 Task: Find connections with filter location Devanhalli with filter topic #covid19with filter profile language French with filter current company Ipca Laboratories Limited with filter school Patrician College Of Arts And Science with filter industry Oil and Gas with filter service category Market Research with filter keywords title Quality Engineer
Action: Mouse moved to (669, 93)
Screenshot: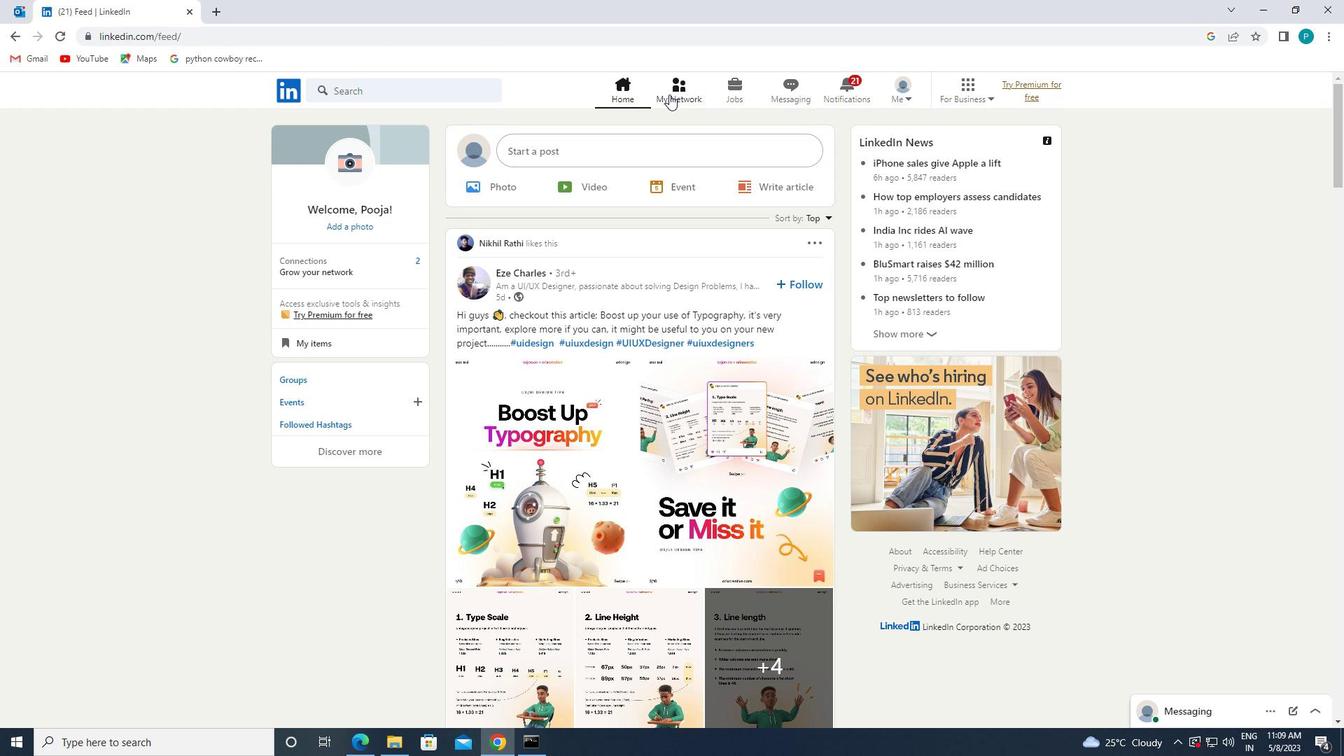 
Action: Mouse pressed left at (669, 93)
Screenshot: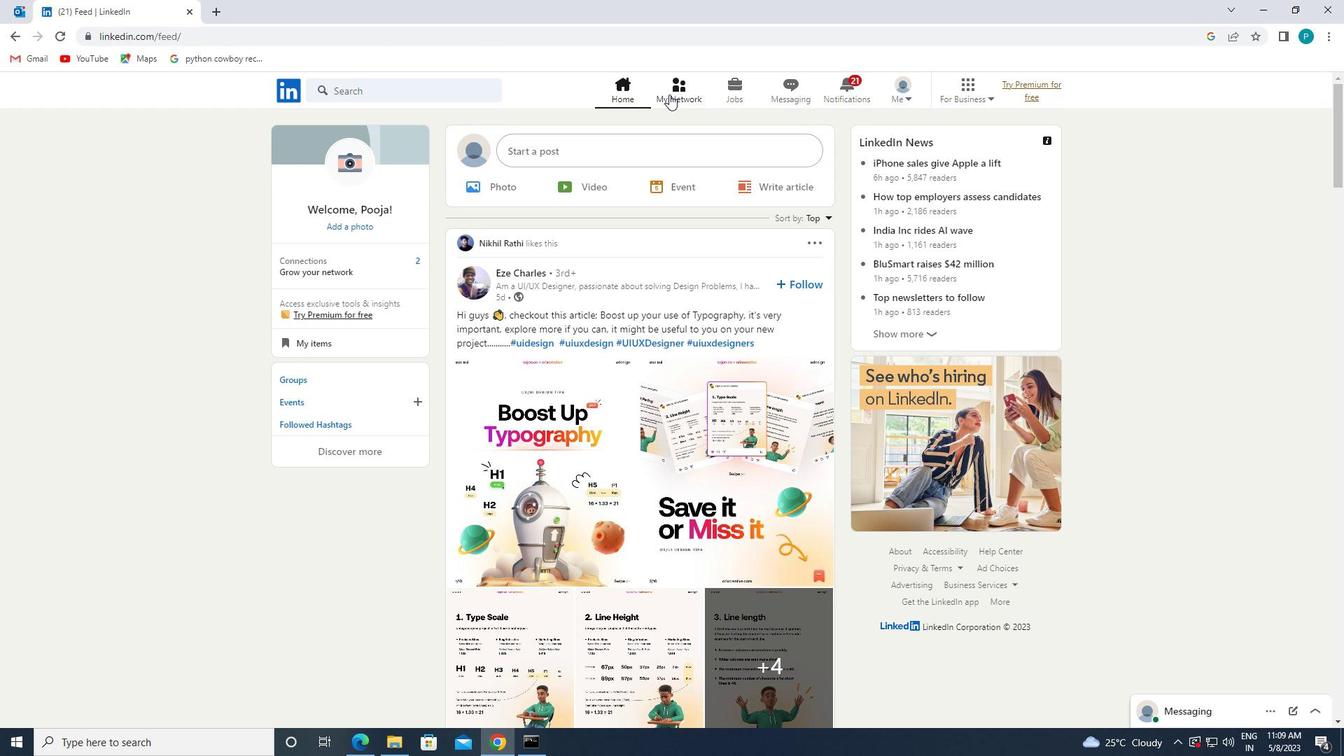 
Action: Mouse moved to (383, 165)
Screenshot: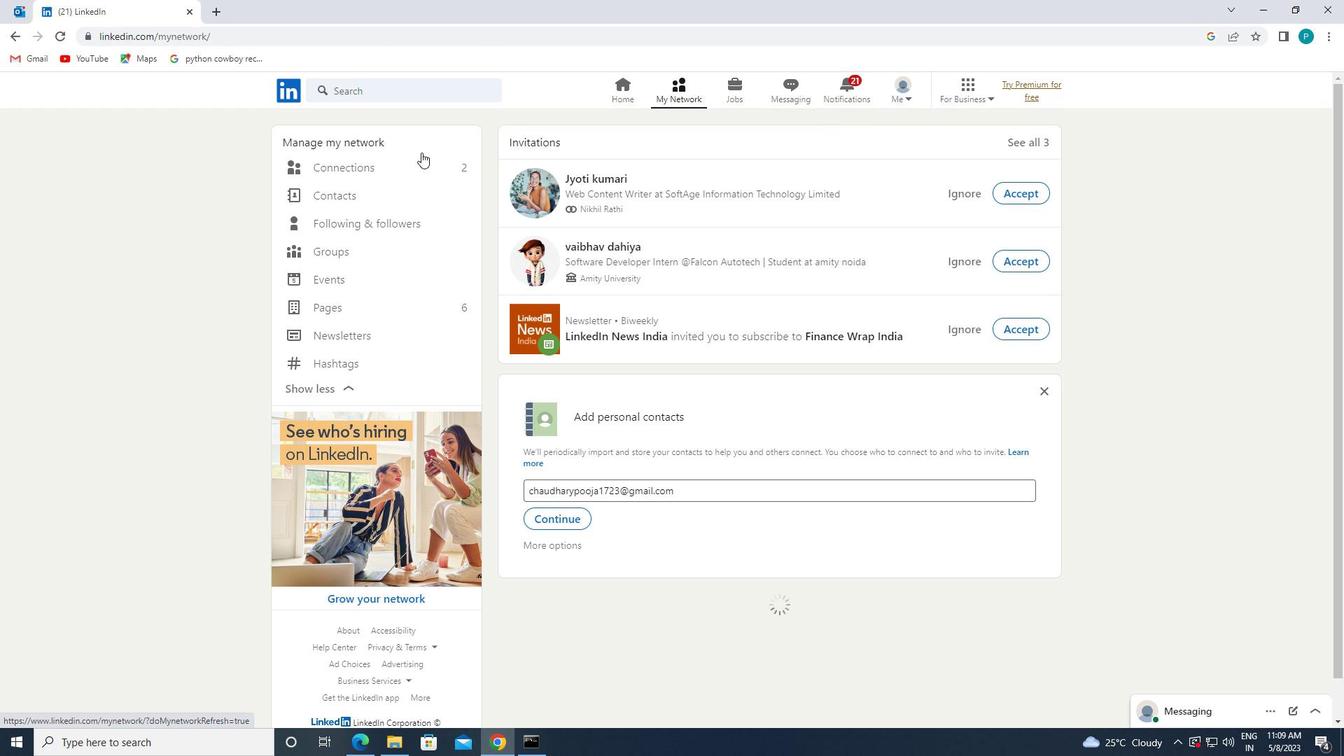 
Action: Mouse pressed left at (383, 165)
Screenshot: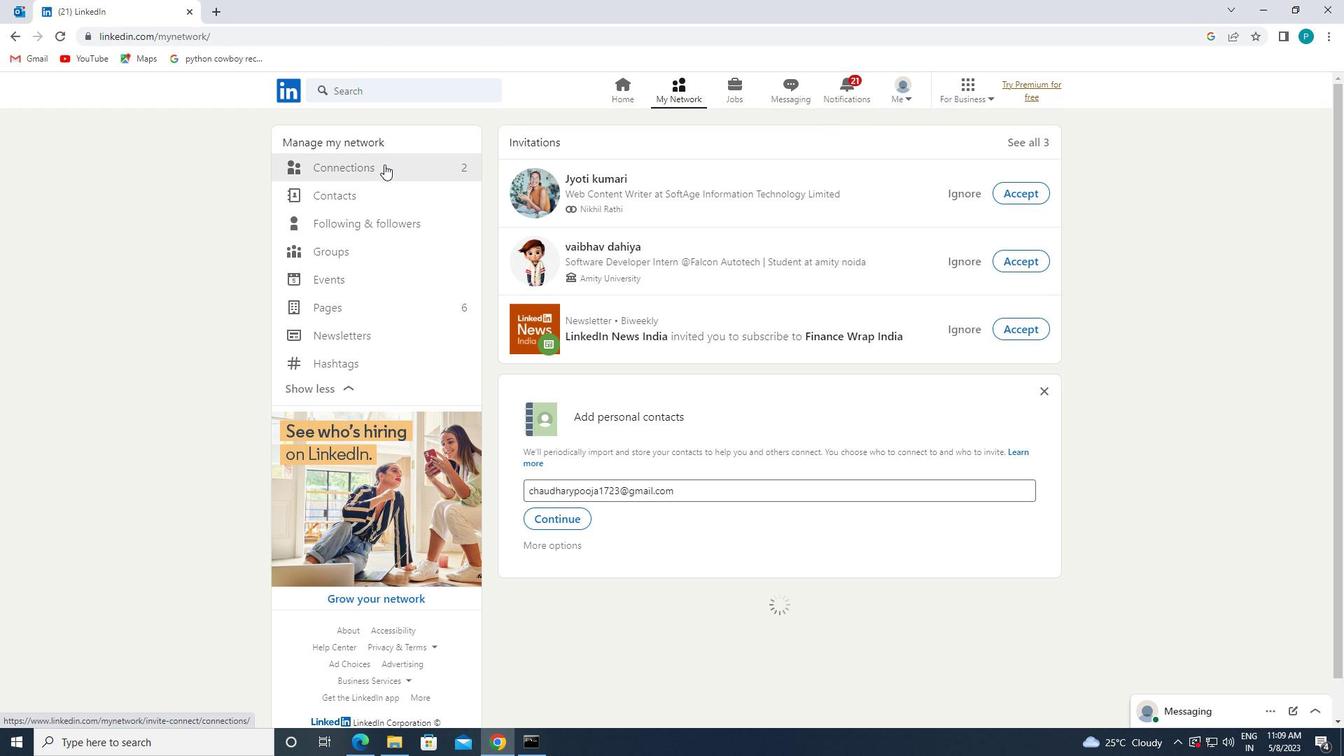 
Action: Mouse moved to (806, 170)
Screenshot: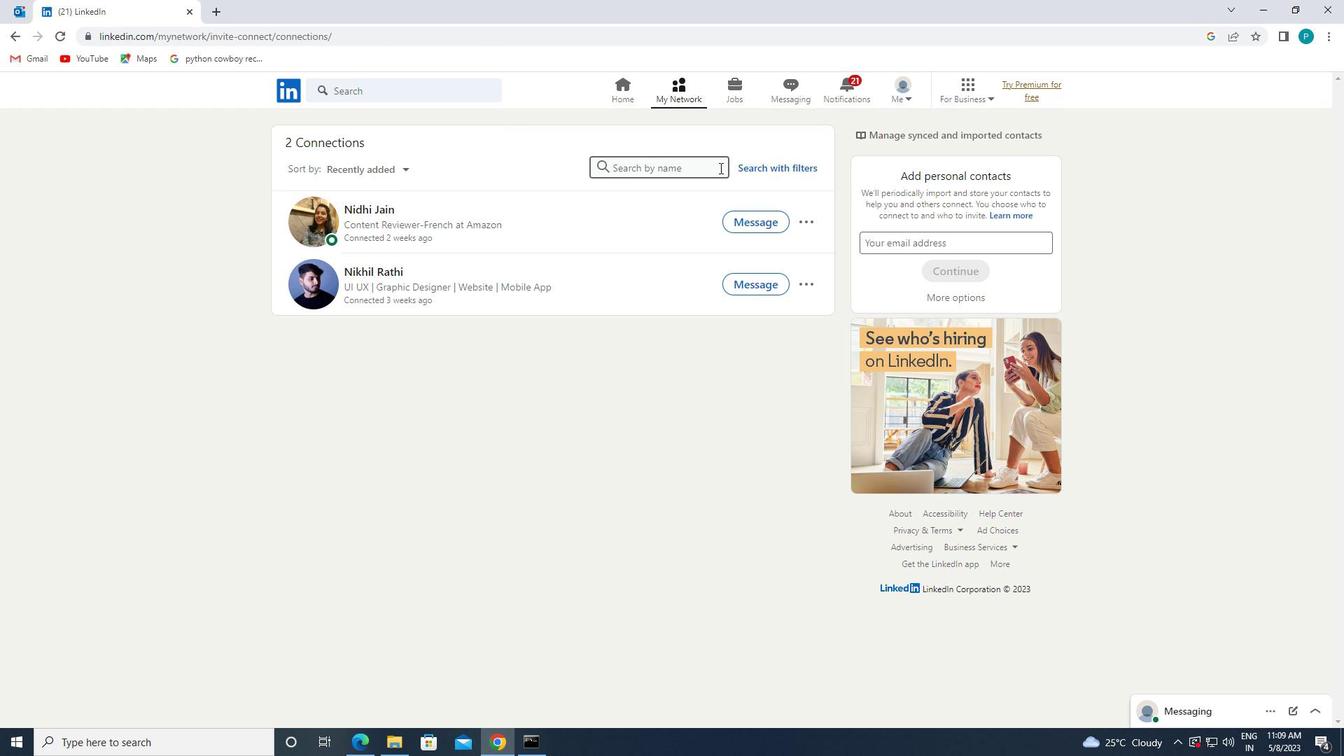 
Action: Mouse pressed left at (806, 170)
Screenshot: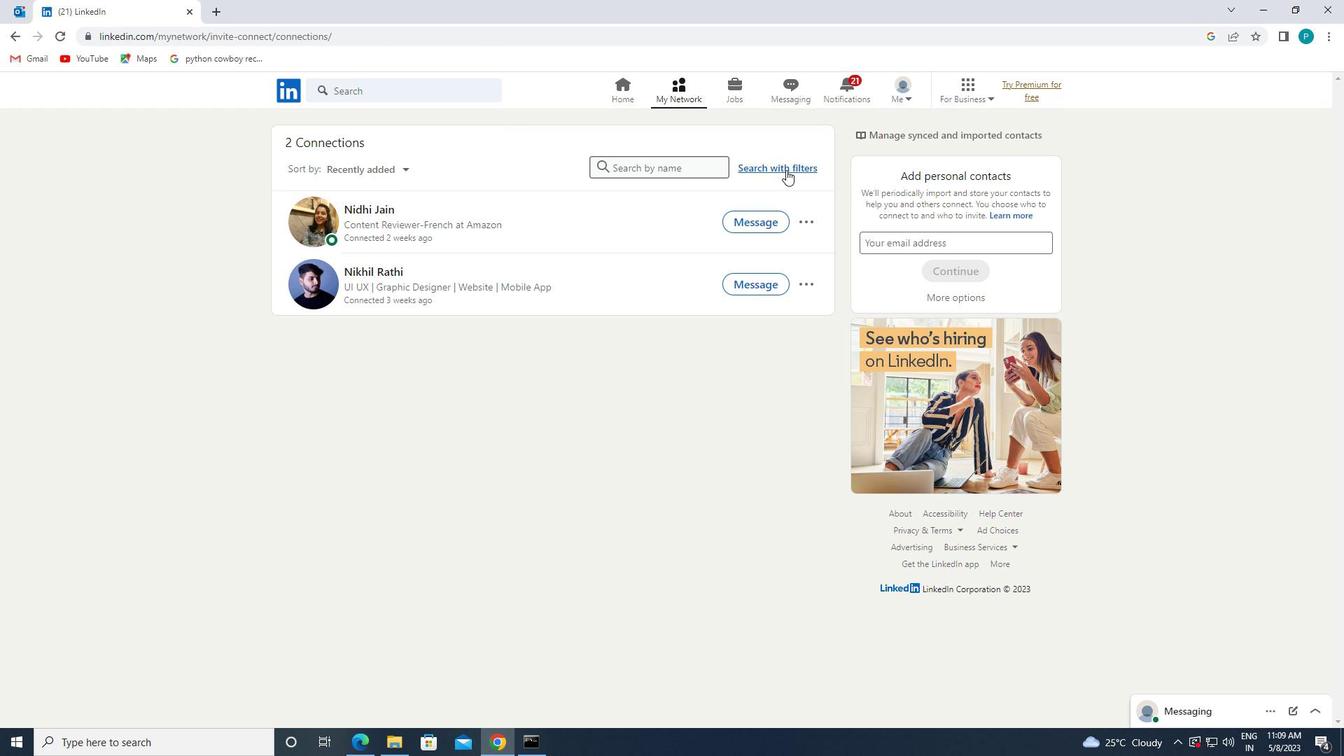 
Action: Mouse moved to (708, 126)
Screenshot: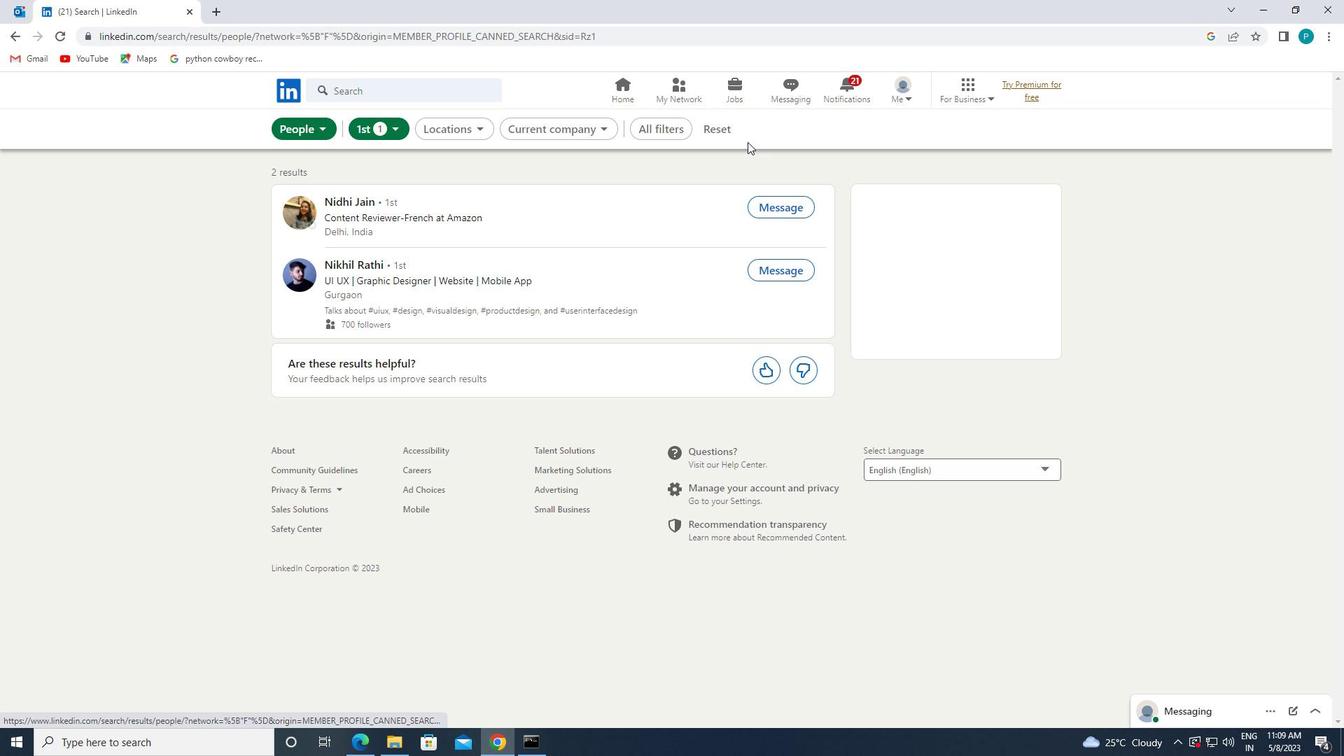 
Action: Mouse pressed left at (708, 126)
Screenshot: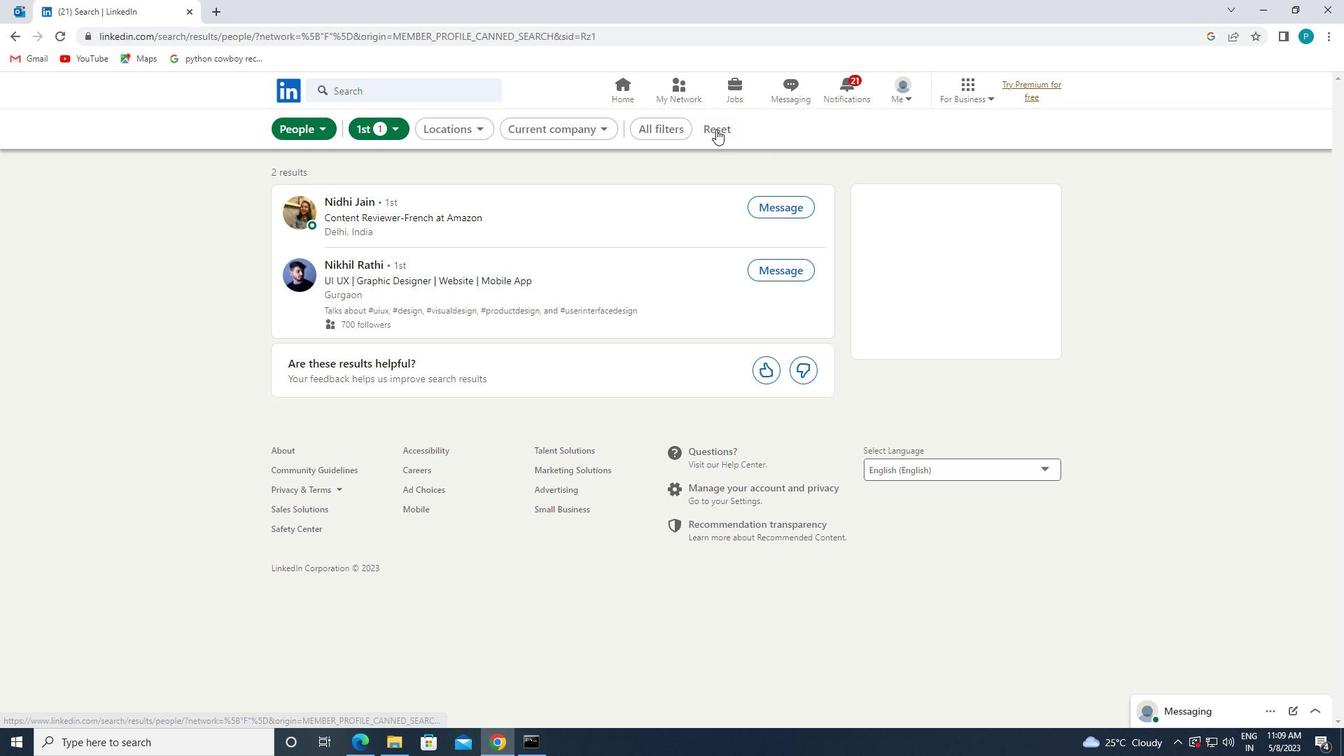 
Action: Mouse moved to (705, 125)
Screenshot: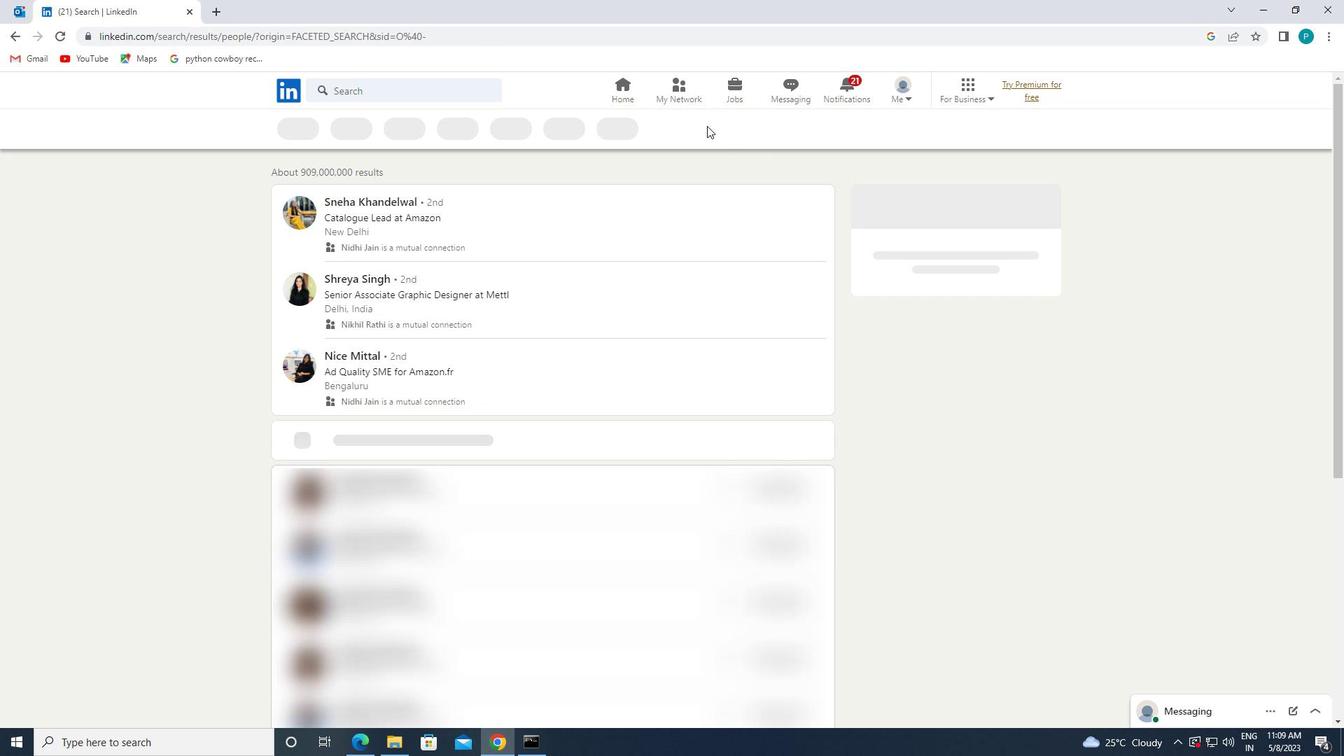 
Action: Mouse pressed left at (705, 125)
Screenshot: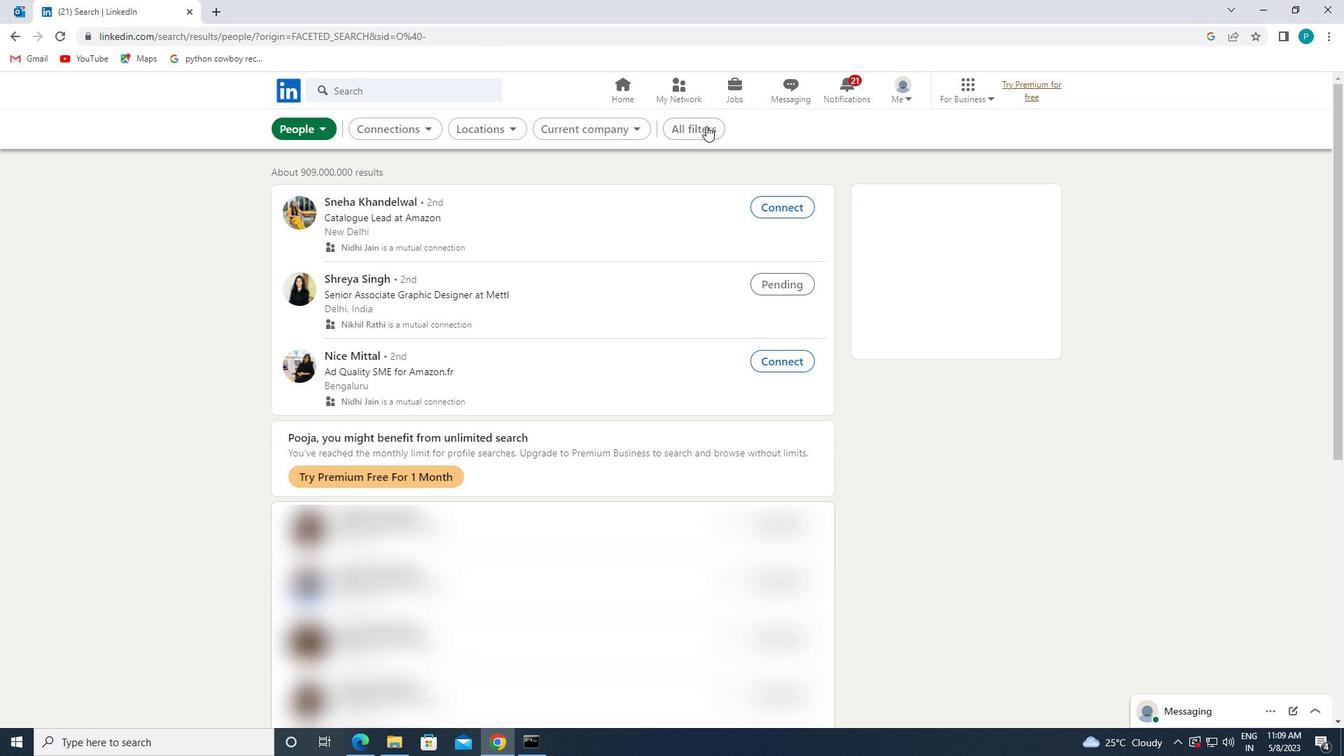 
Action: Mouse moved to (1159, 383)
Screenshot: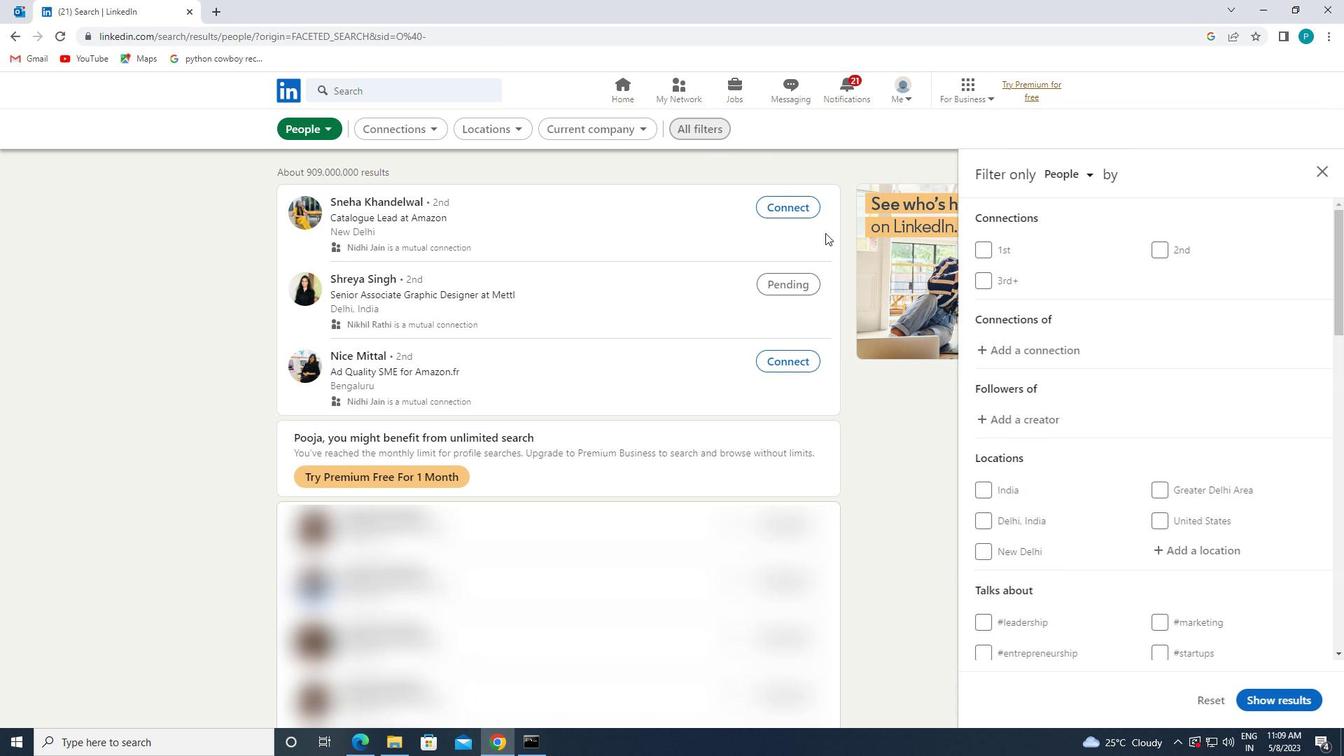 
Action: Mouse scrolled (1159, 383) with delta (0, 0)
Screenshot: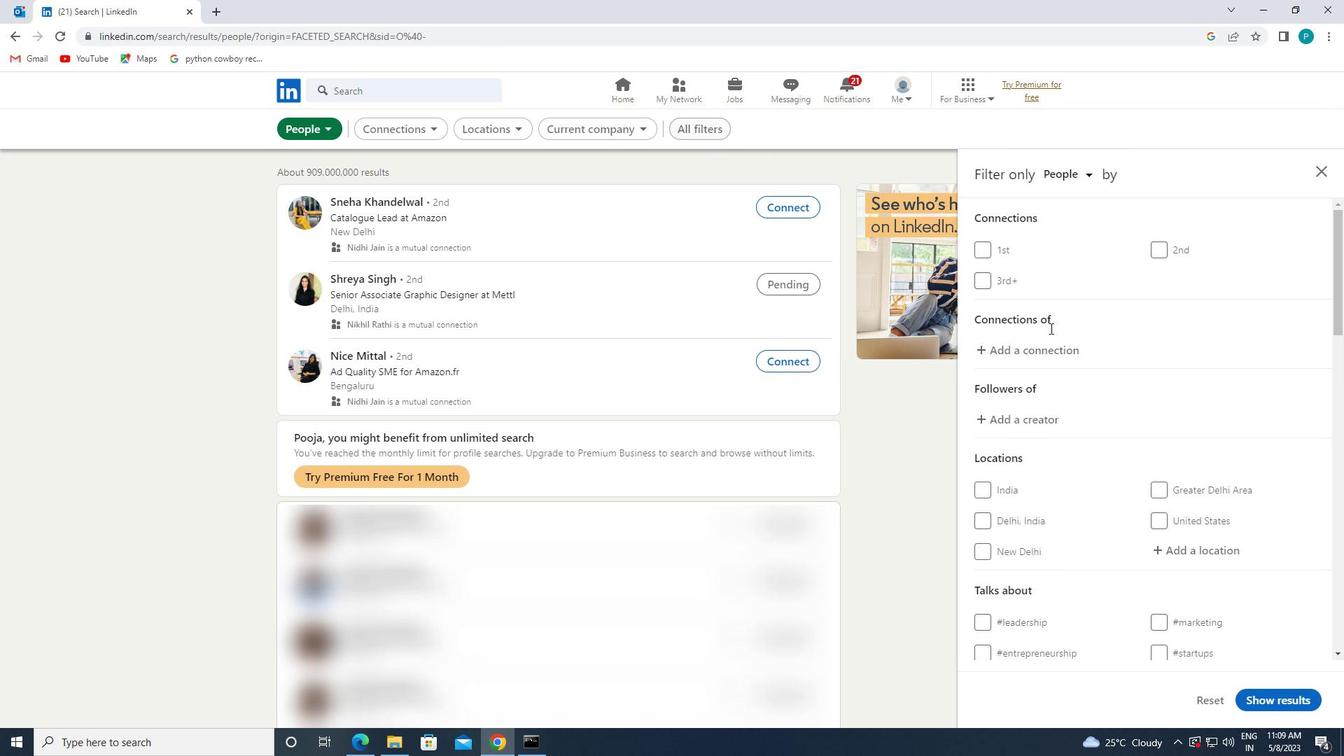 
Action: Mouse scrolled (1159, 383) with delta (0, 0)
Screenshot: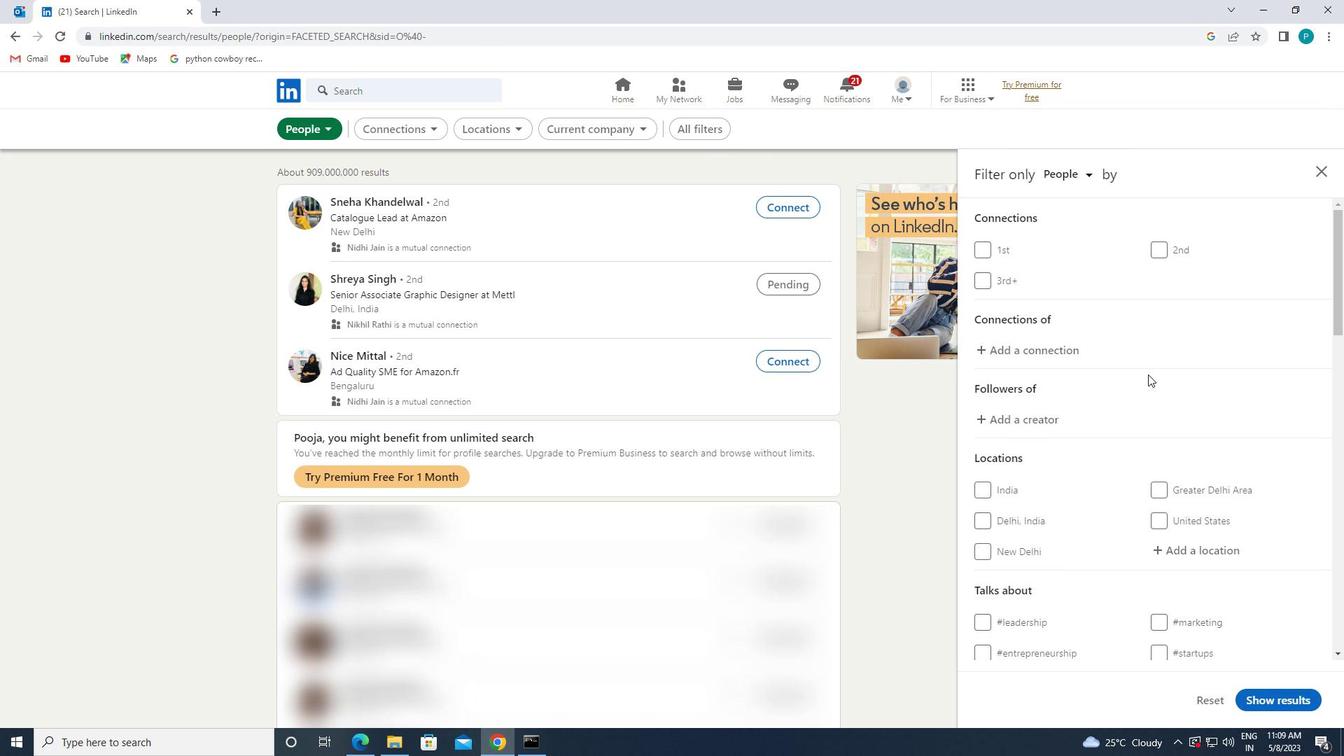 
Action: Mouse moved to (1192, 411)
Screenshot: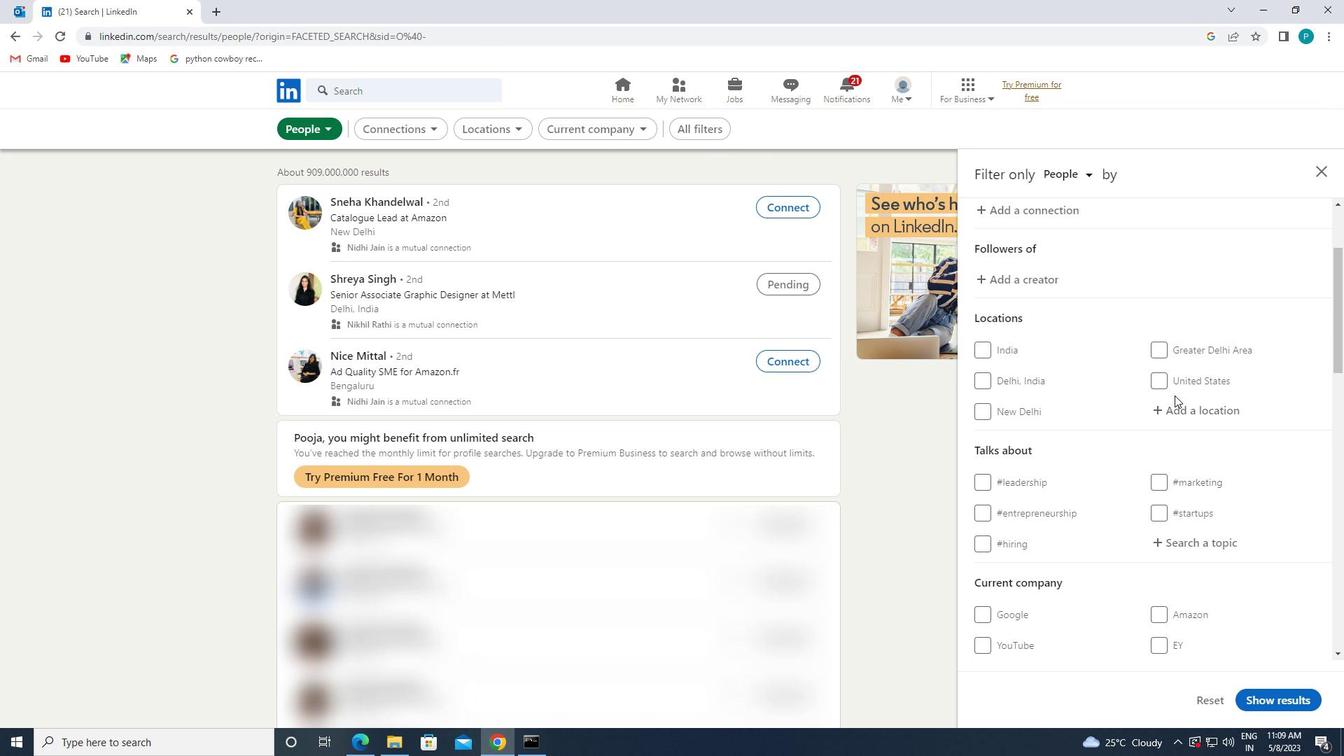 
Action: Mouse pressed left at (1192, 411)
Screenshot: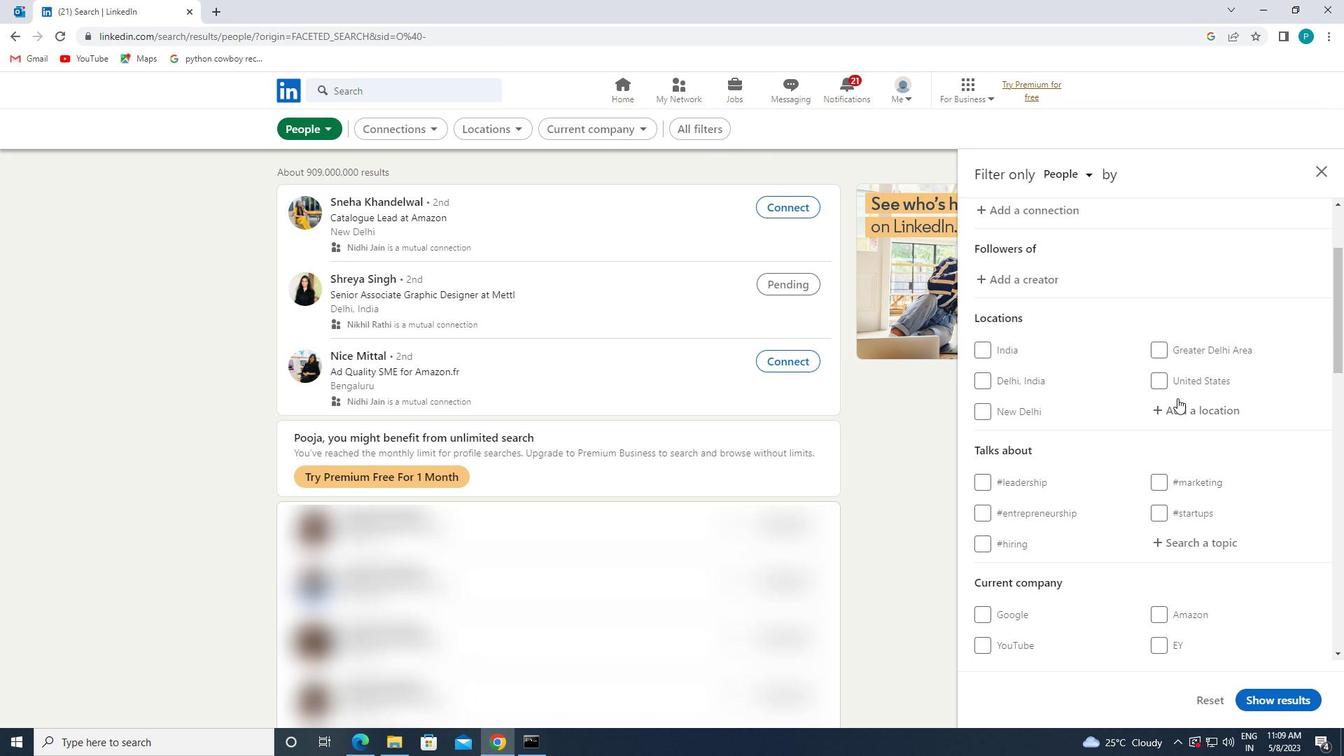
Action: Key pressed <Key.caps_lock>d<Key.caps_lock>evanhali
Screenshot: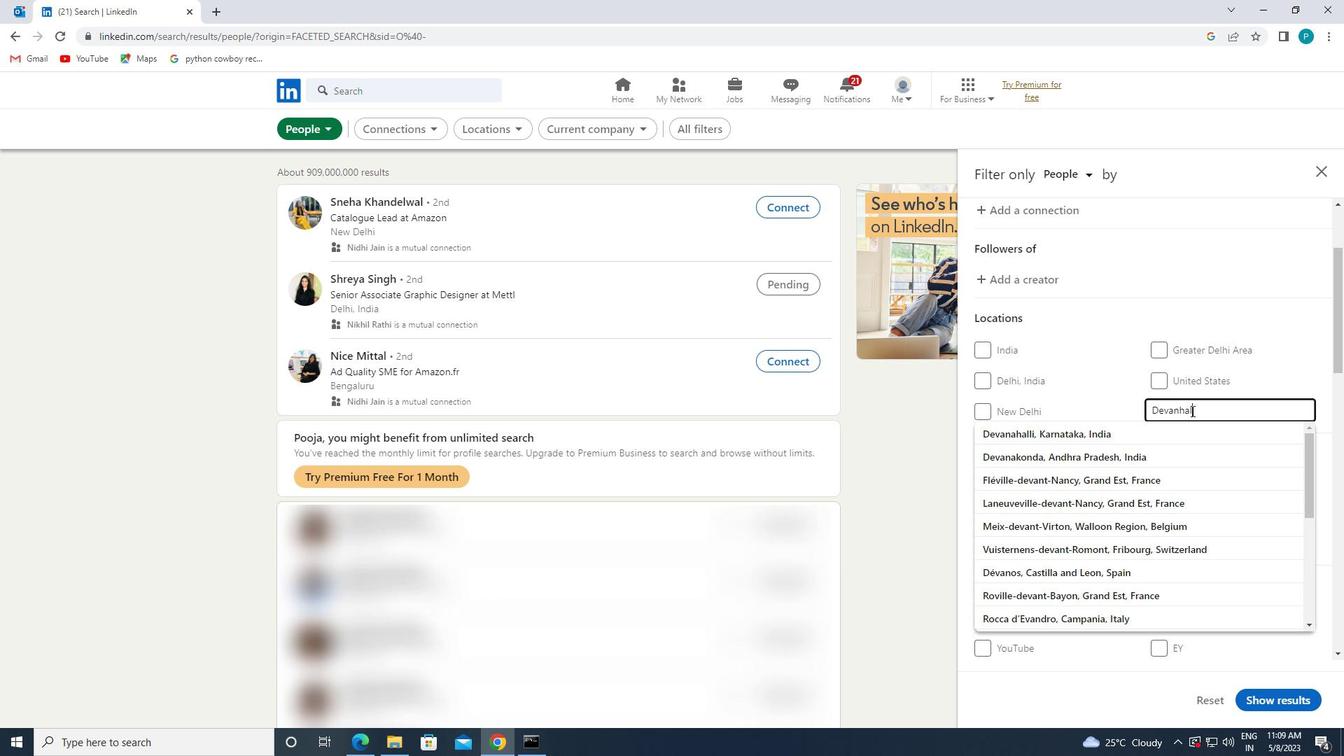 
Action: Mouse moved to (1211, 542)
Screenshot: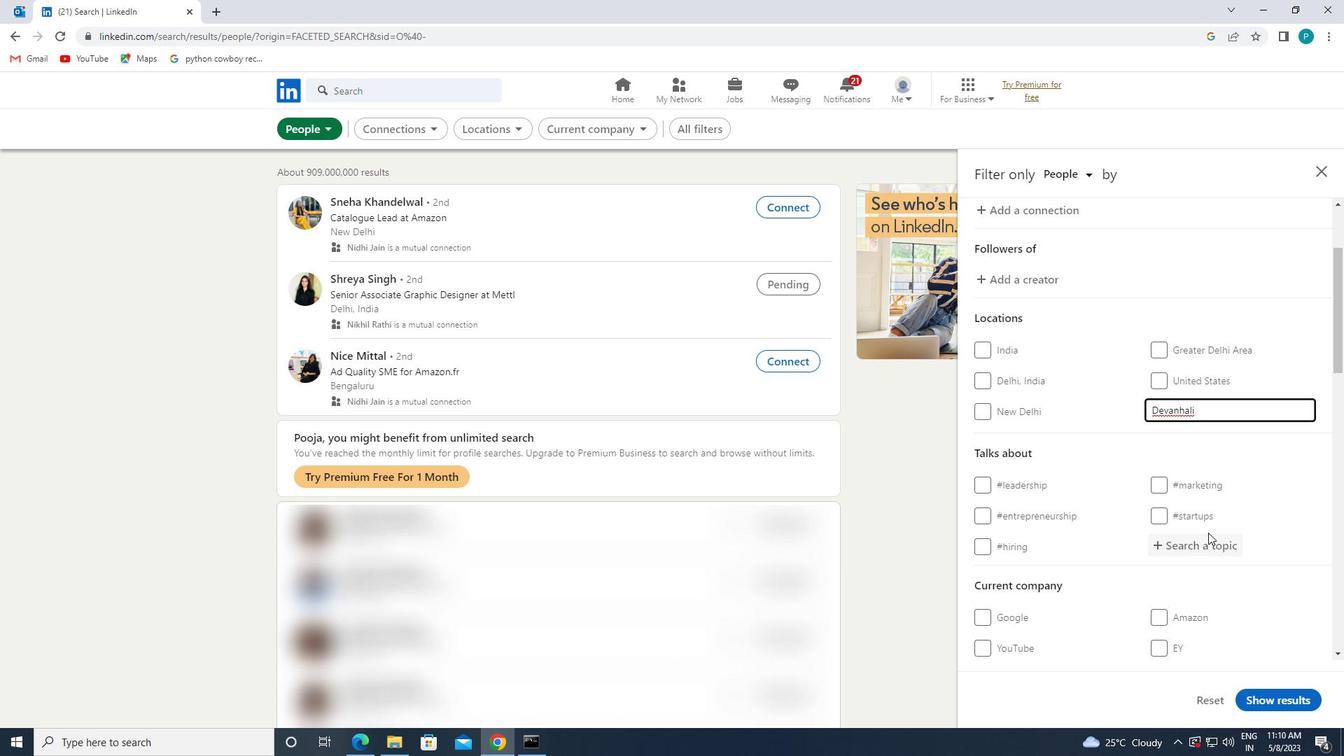 
Action: Mouse pressed left at (1211, 542)
Screenshot: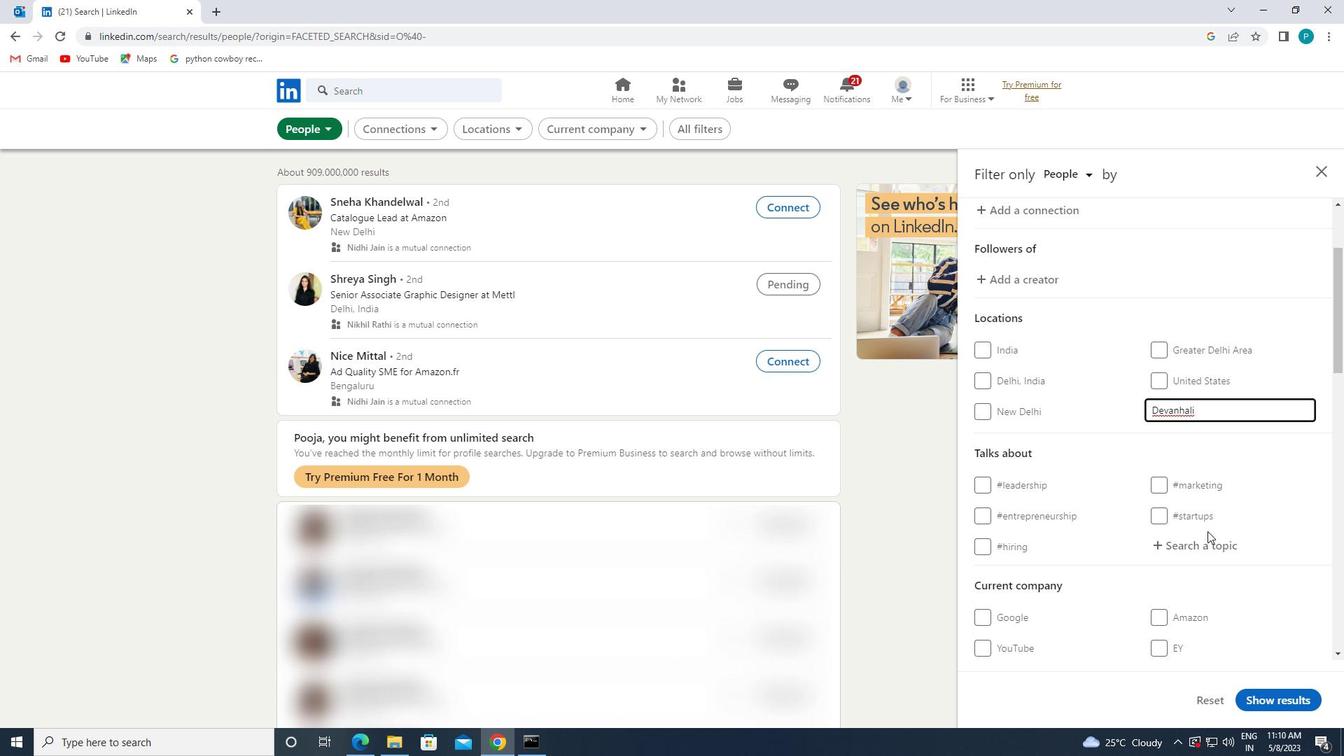
Action: Mouse moved to (1215, 543)
Screenshot: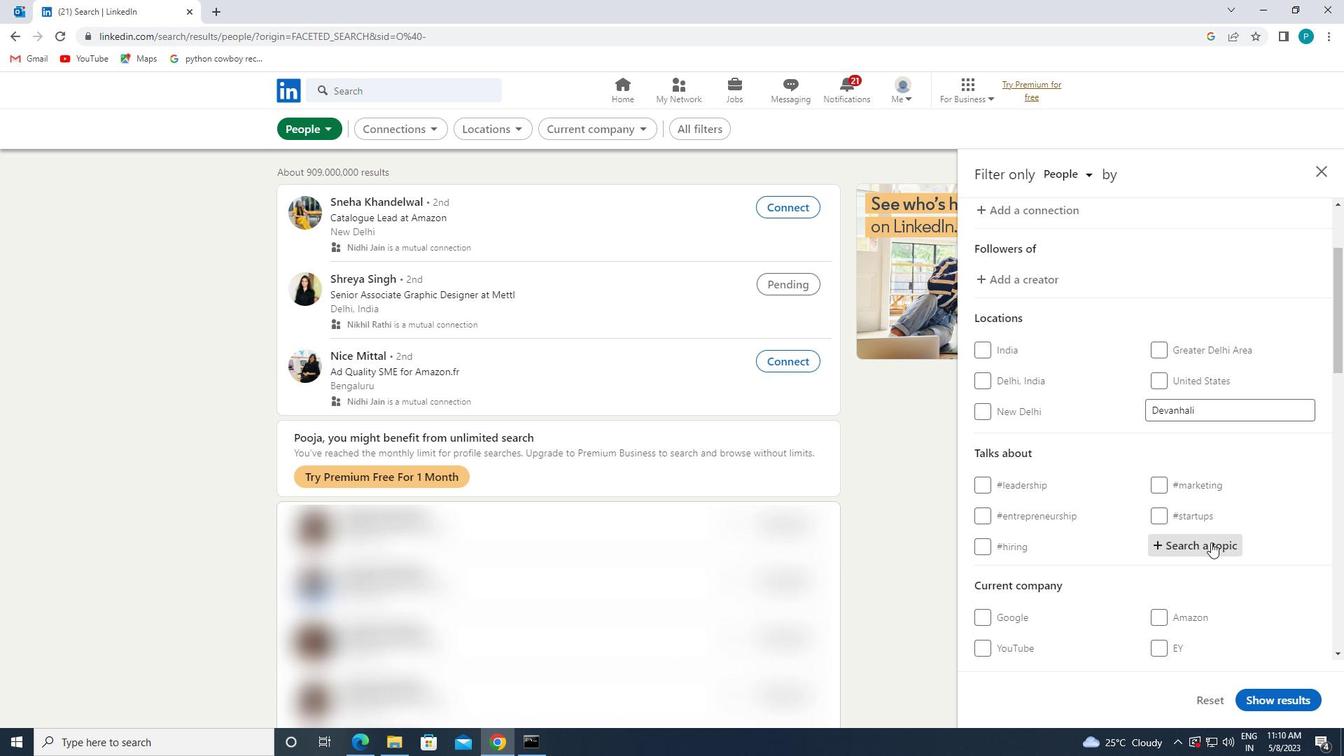 
Action: Key pressed <Key.shift>#COVID19
Screenshot: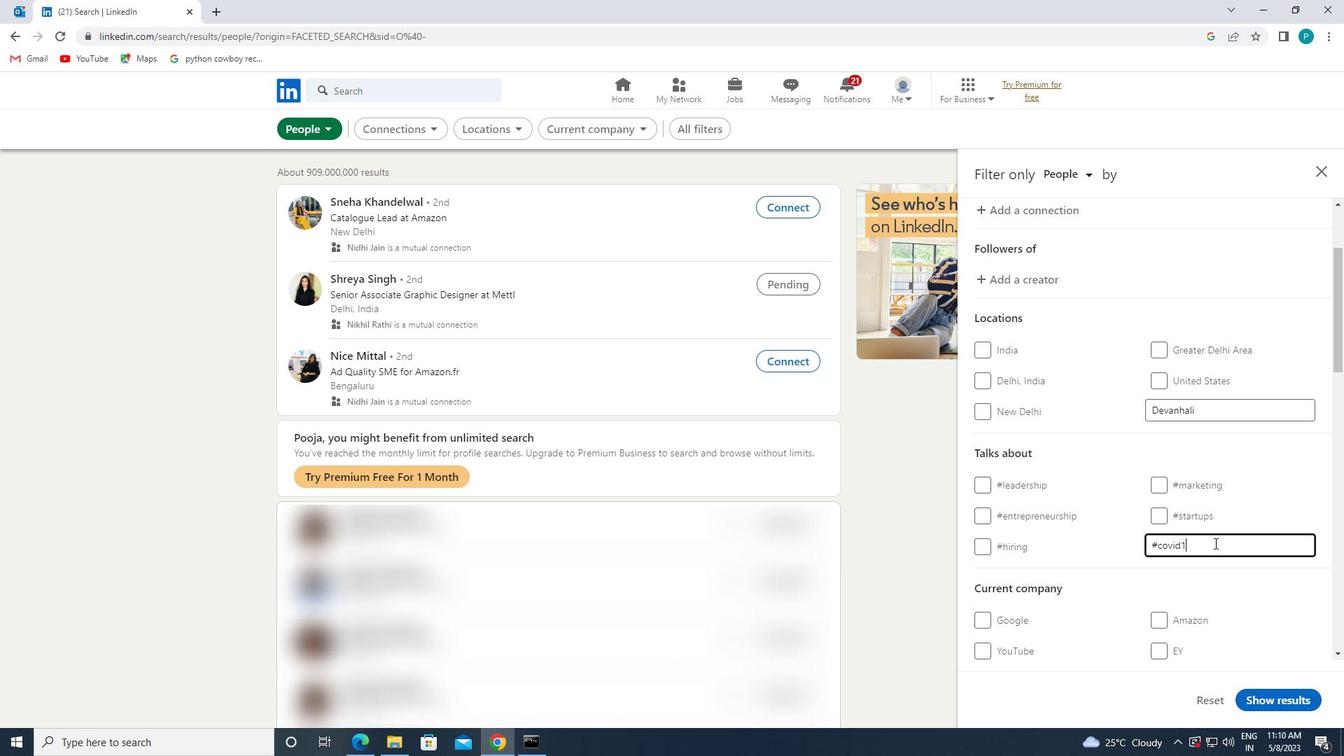 
Action: Mouse moved to (1166, 510)
Screenshot: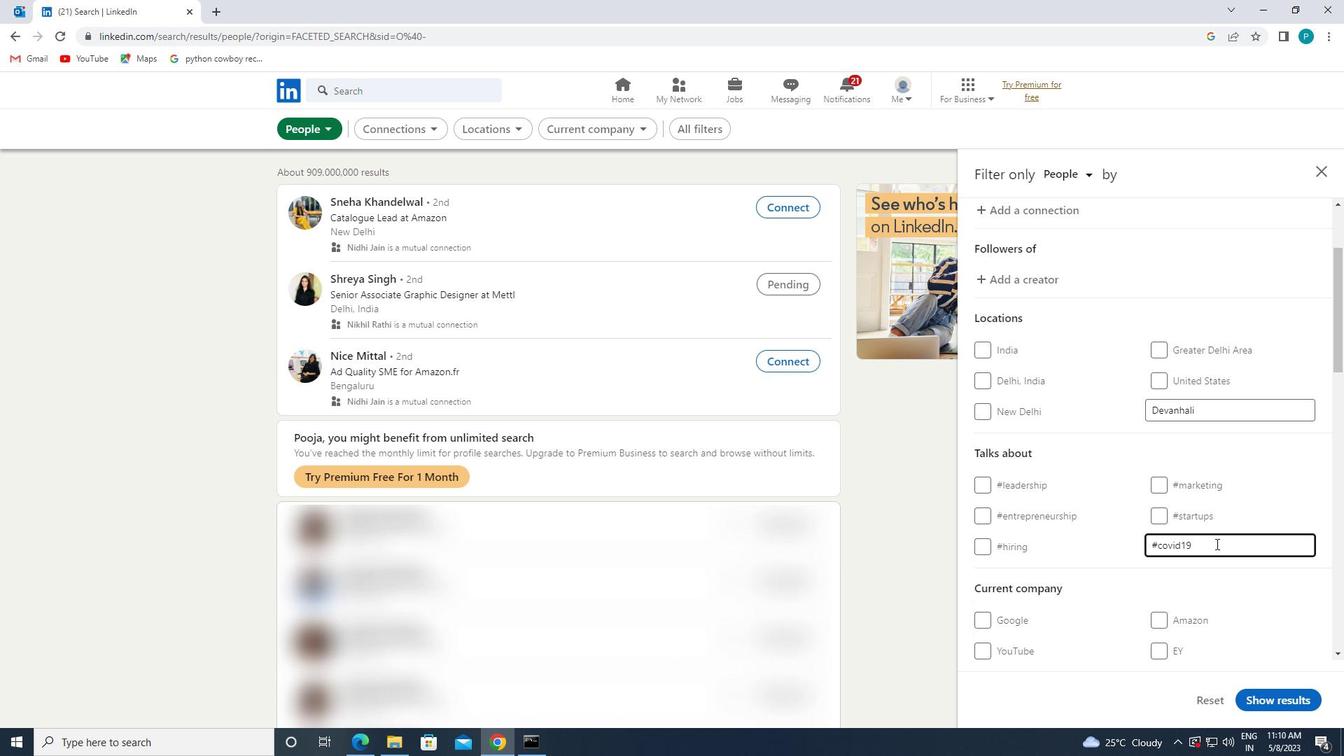 
Action: Mouse scrolled (1166, 509) with delta (0, 0)
Screenshot: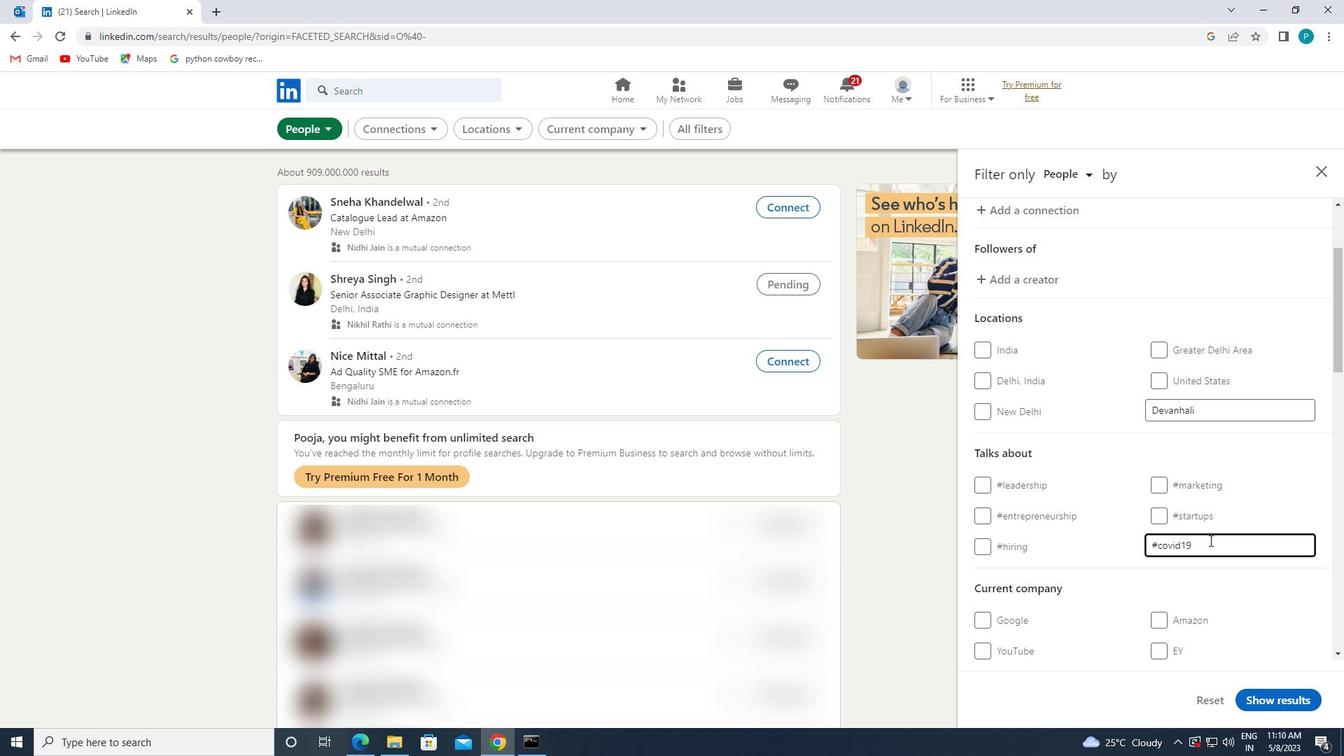 
Action: Mouse scrolled (1166, 509) with delta (0, 0)
Screenshot: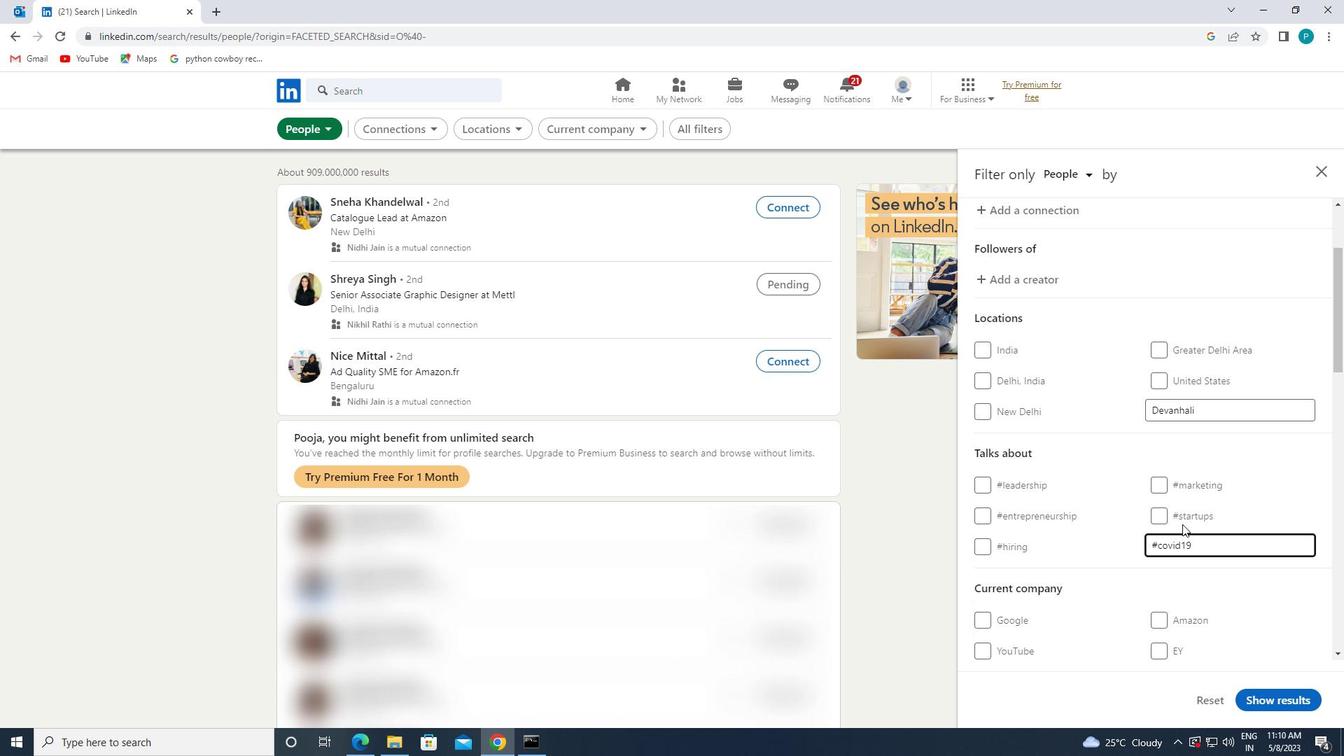 
Action: Mouse scrolled (1166, 509) with delta (0, 0)
Screenshot: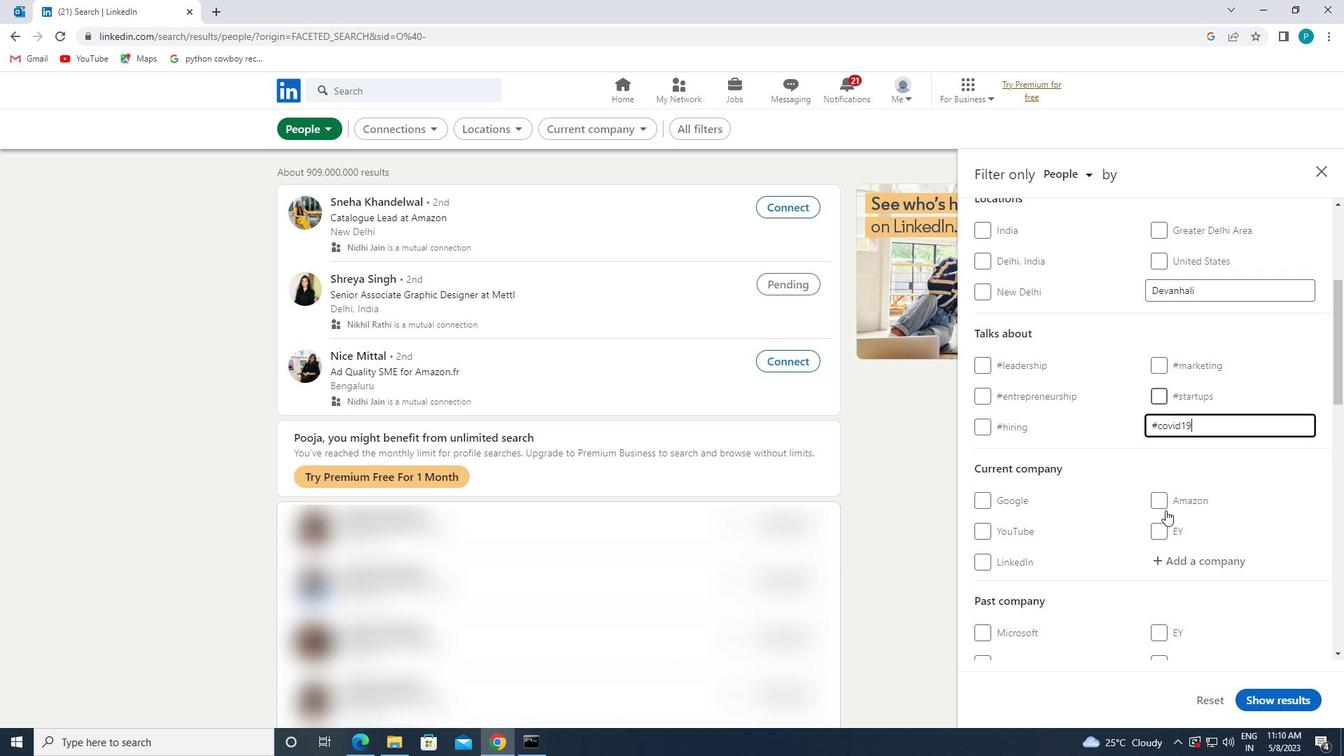 
Action: Mouse scrolled (1166, 509) with delta (0, 0)
Screenshot: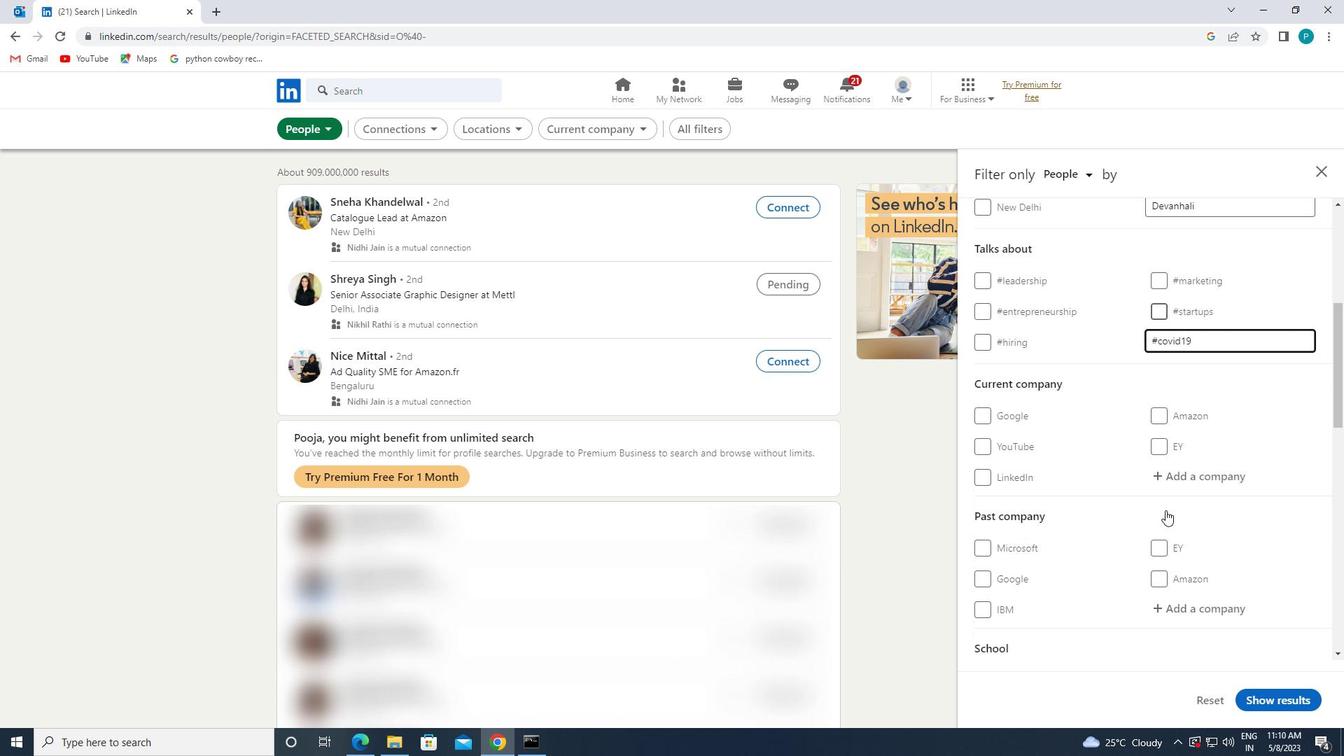 
Action: Mouse scrolled (1166, 509) with delta (0, 0)
Screenshot: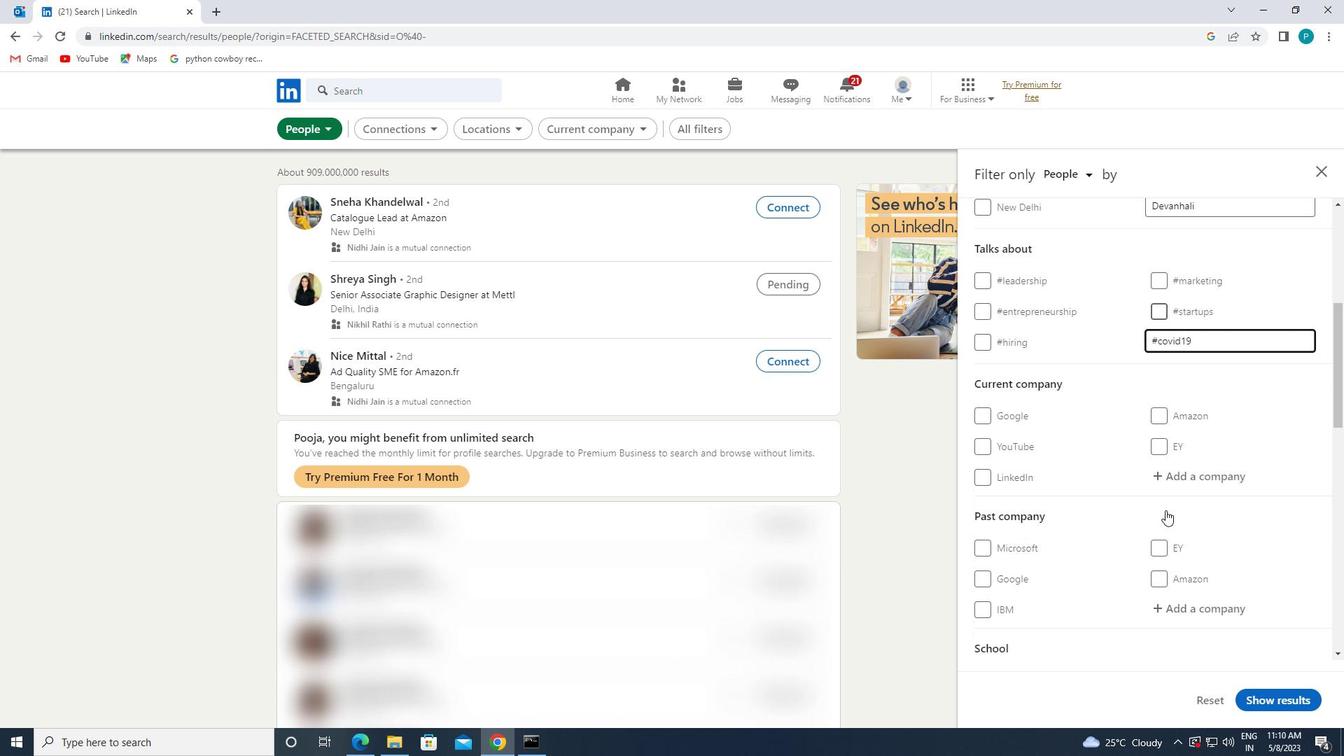
Action: Mouse moved to (978, 575)
Screenshot: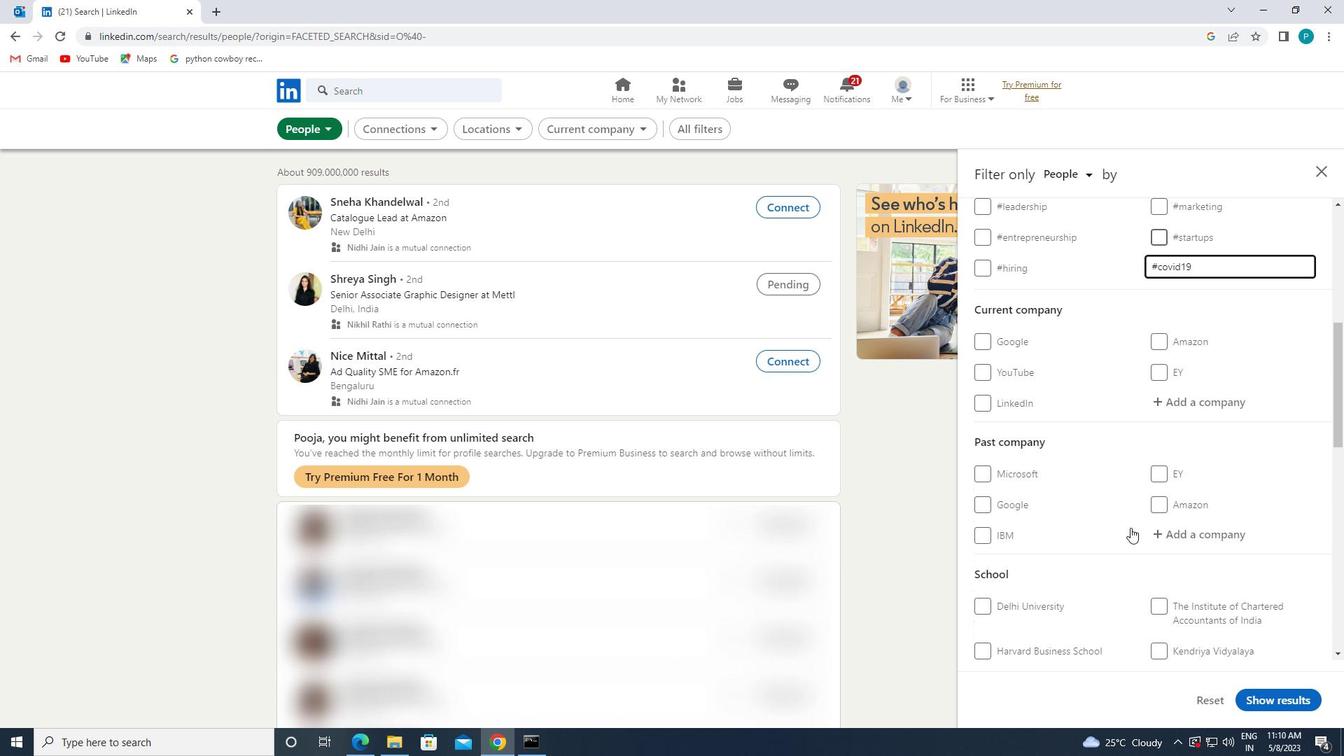 
Action: Mouse scrolled (978, 575) with delta (0, 0)
Screenshot: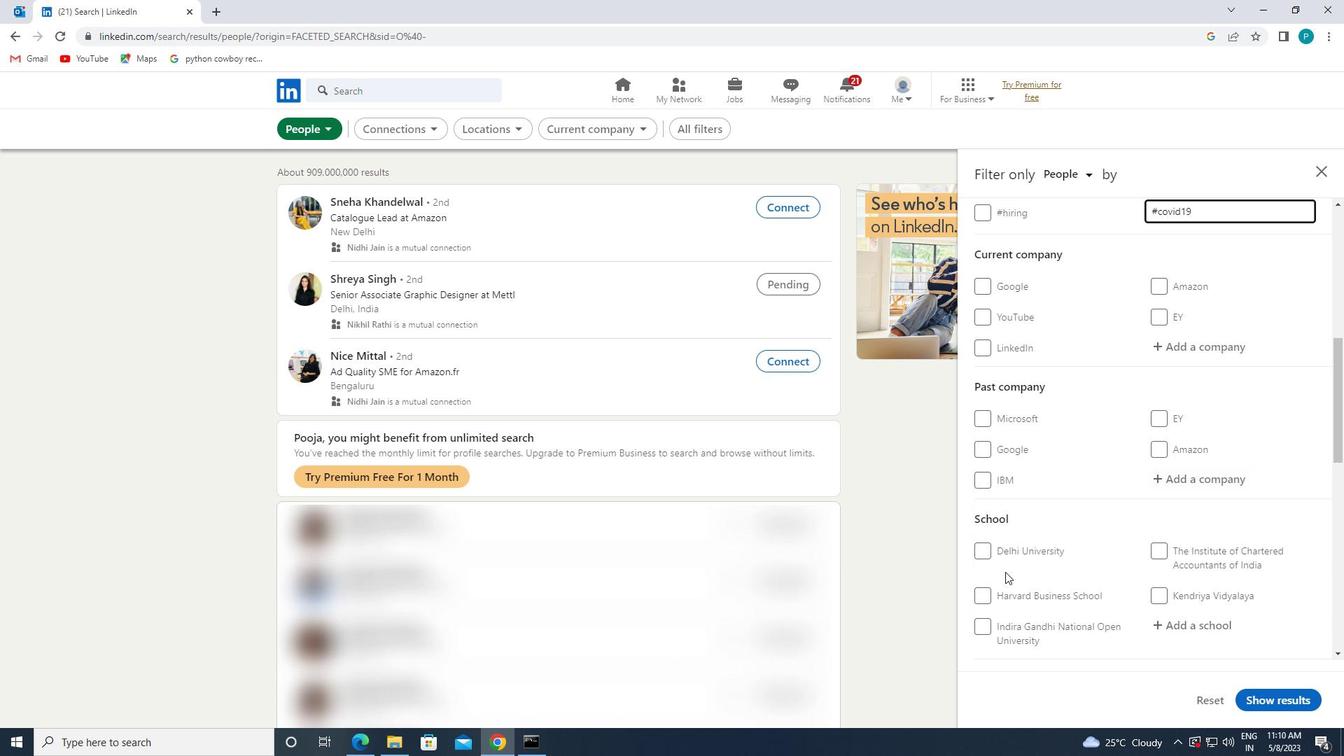 
Action: Mouse scrolled (978, 575) with delta (0, 0)
Screenshot: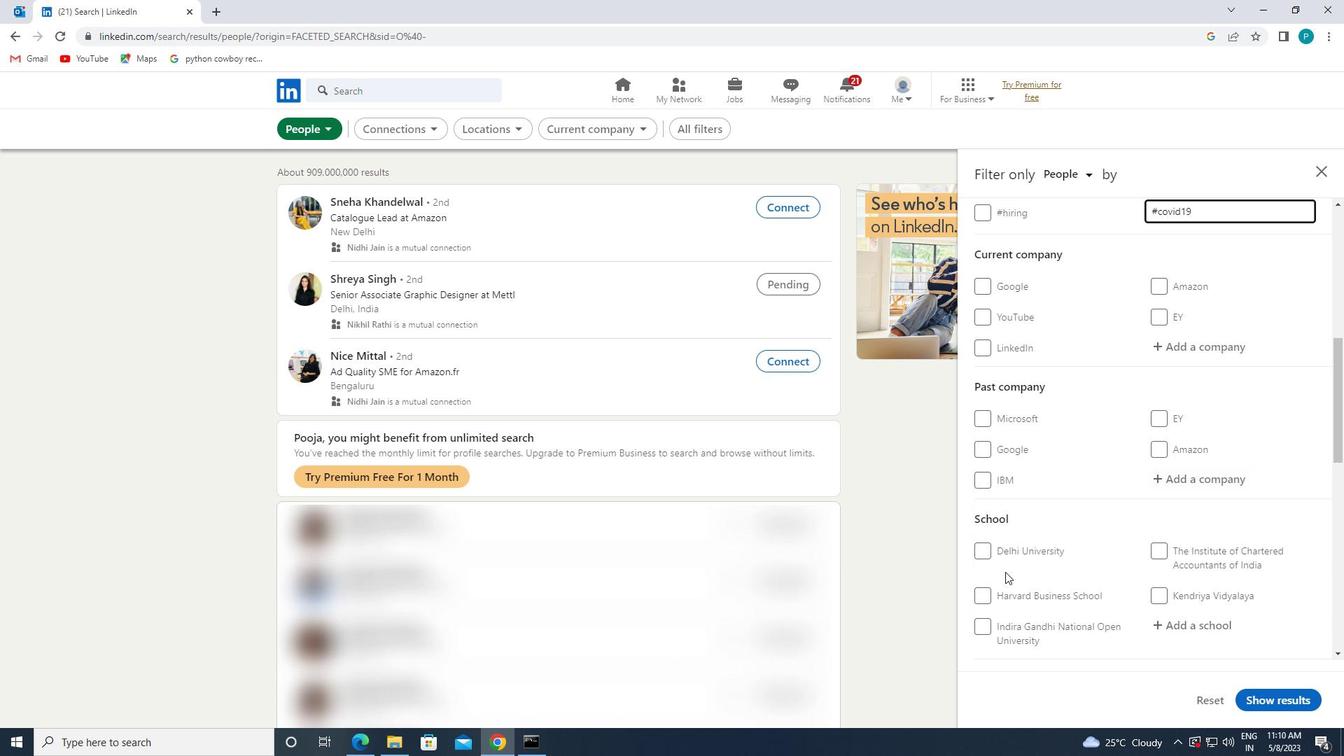 
Action: Mouse moved to (1111, 593)
Screenshot: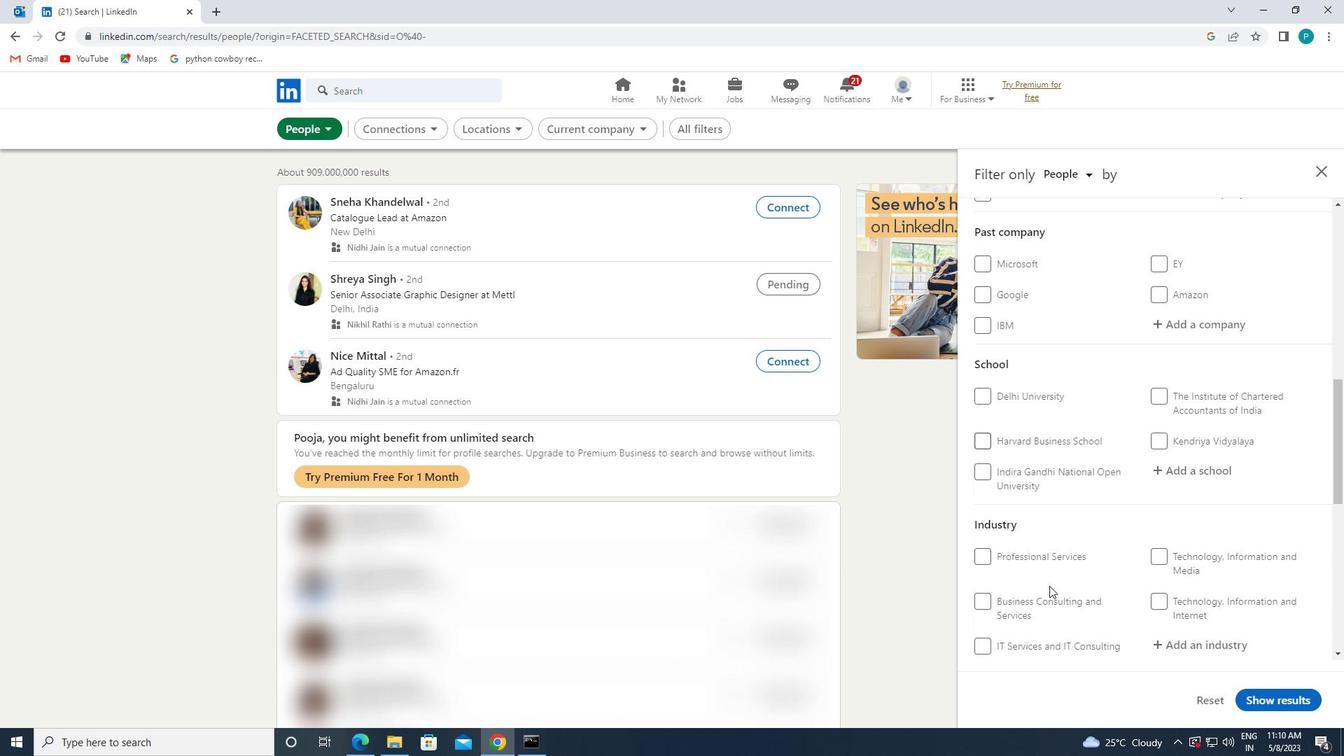 
Action: Mouse scrolled (1111, 593) with delta (0, 0)
Screenshot: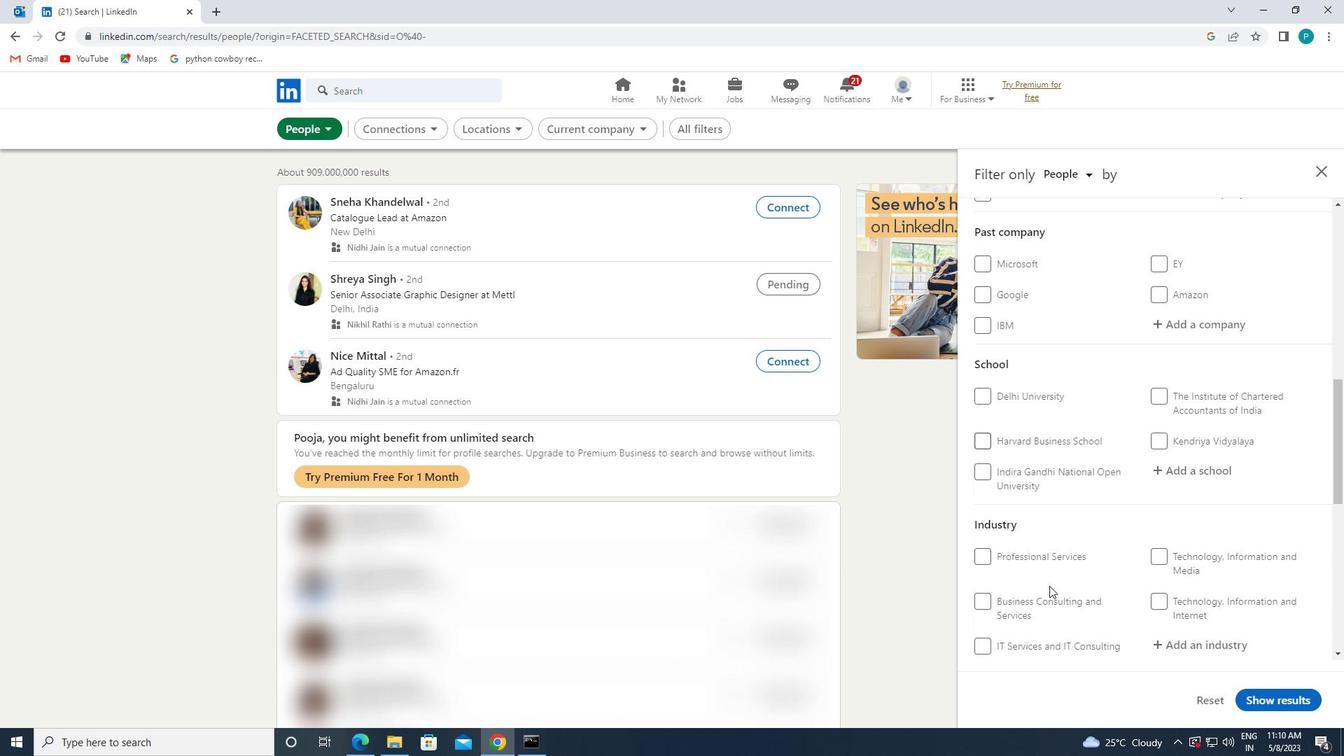 
Action: Mouse moved to (1111, 593)
Screenshot: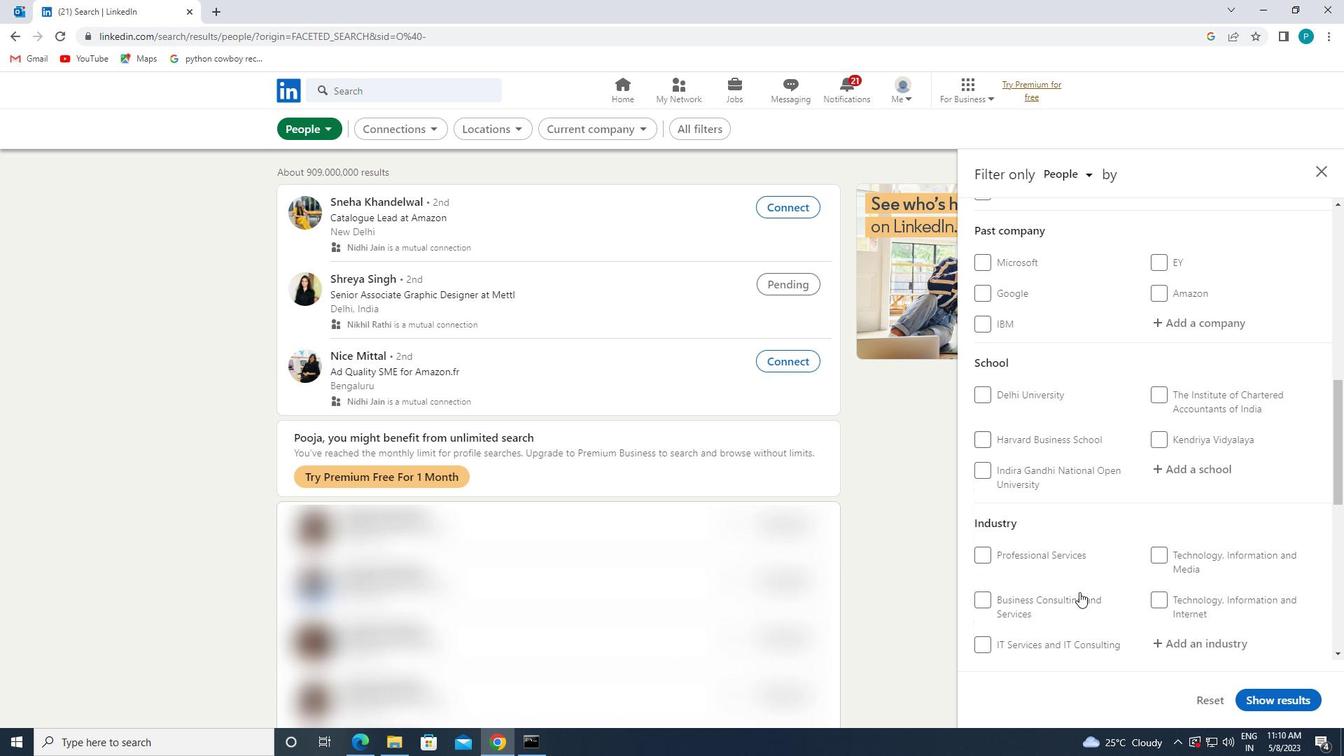 
Action: Mouse scrolled (1111, 592) with delta (0, 0)
Screenshot: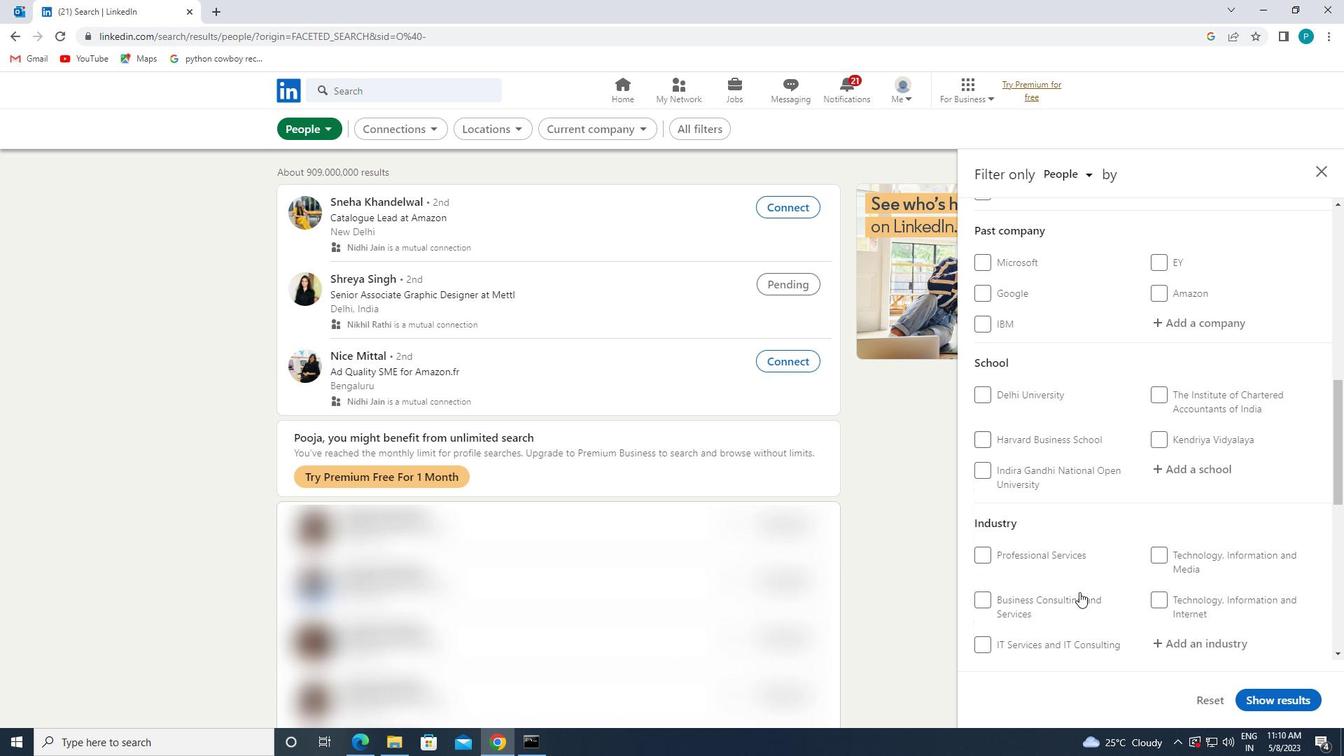 
Action: Mouse moved to (1164, 582)
Screenshot: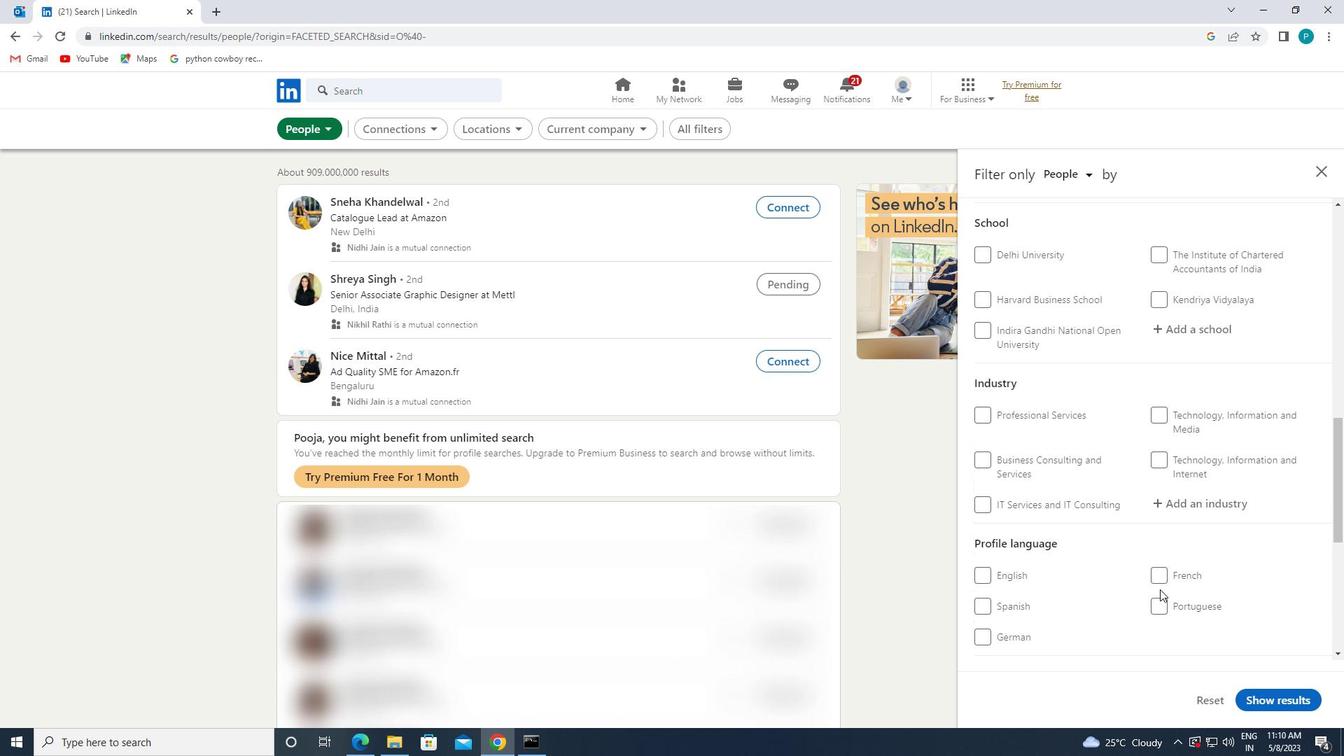 
Action: Mouse pressed left at (1164, 582)
Screenshot: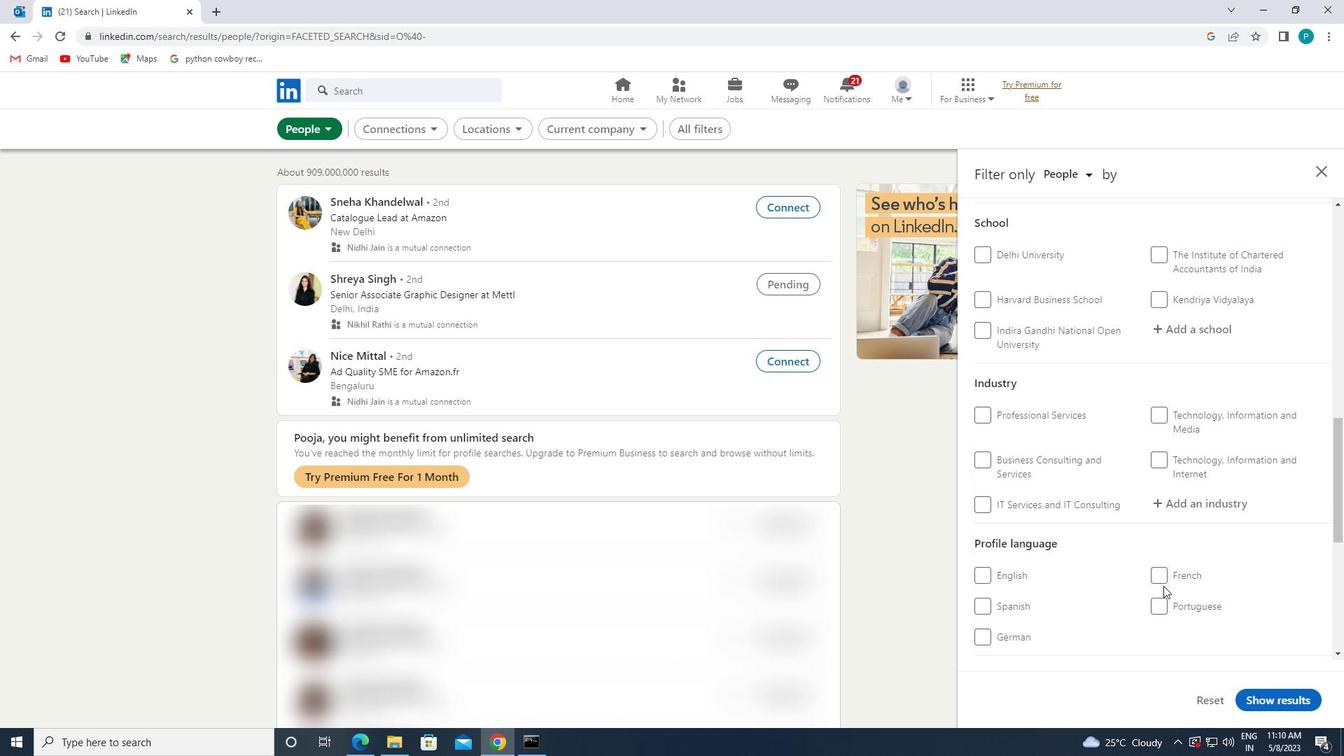 
Action: Mouse moved to (1229, 562)
Screenshot: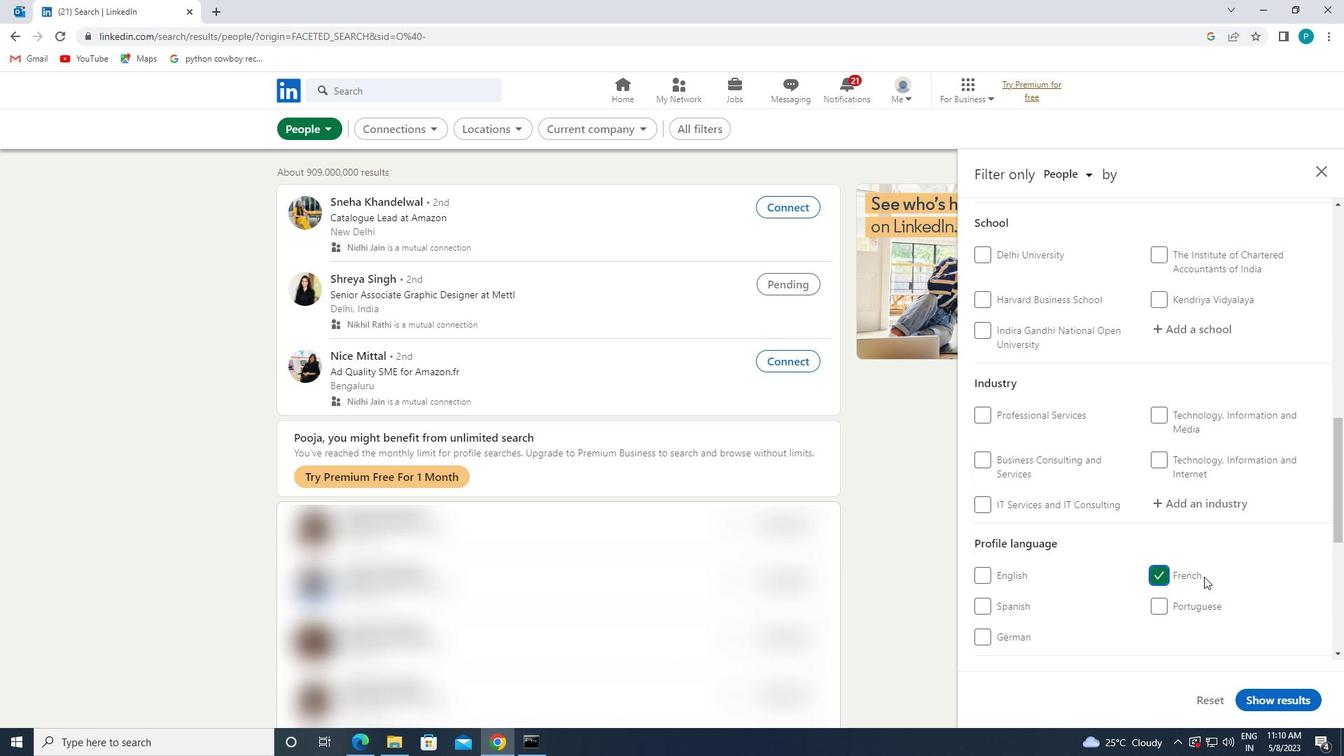 
Action: Mouse scrolled (1229, 563) with delta (0, 0)
Screenshot: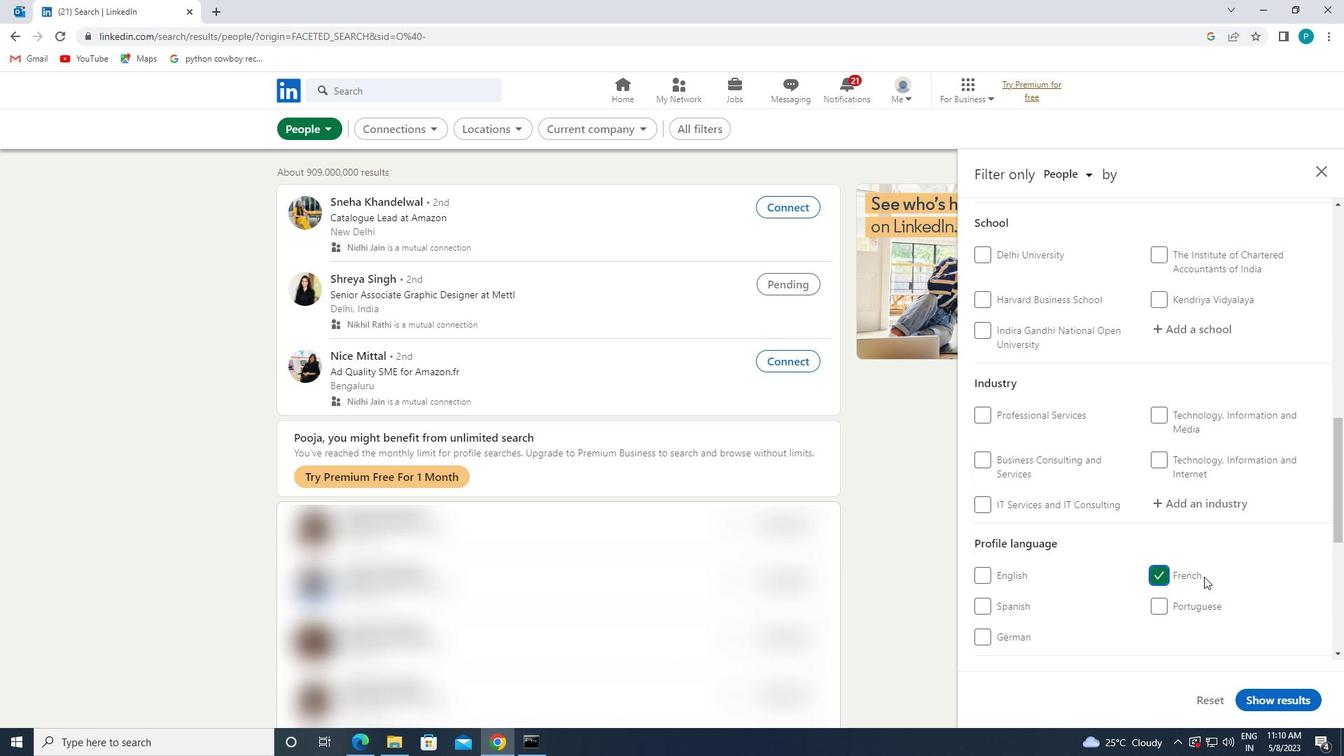 
Action: Mouse moved to (1229, 561)
Screenshot: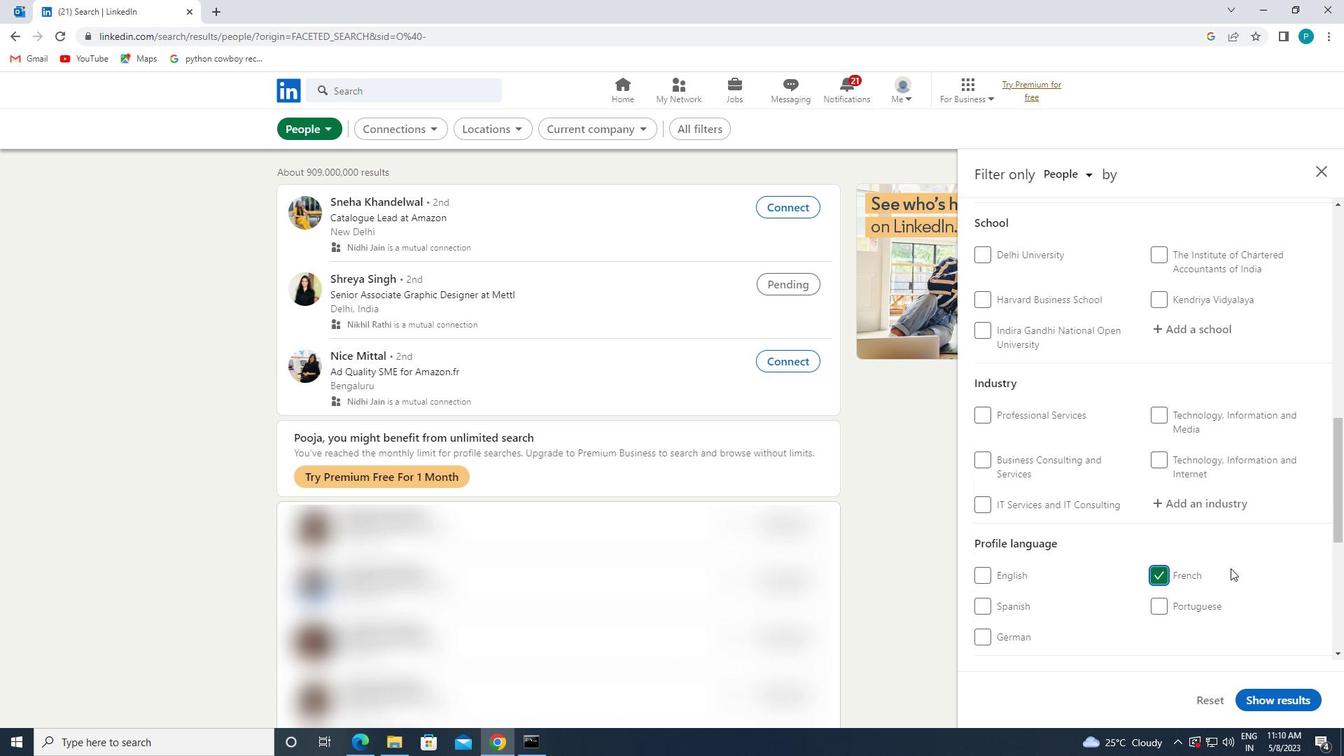 
Action: Mouse scrolled (1229, 562) with delta (0, 0)
Screenshot: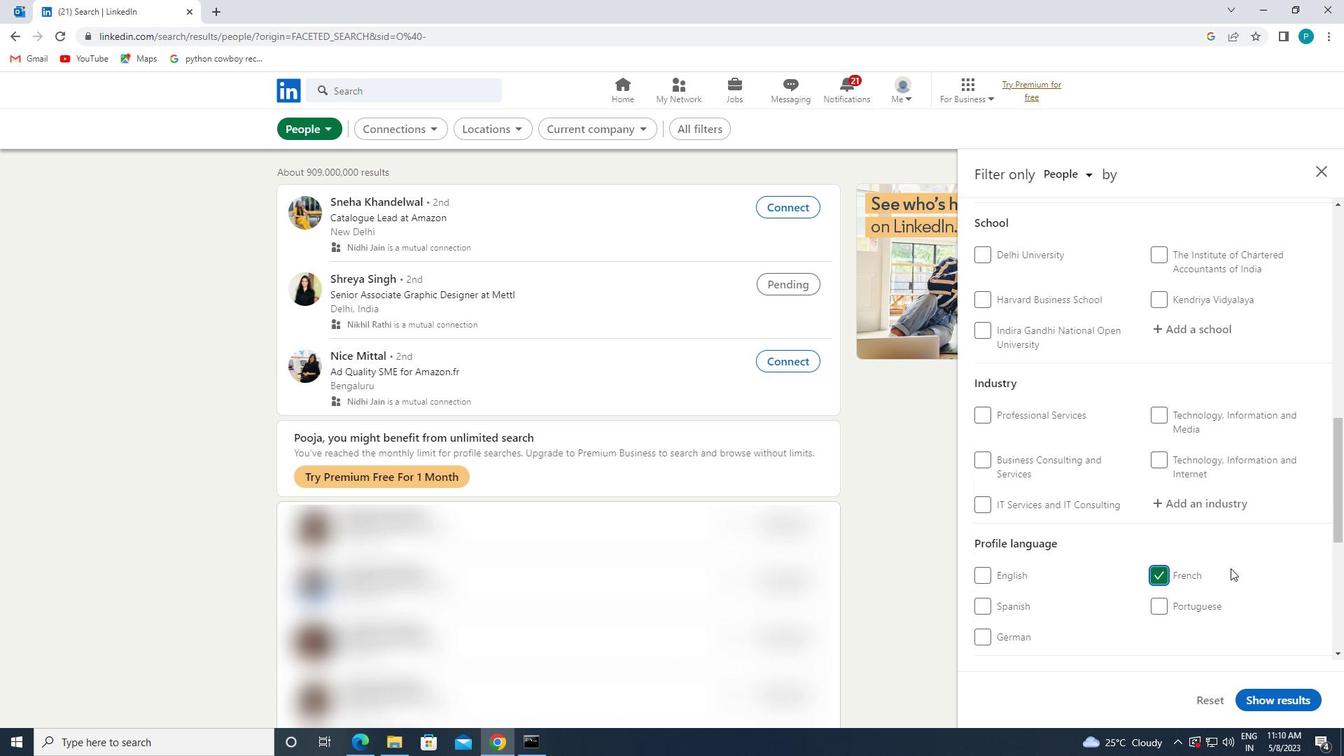 
Action: Mouse scrolled (1229, 562) with delta (0, 0)
Screenshot: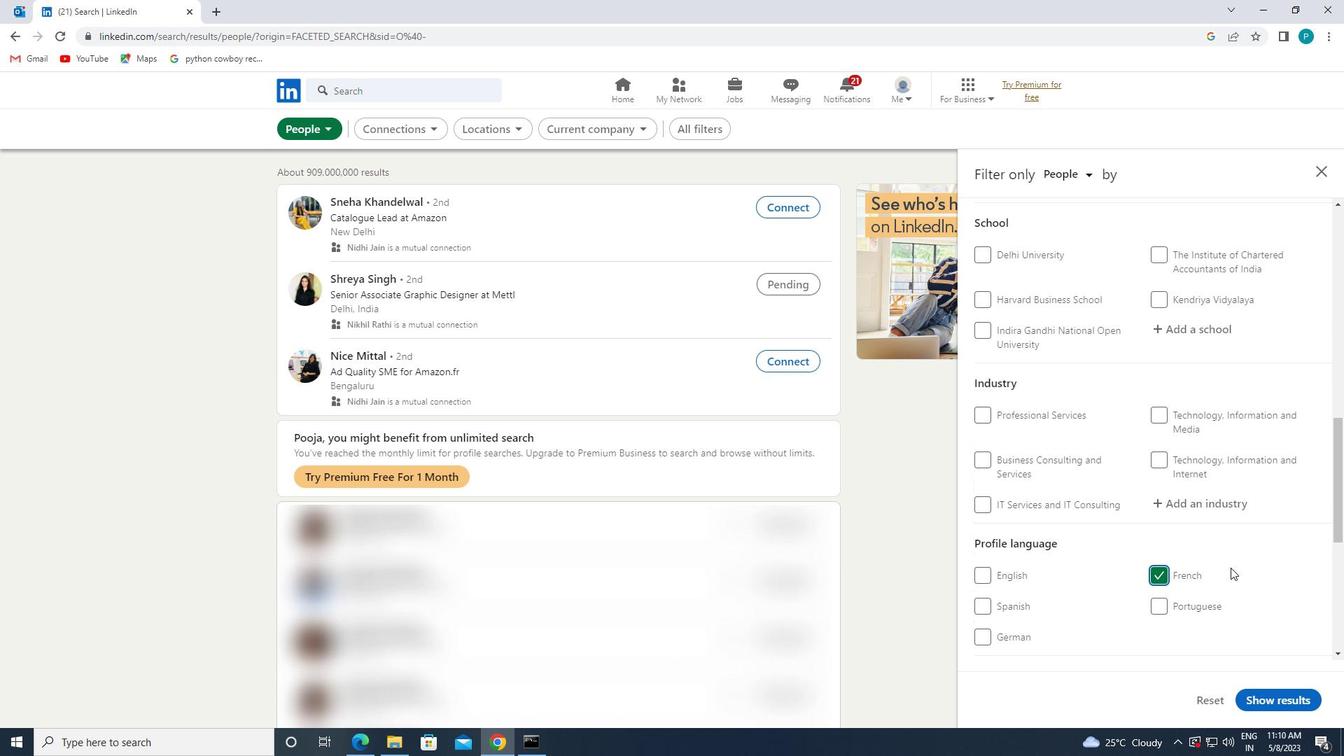 
Action: Mouse moved to (1227, 549)
Screenshot: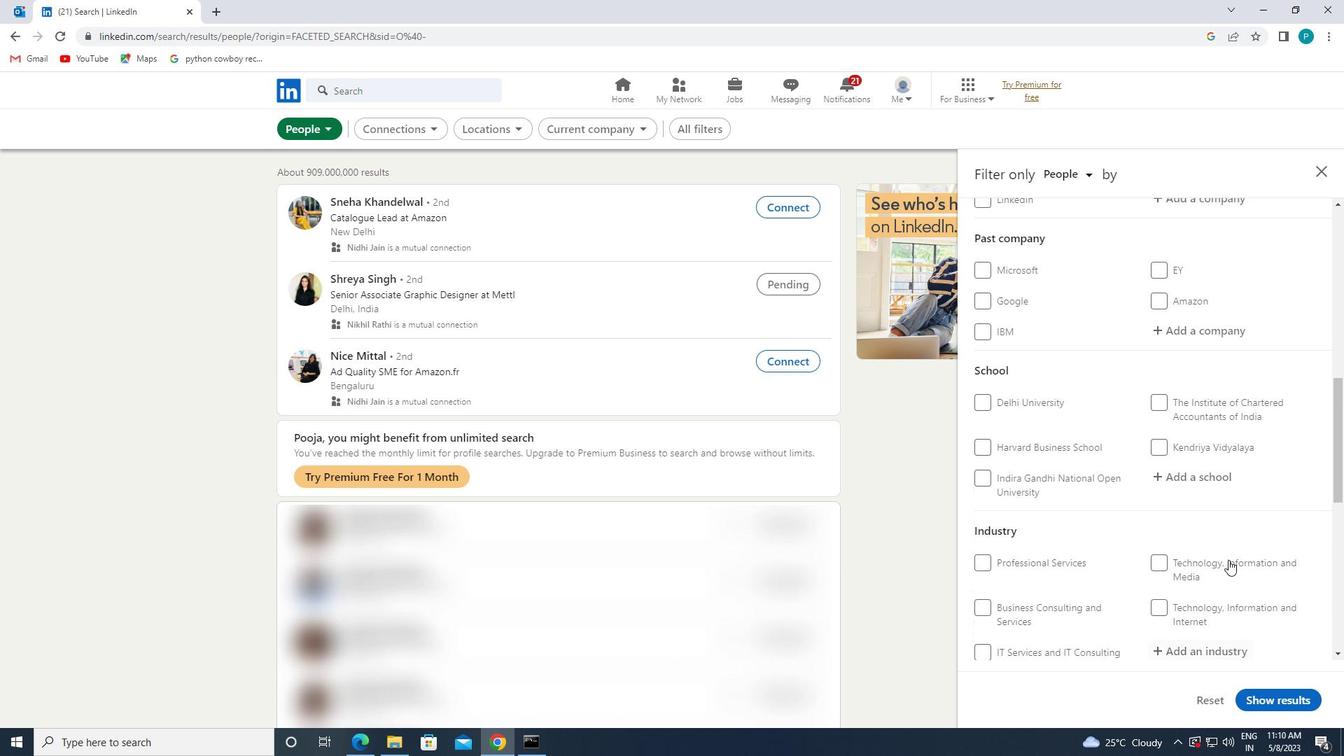 
Action: Mouse scrolled (1227, 549) with delta (0, 0)
Screenshot: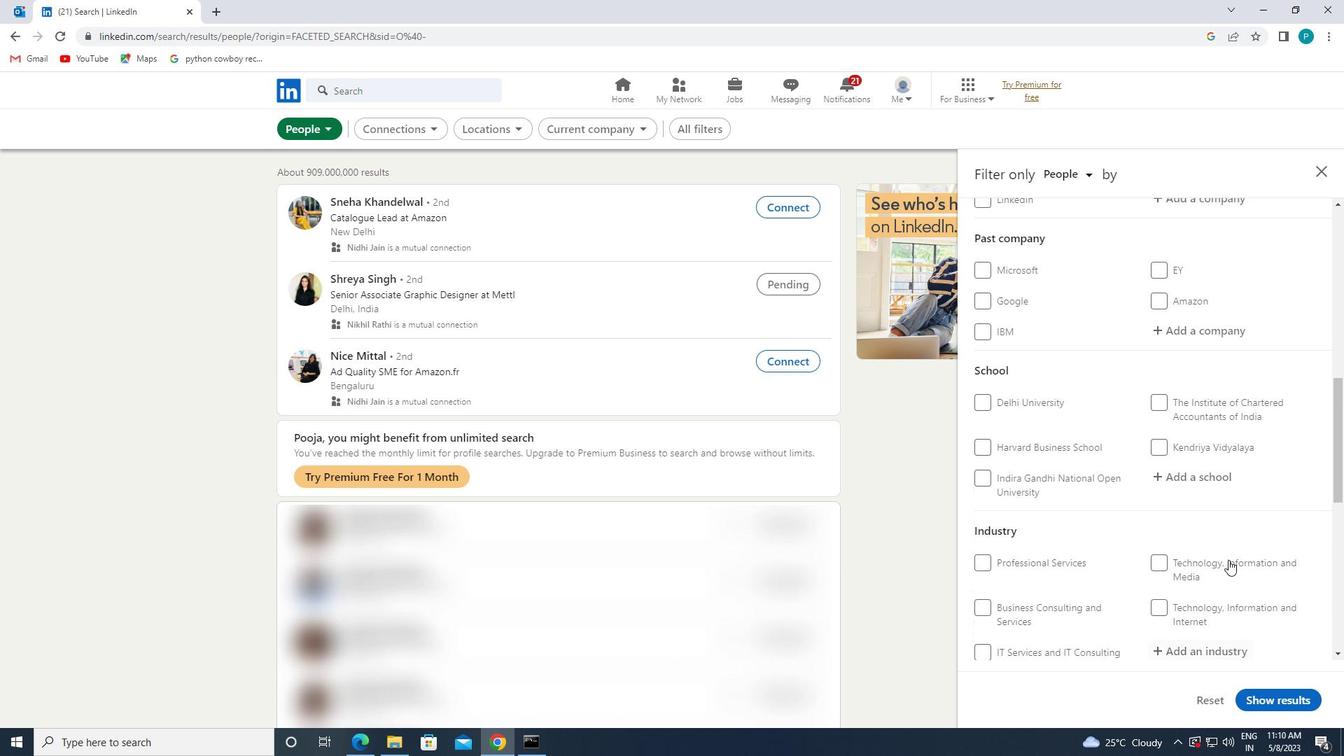 
Action: Mouse moved to (1225, 545)
Screenshot: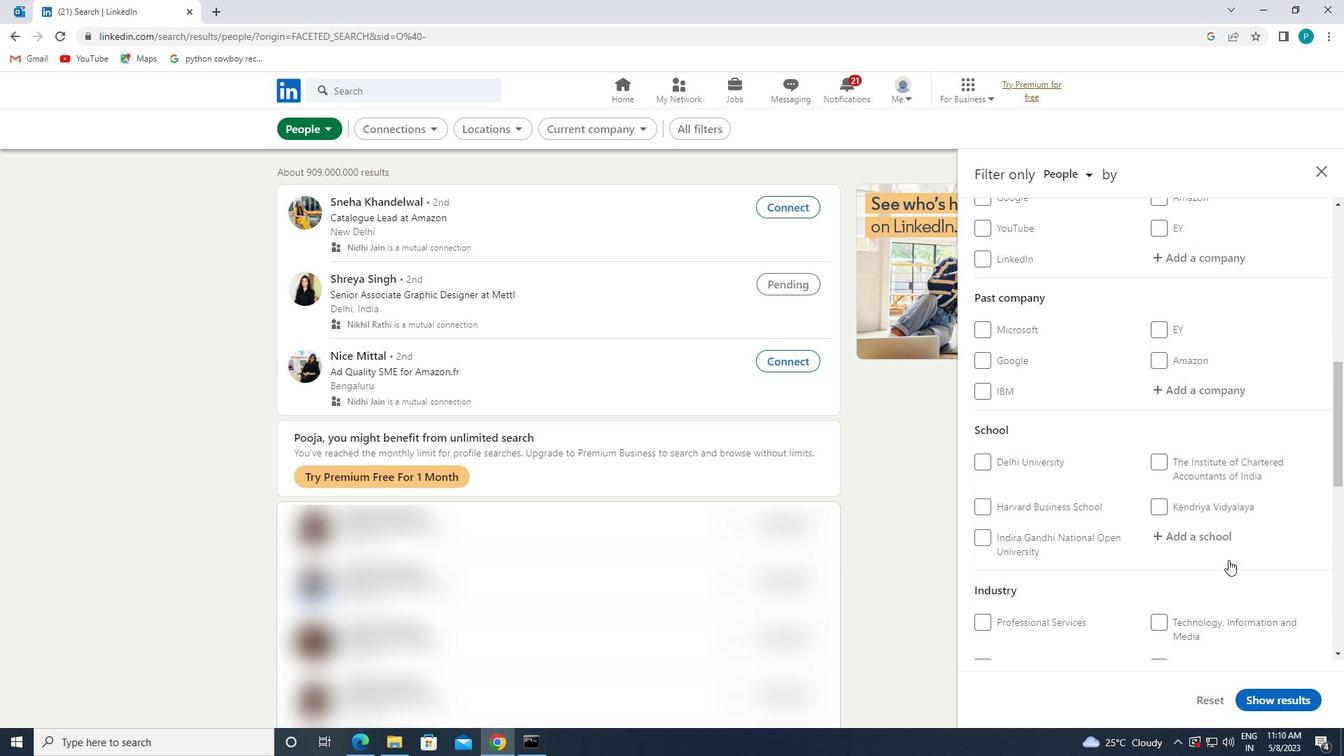
Action: Mouse scrolled (1225, 546) with delta (0, 0)
Screenshot: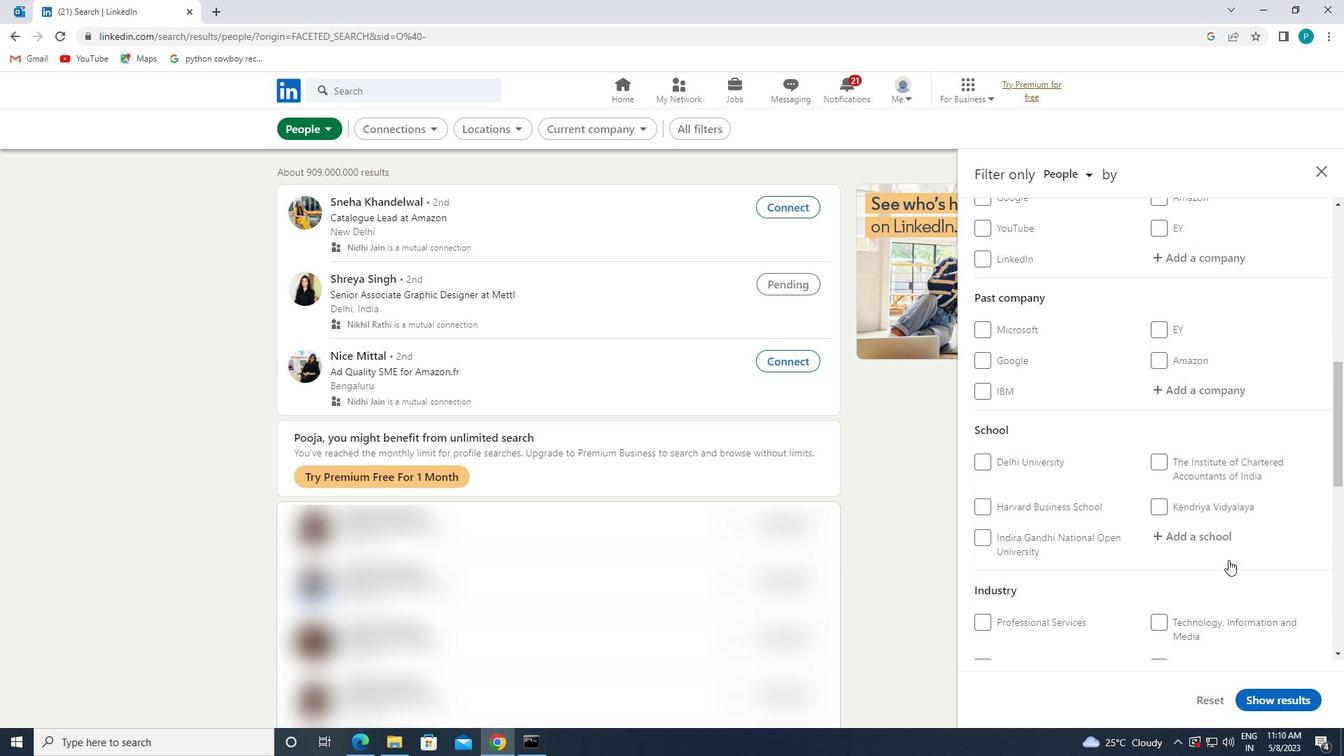 
Action: Mouse moved to (1225, 542)
Screenshot: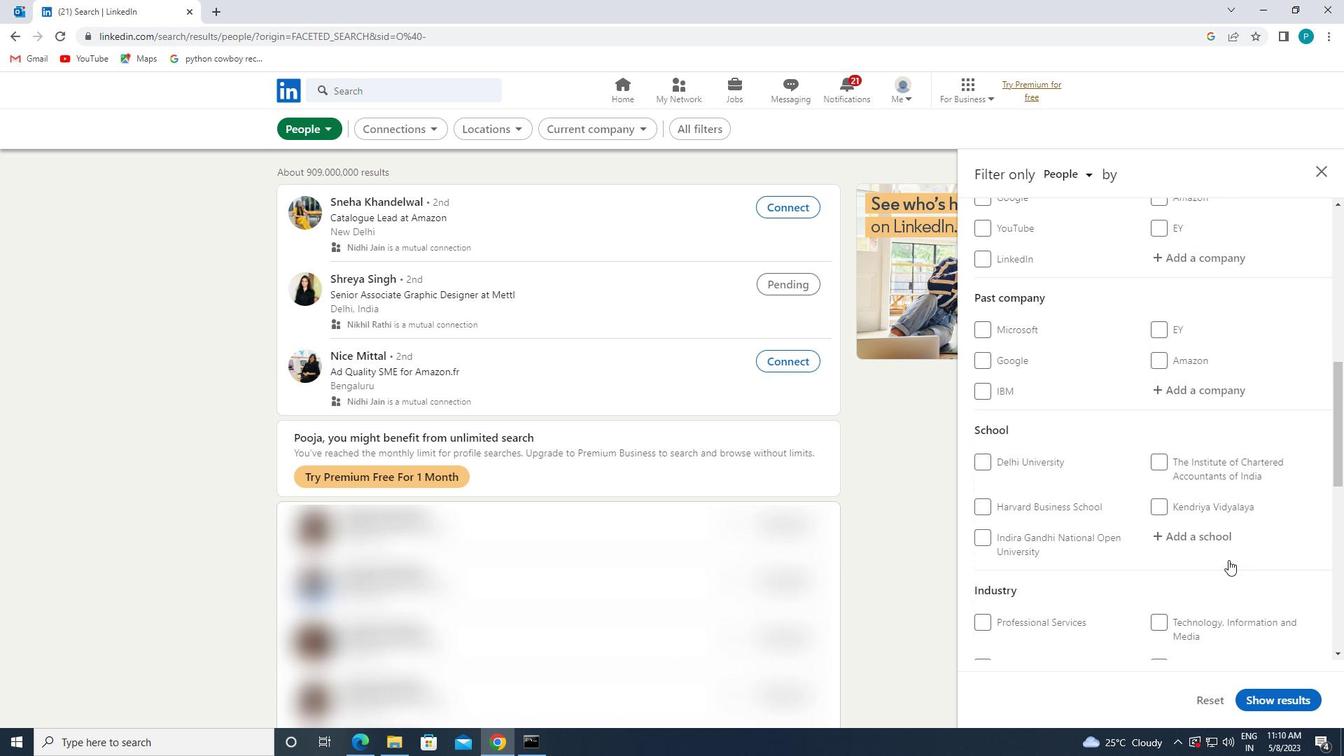 
Action: Mouse scrolled (1225, 543) with delta (0, 0)
Screenshot: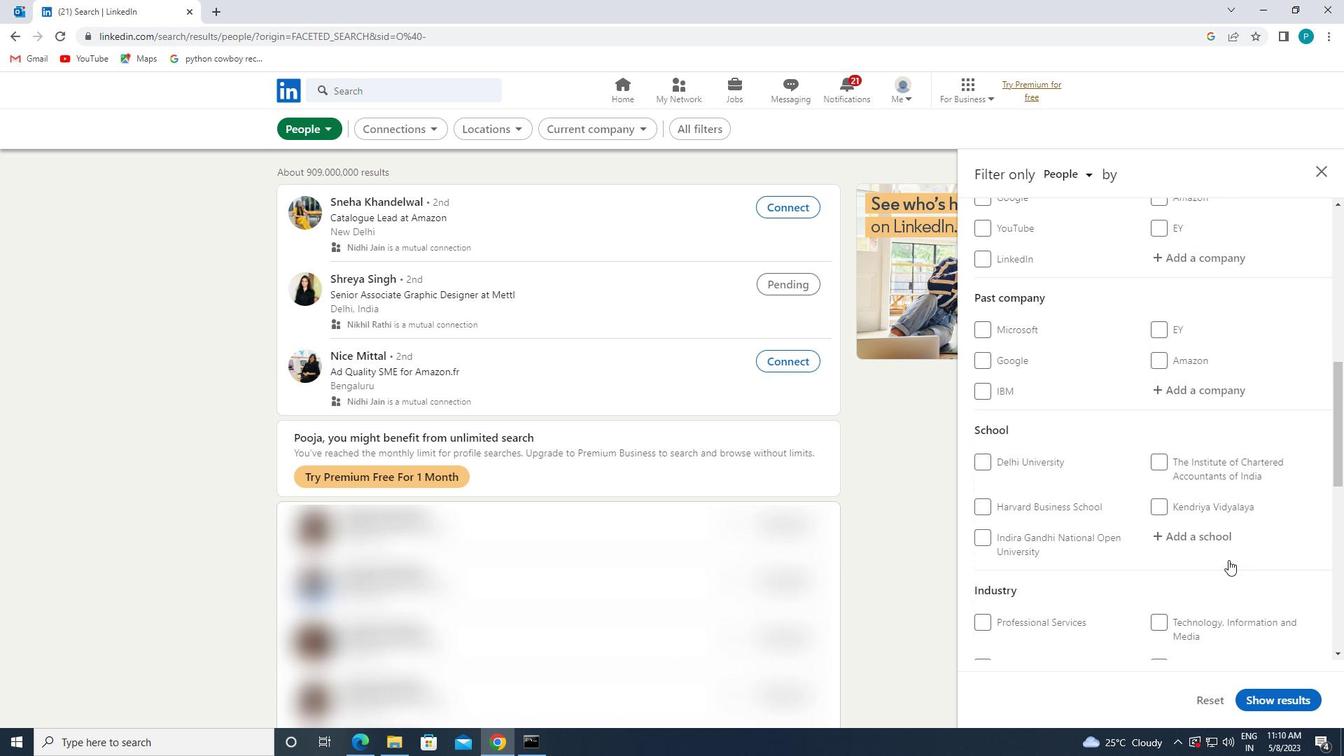 
Action: Mouse moved to (1190, 481)
Screenshot: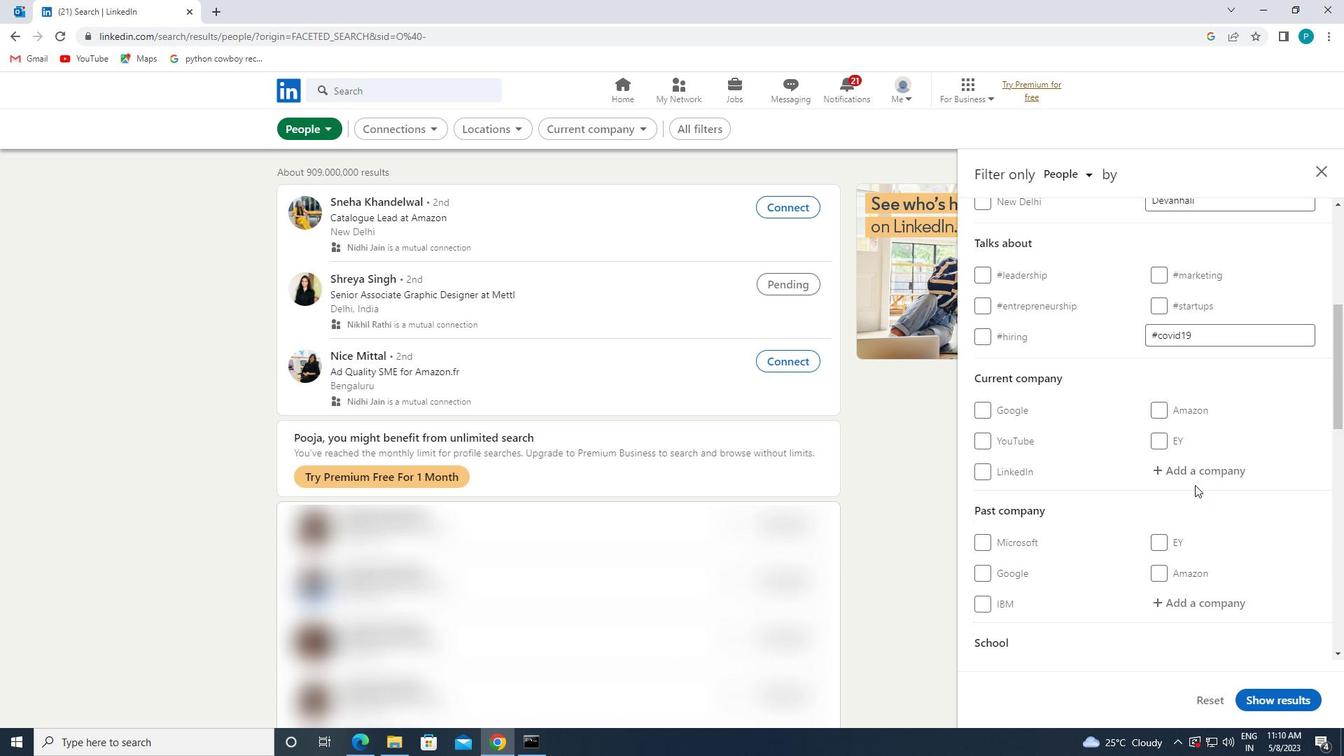 
Action: Mouse pressed left at (1190, 481)
Screenshot: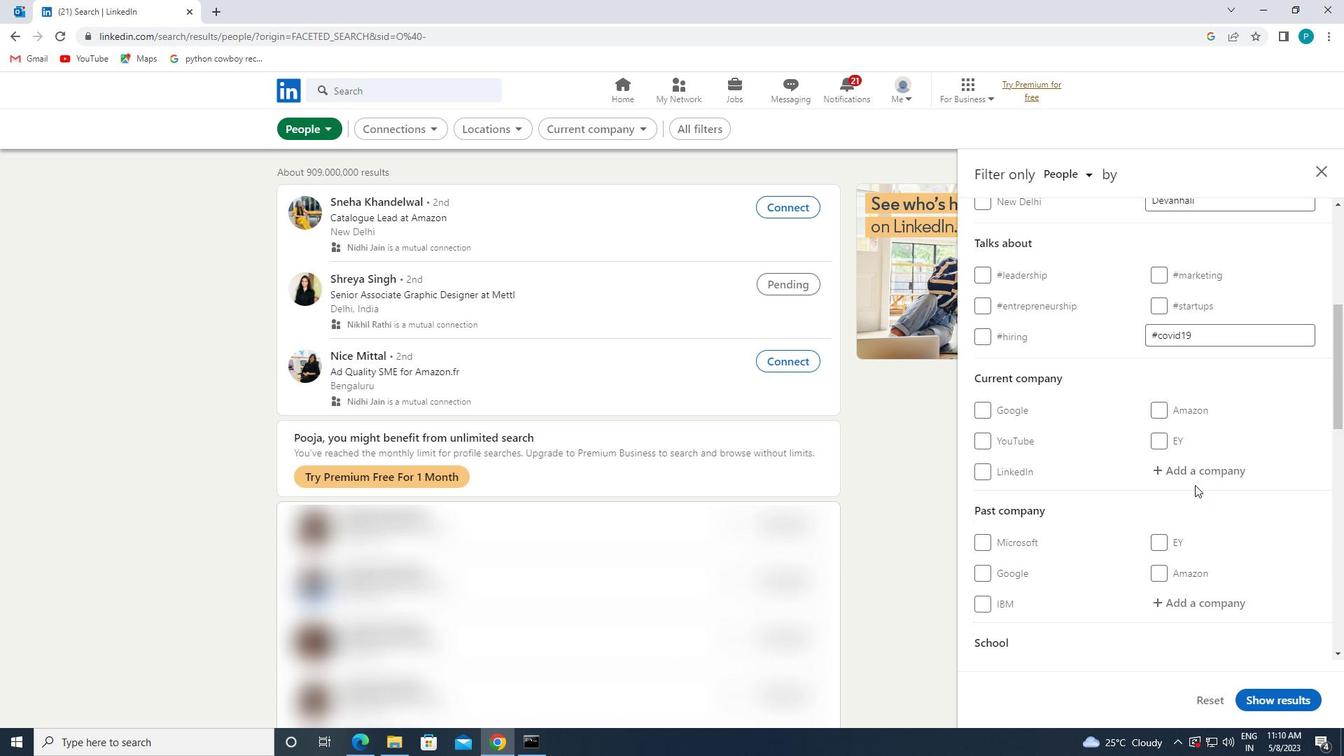 
Action: Key pressed <Key.caps_lock>I<Key.caps_lock>PCA
Screenshot: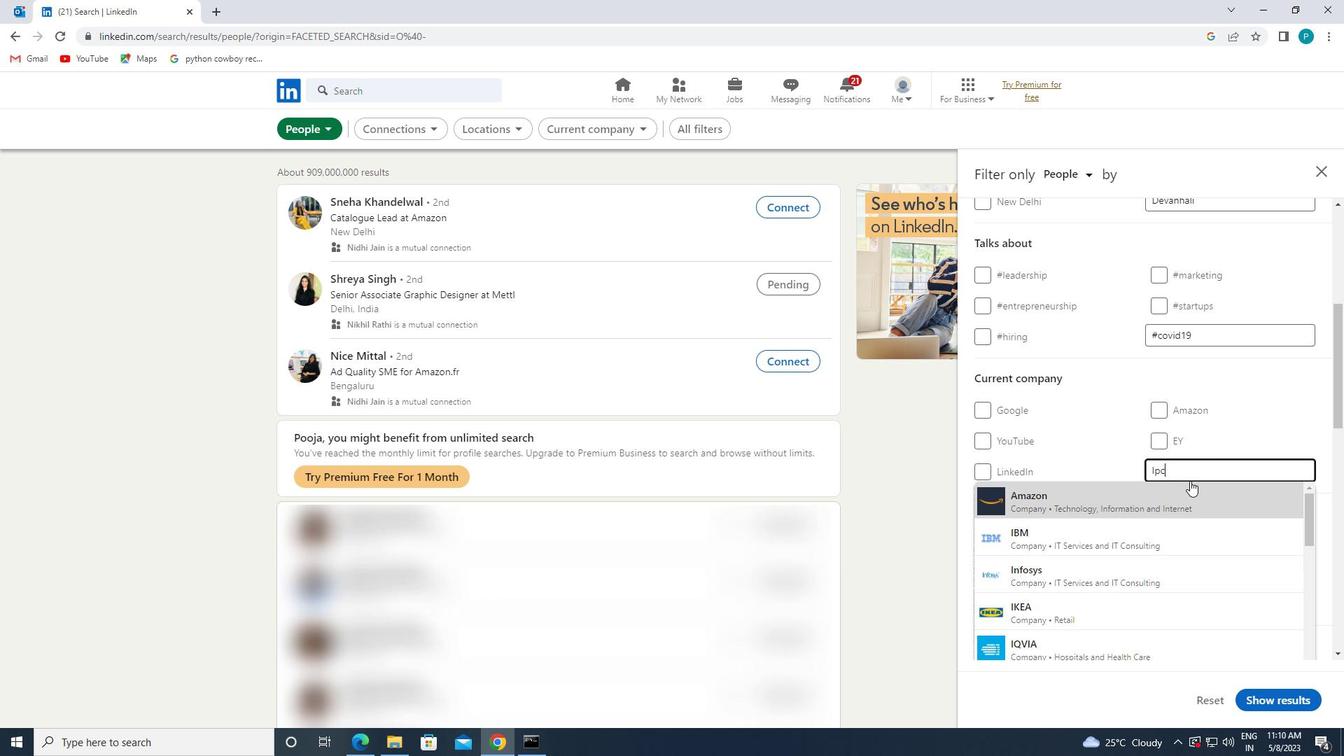 
Action: Mouse moved to (1196, 497)
Screenshot: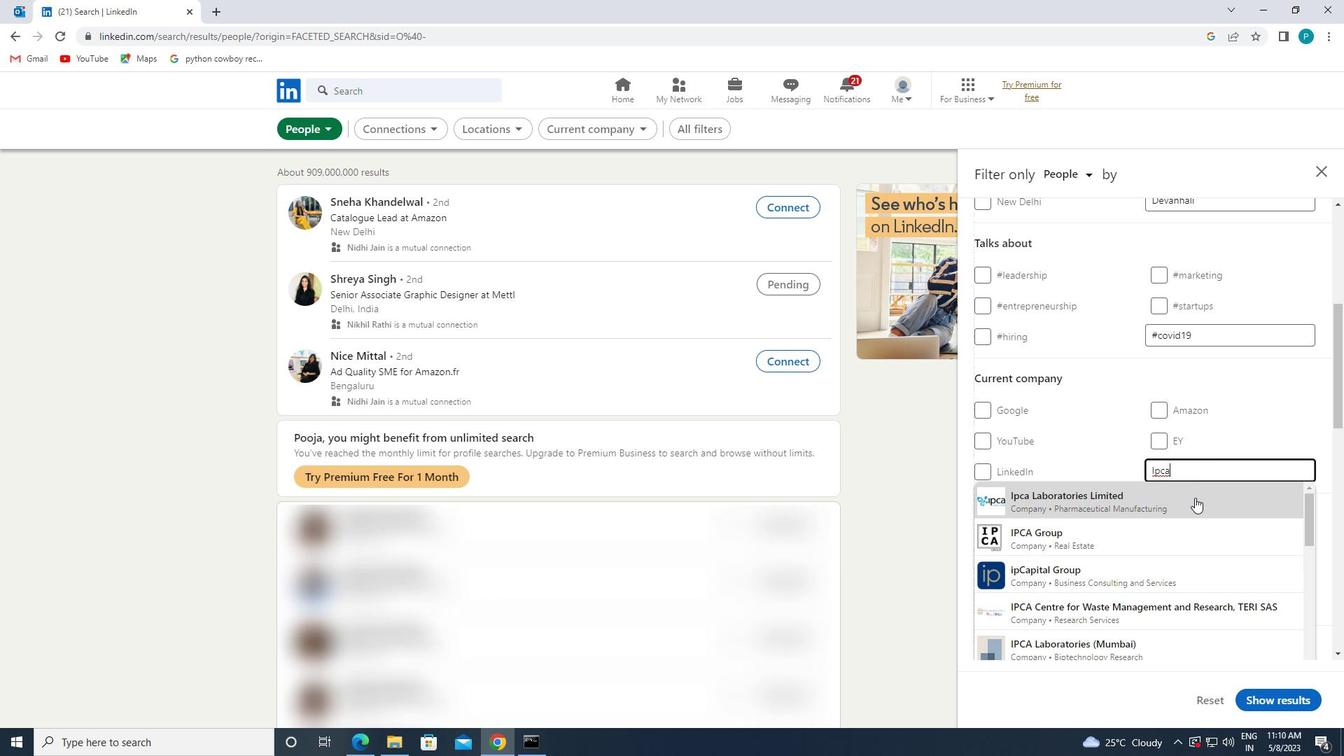 
Action: Mouse pressed left at (1196, 497)
Screenshot: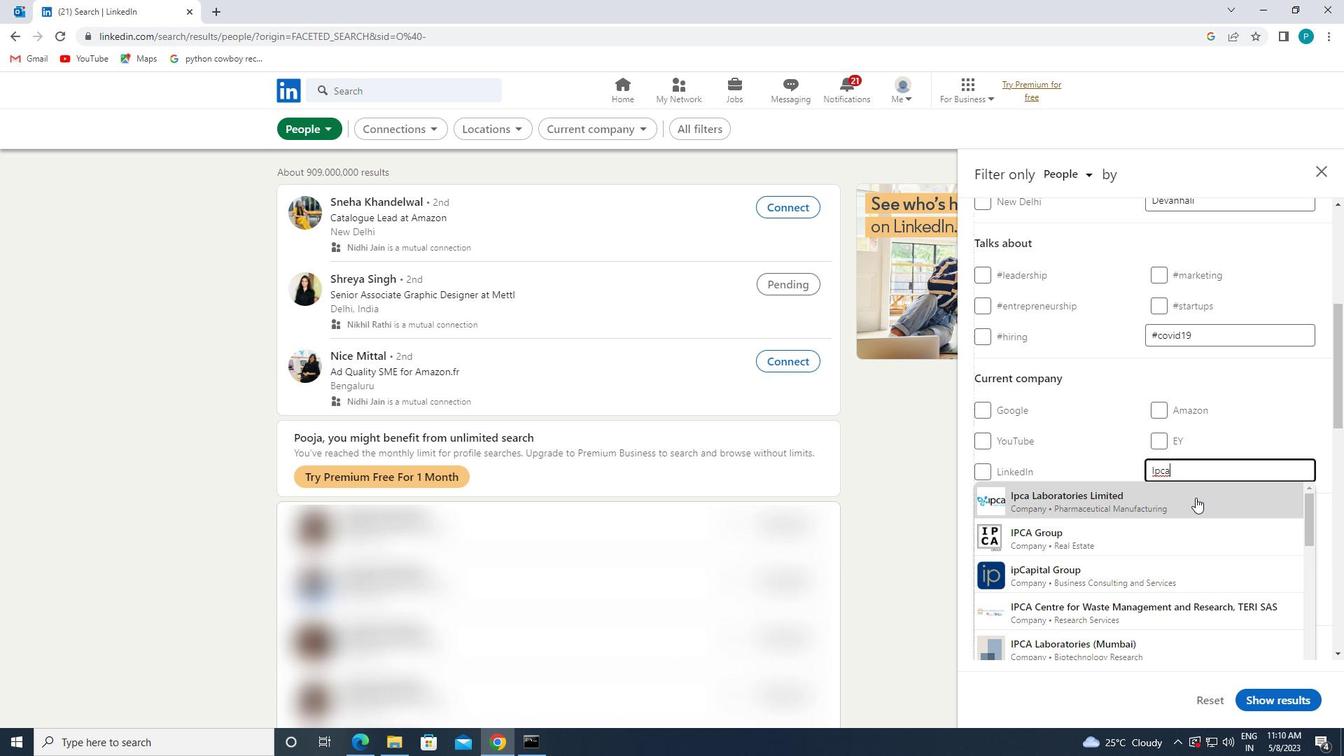 
Action: Mouse moved to (1297, 523)
Screenshot: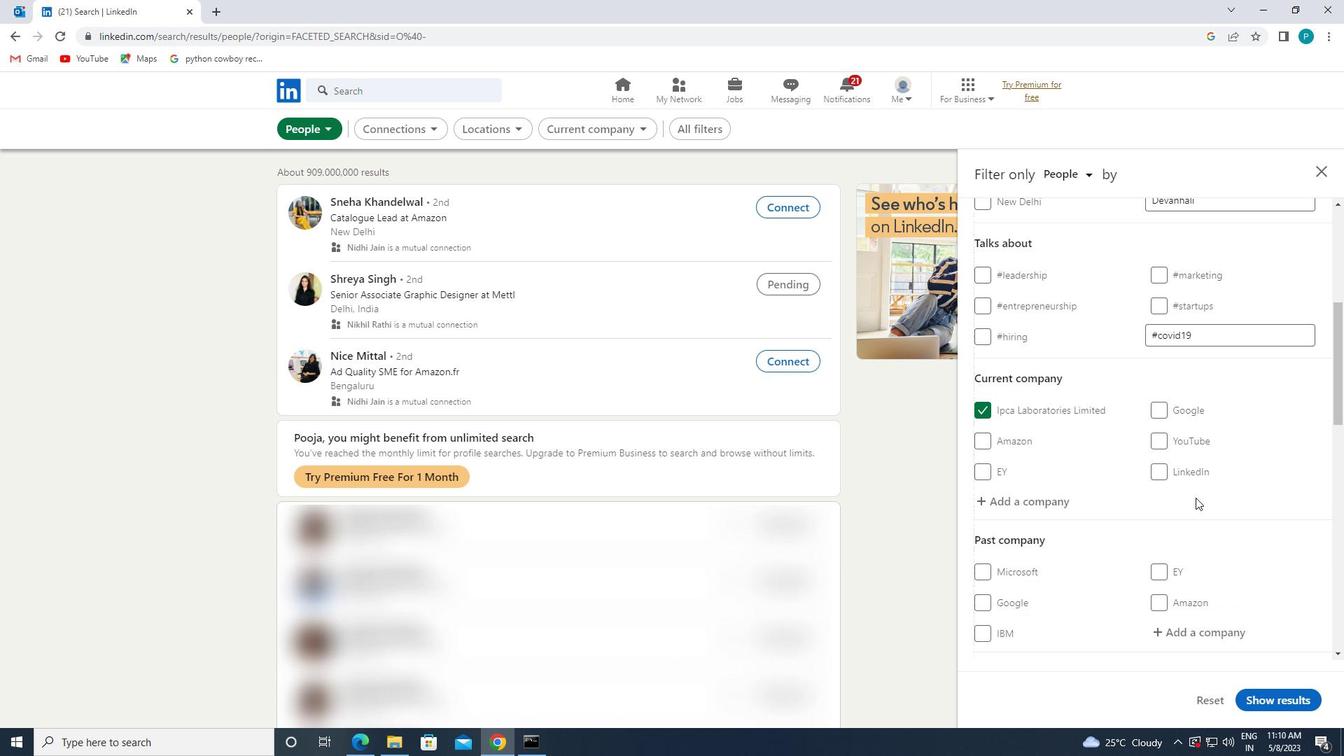 
Action: Mouse scrolled (1297, 522) with delta (0, 0)
Screenshot: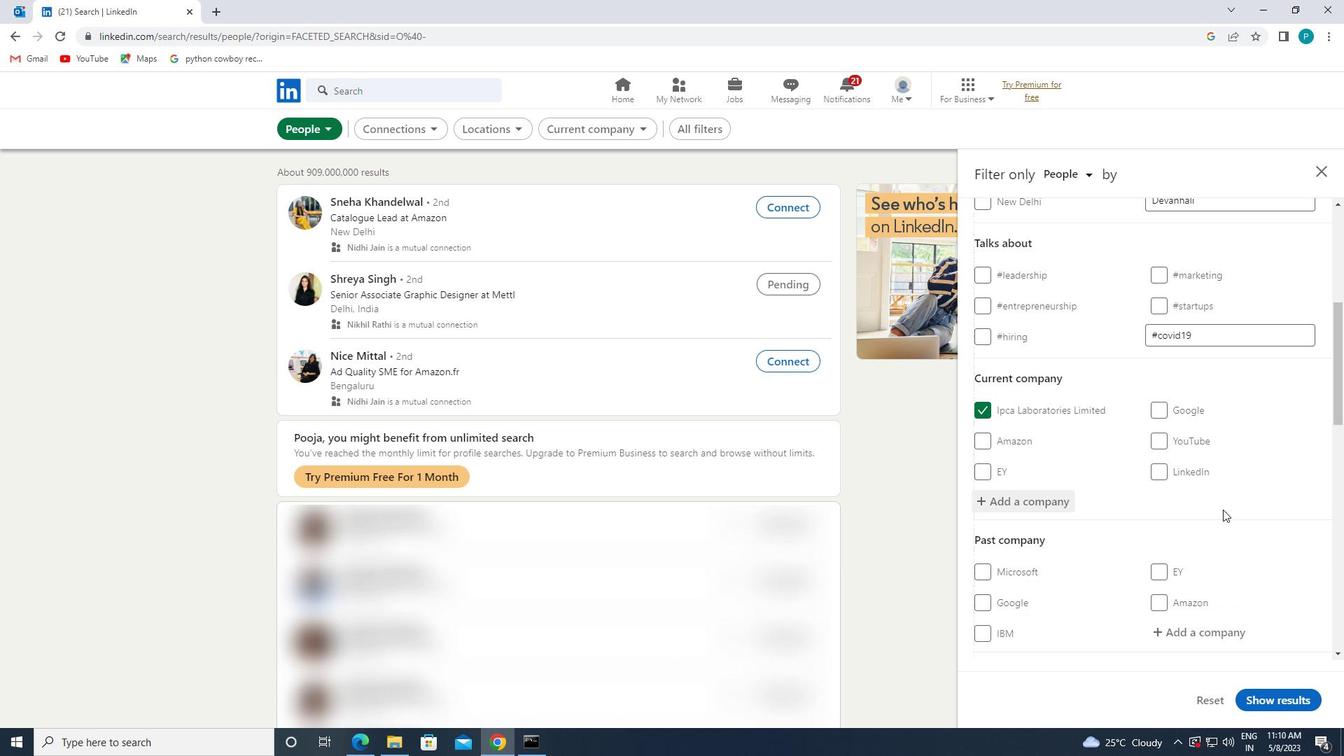
Action: Mouse scrolled (1297, 522) with delta (0, 0)
Screenshot: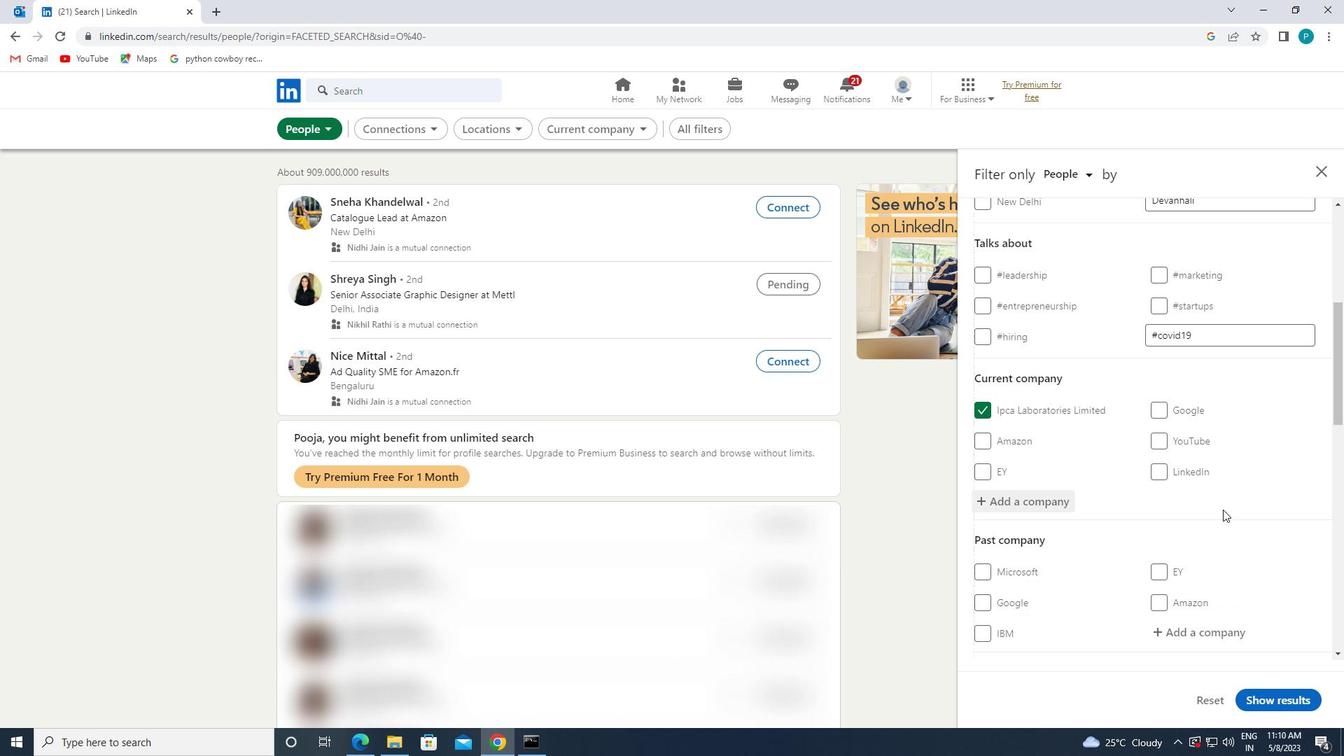 
Action: Mouse scrolled (1297, 522) with delta (0, 0)
Screenshot: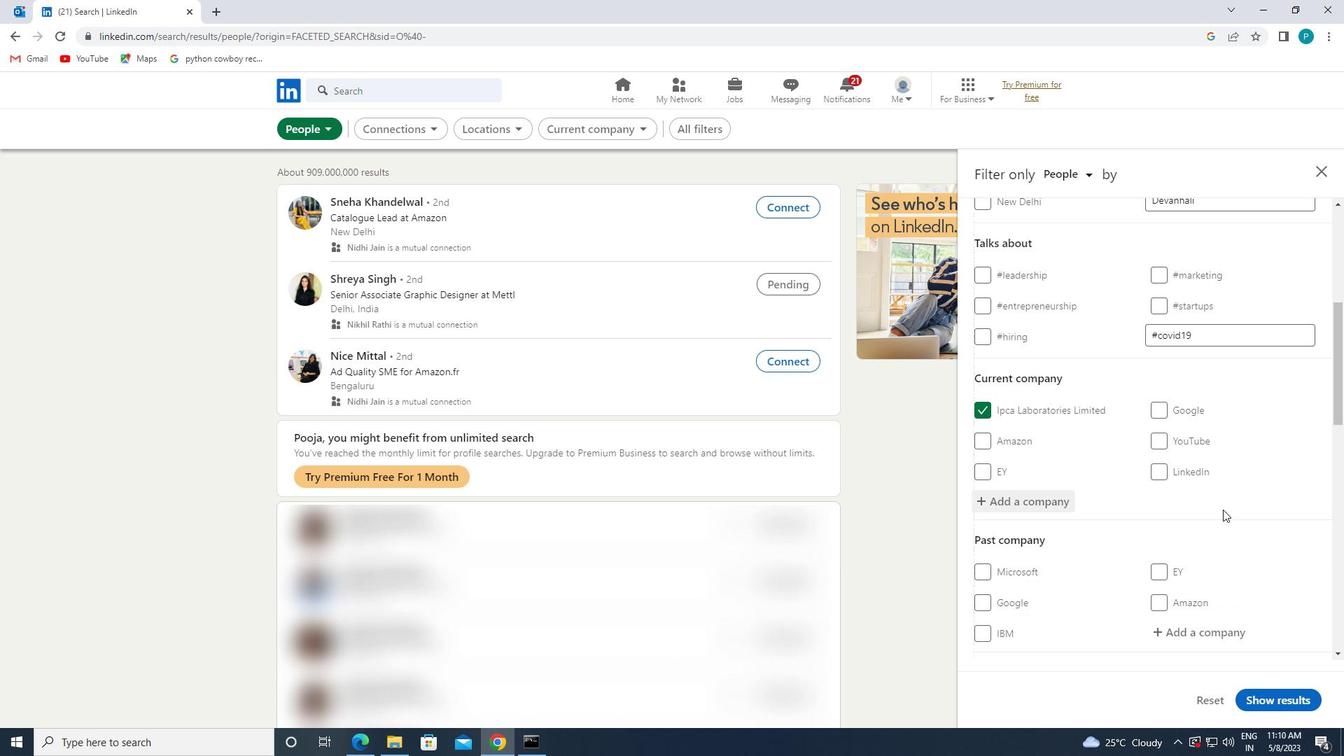 
Action: Mouse scrolled (1297, 522) with delta (0, 0)
Screenshot: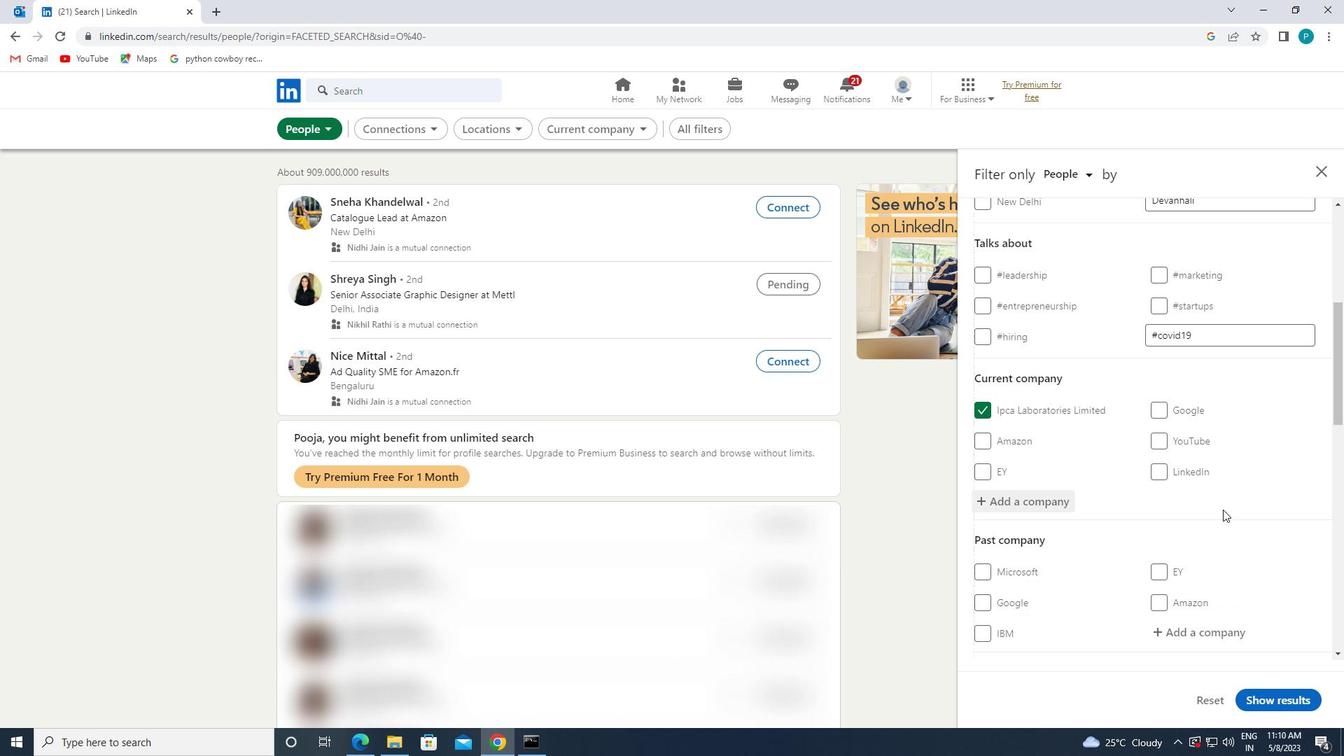 
Action: Mouse moved to (1218, 495)
Screenshot: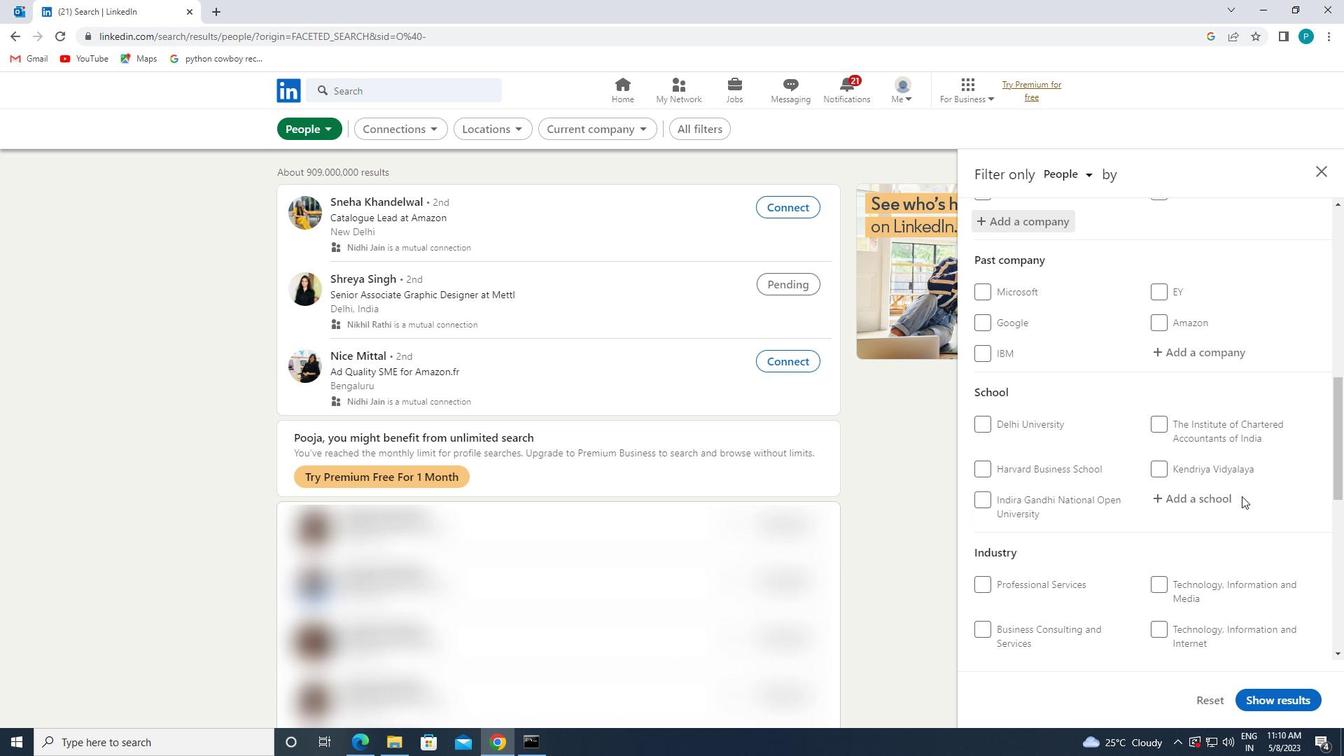 
Action: Mouse pressed left at (1218, 495)
Screenshot: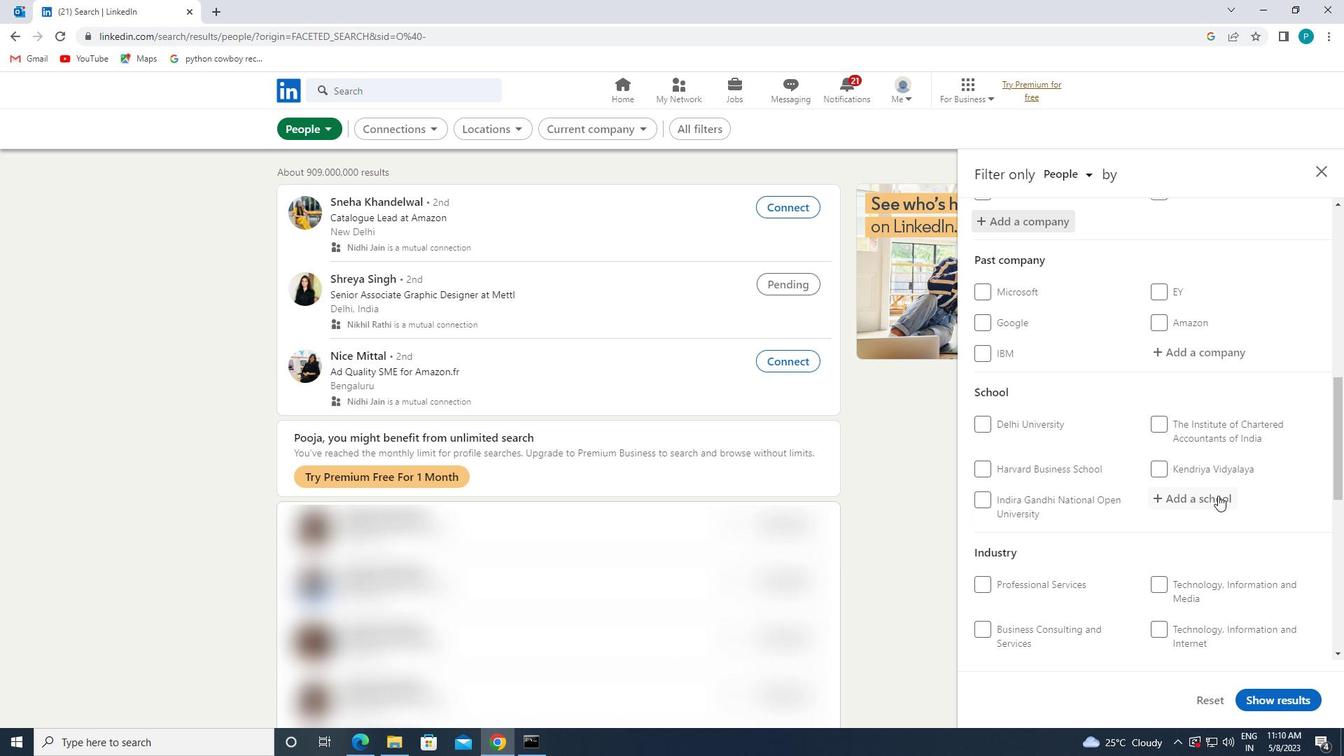
Action: Mouse moved to (1218, 497)
Screenshot: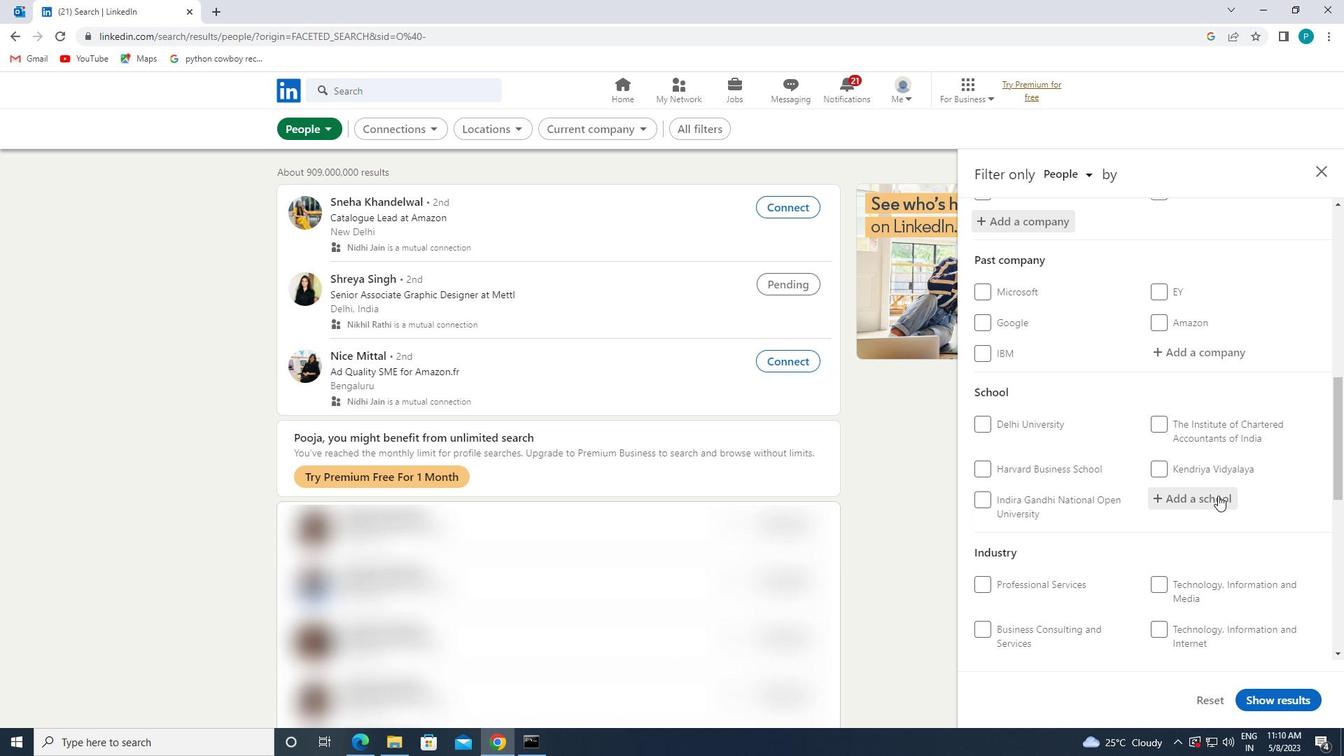 
Action: Key pressed <Key.caps_lock>P<Key.caps_lock>ARTRICIAN<Key.space><Key.caps_lock>C<Key.caps_lock>OLLEGE<Key.space><Key.caps_lock>O<Key.caps_lock>F<Key.space><Key.caps_lock>A<Key.caps_lock>RTS
Screenshot: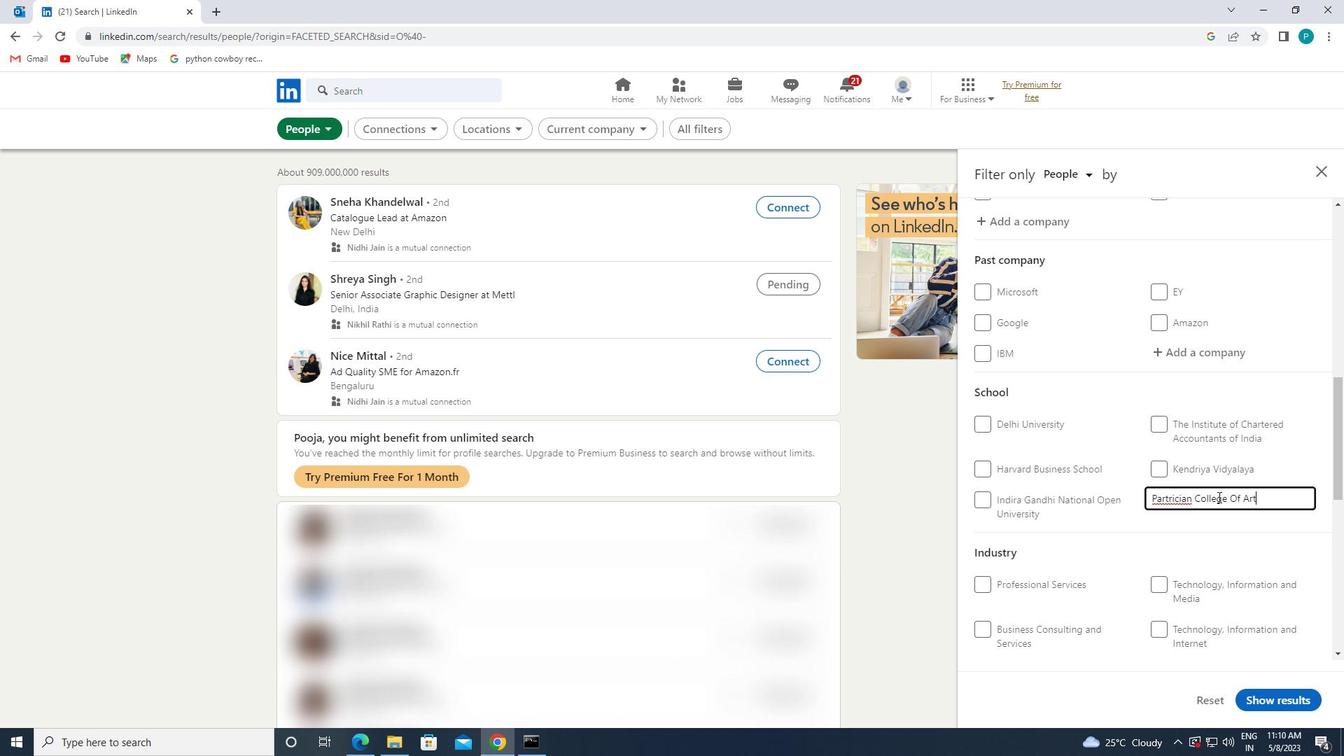 
Action: Mouse moved to (1274, 494)
Screenshot: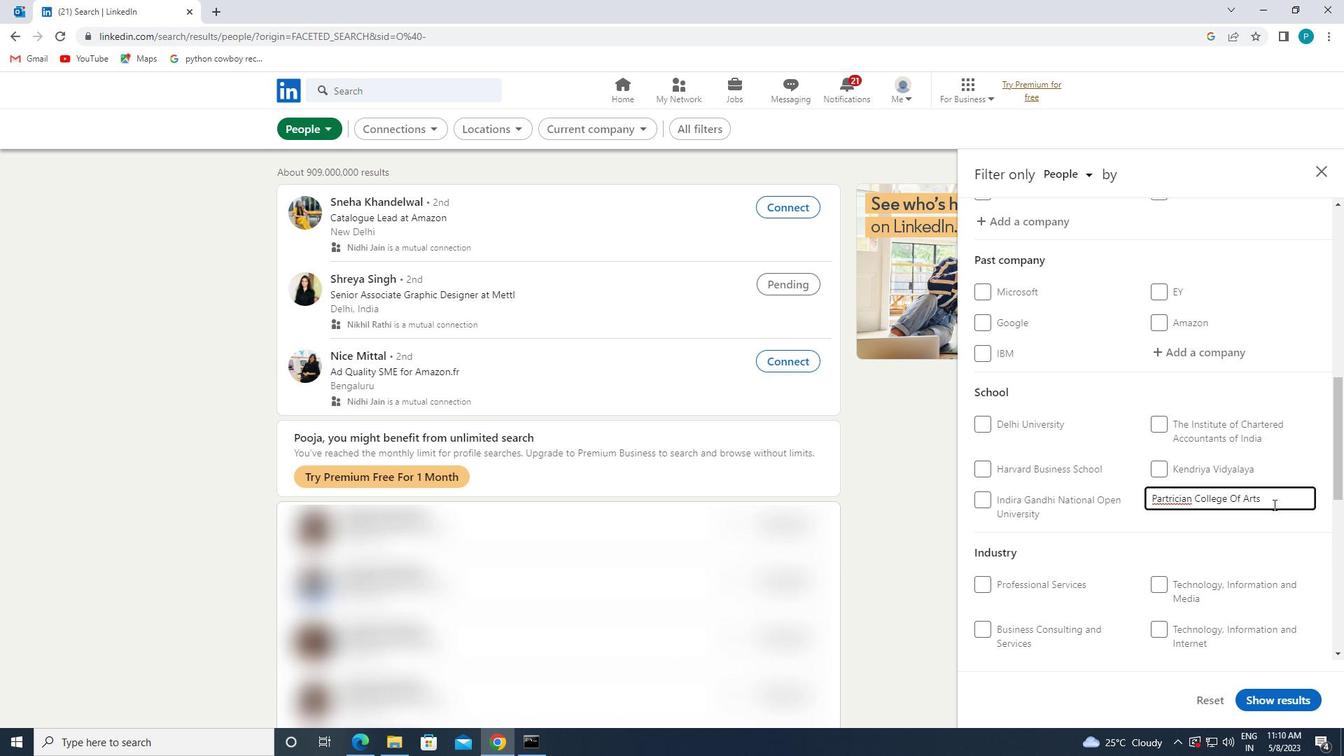 
Action: Key pressed <Key.space><Key.caps_lock>A<Key.caps_lock>ND<Key.space><Key.caps_lock>S<Key.caps_lock>CIENCE
Screenshot: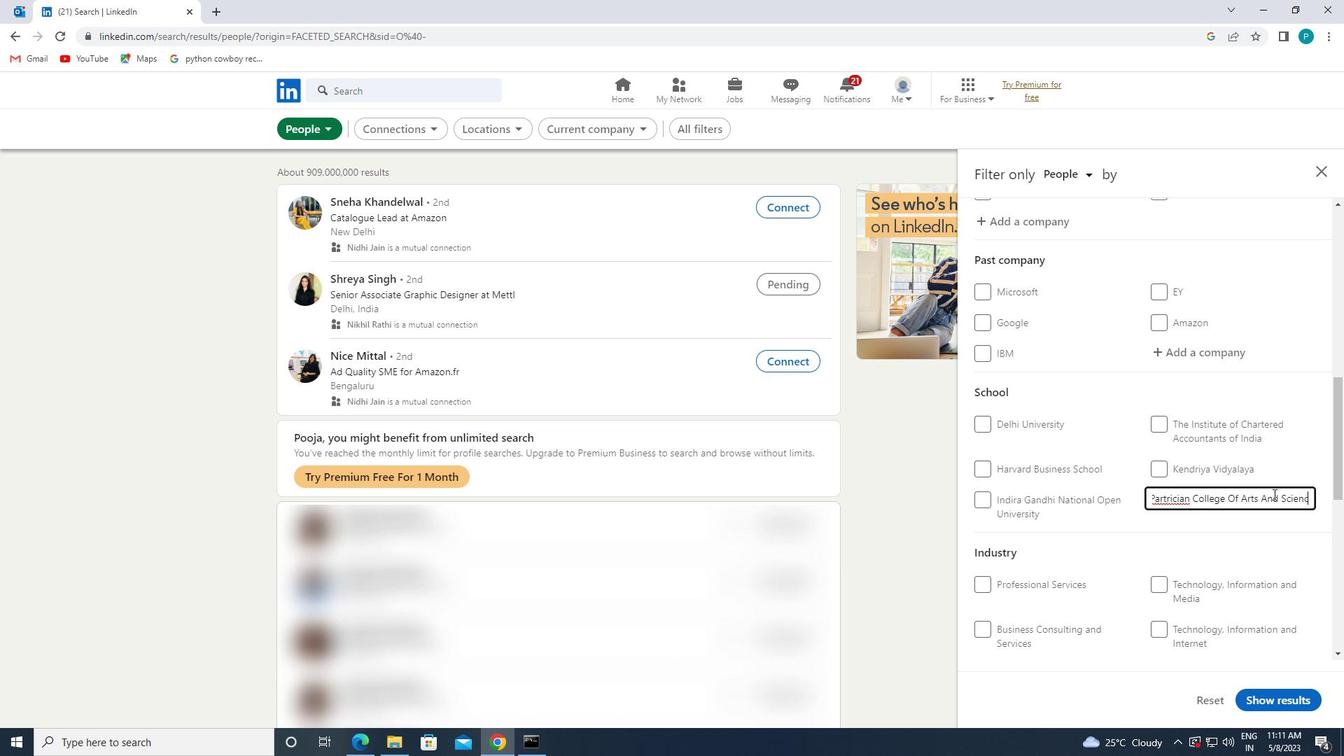 
Action: Mouse moved to (1277, 554)
Screenshot: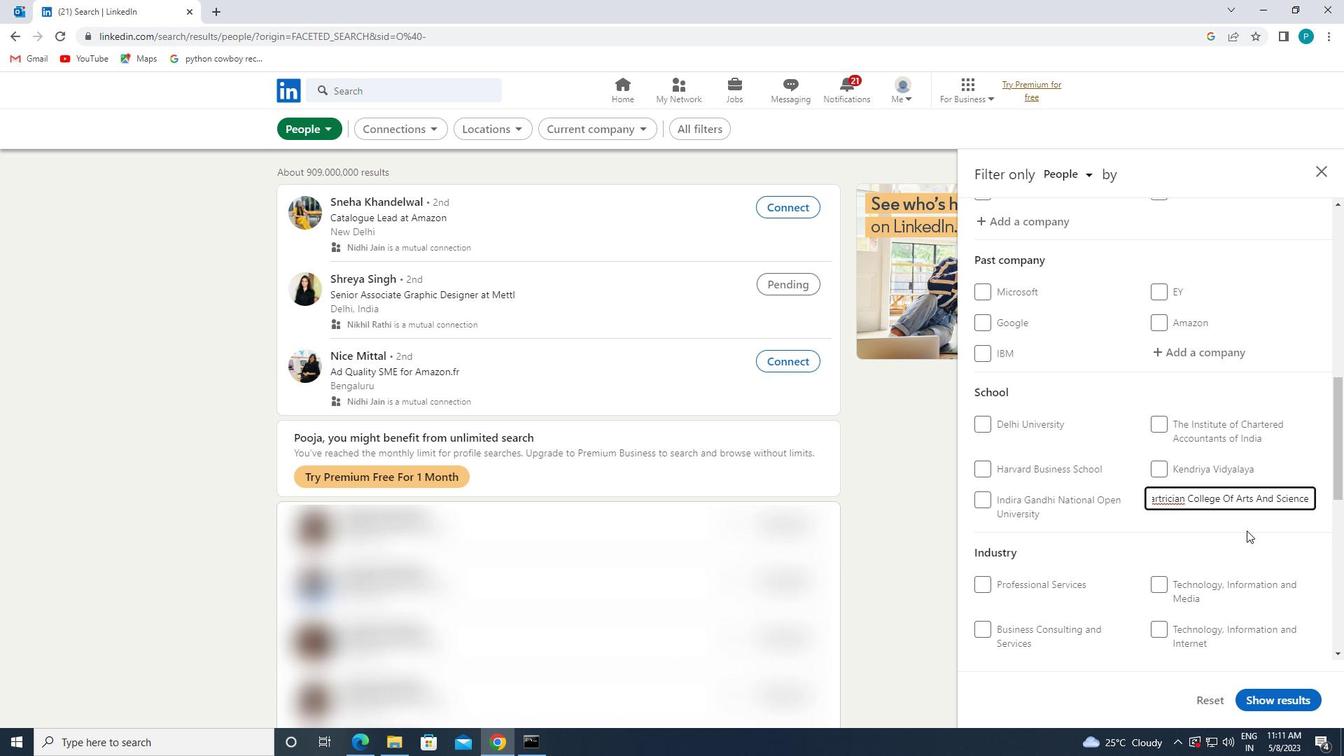 
Action: Mouse scrolled (1277, 553) with delta (0, 0)
Screenshot: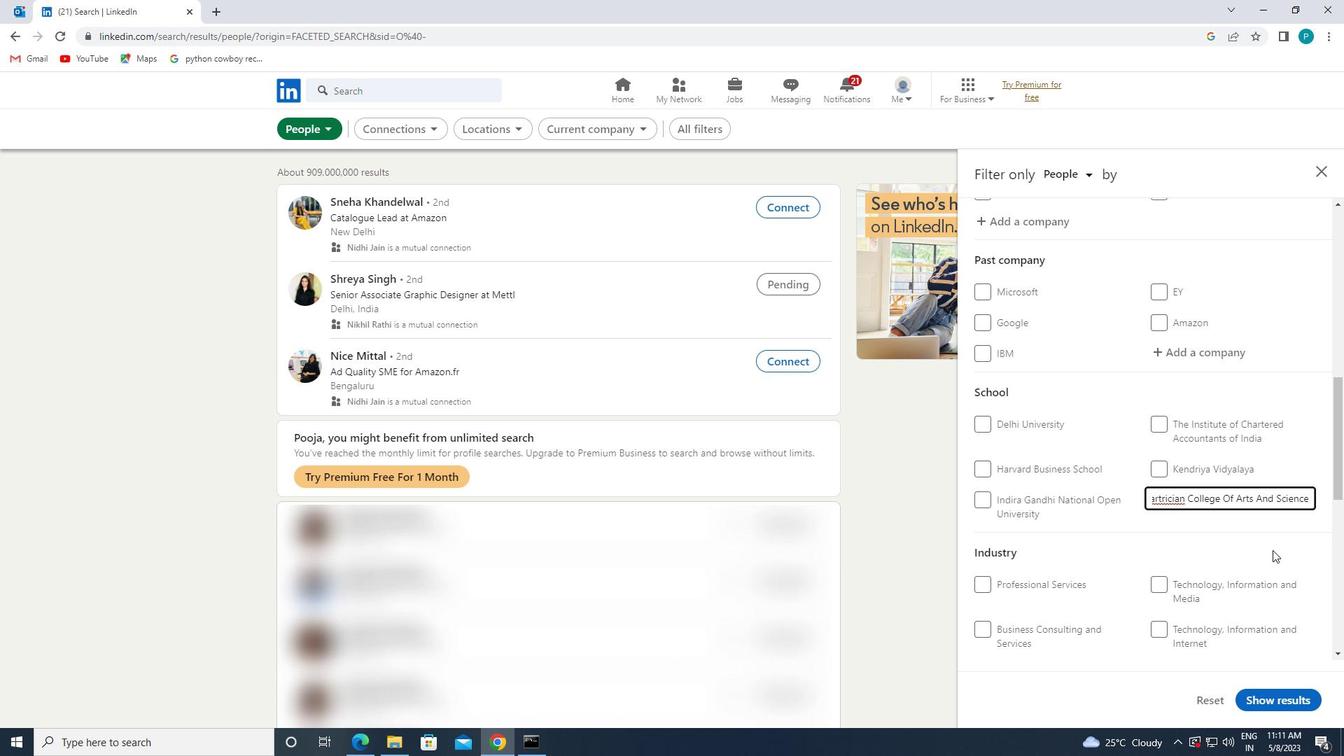 
Action: Mouse scrolled (1277, 553) with delta (0, 0)
Screenshot: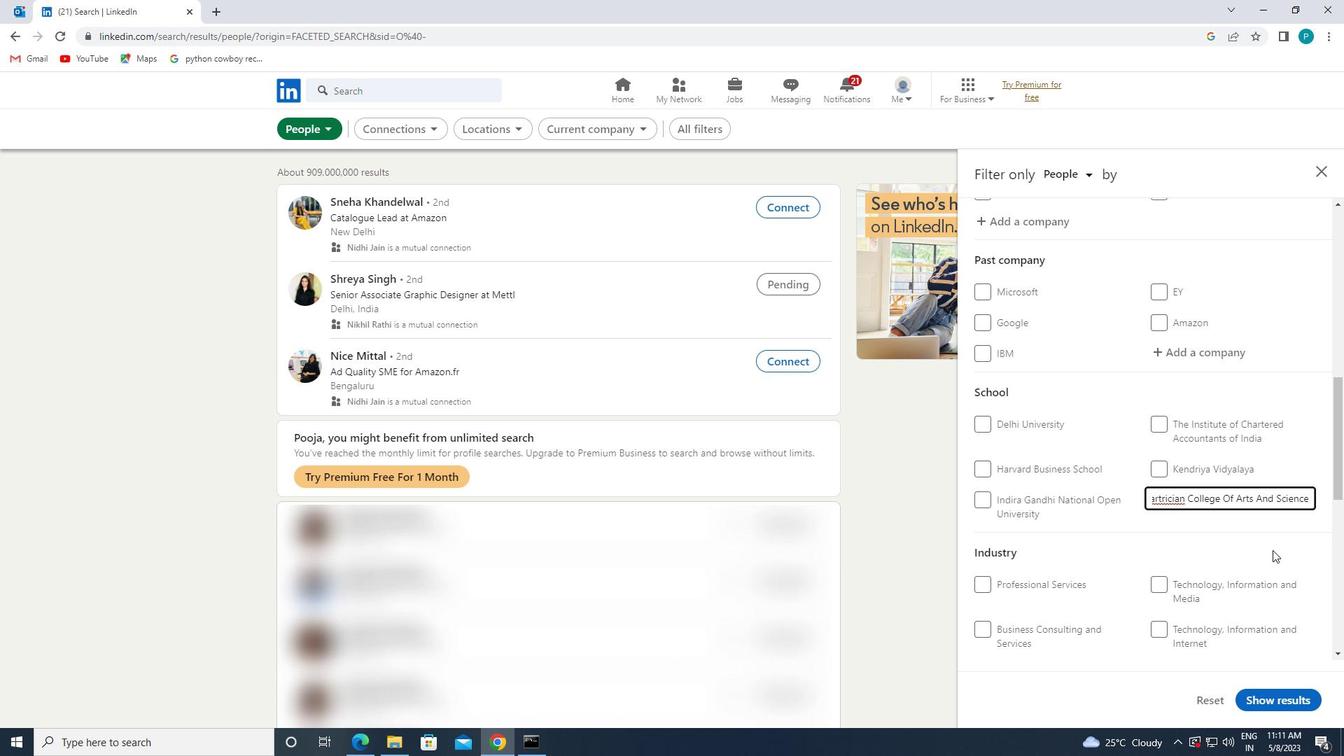 
Action: Mouse moved to (1232, 525)
Screenshot: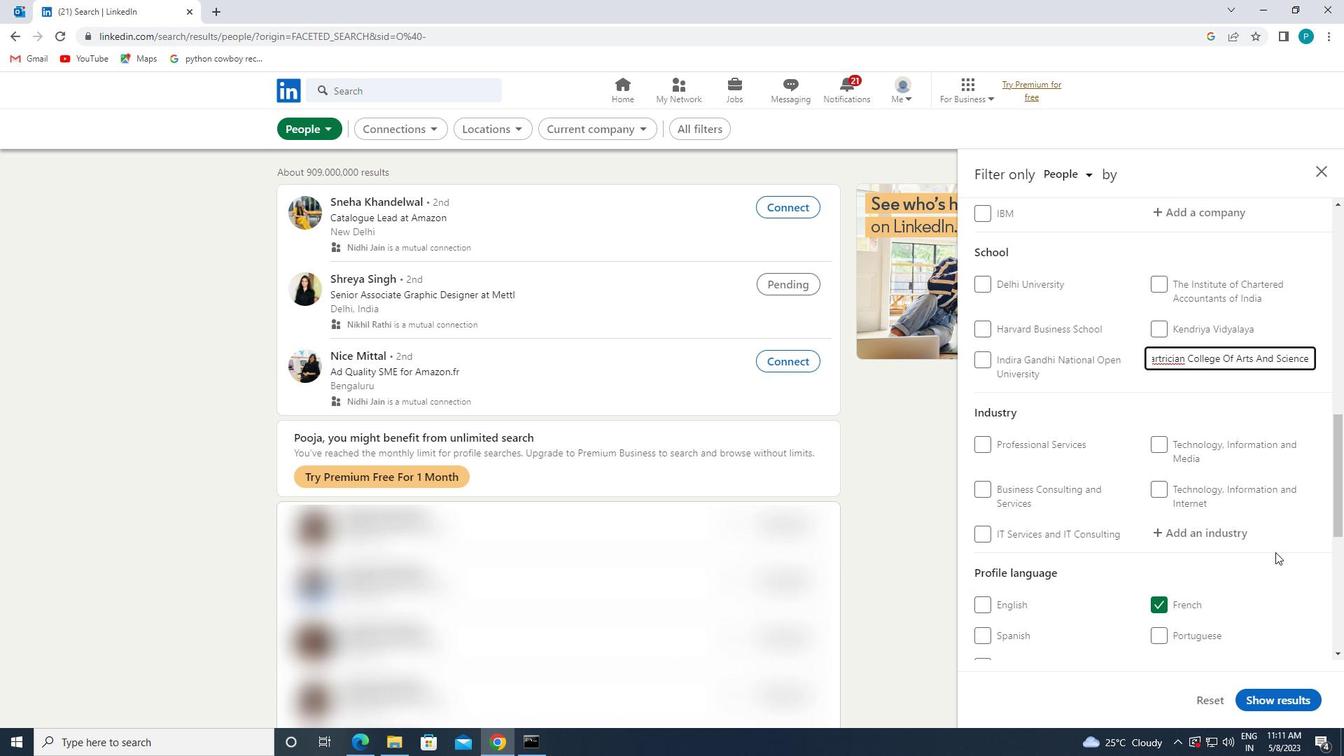 
Action: Mouse pressed left at (1232, 525)
Screenshot: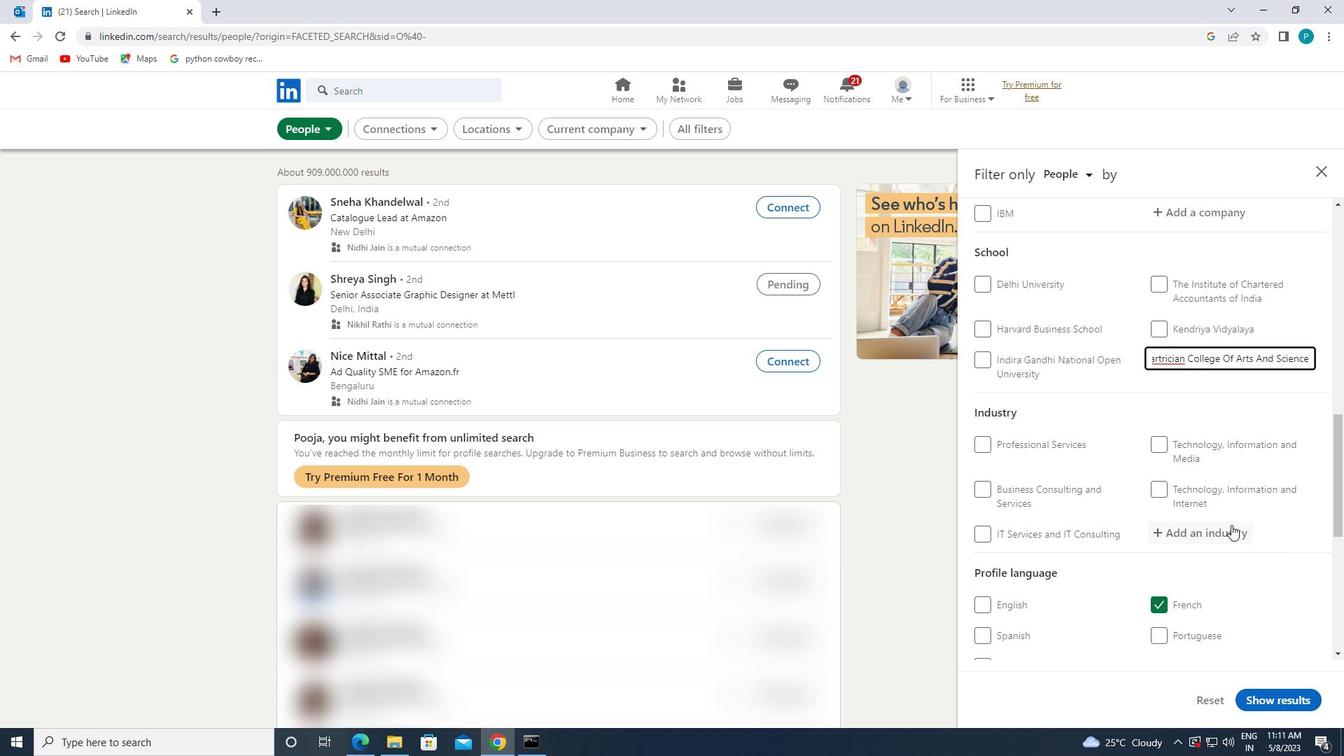 
Action: Key pressed <Key.caps_lock>O<Key.caps_lock>IL
Screenshot: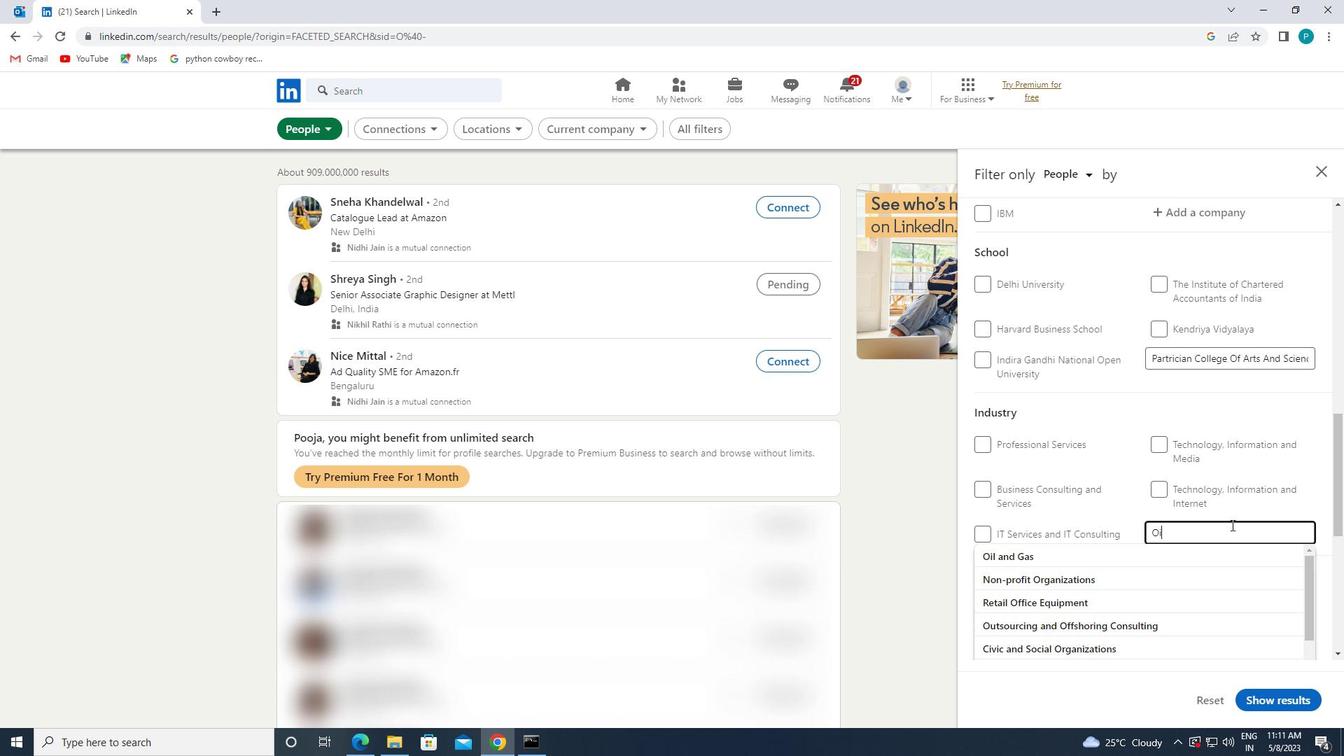 
Action: Mouse moved to (1208, 550)
Screenshot: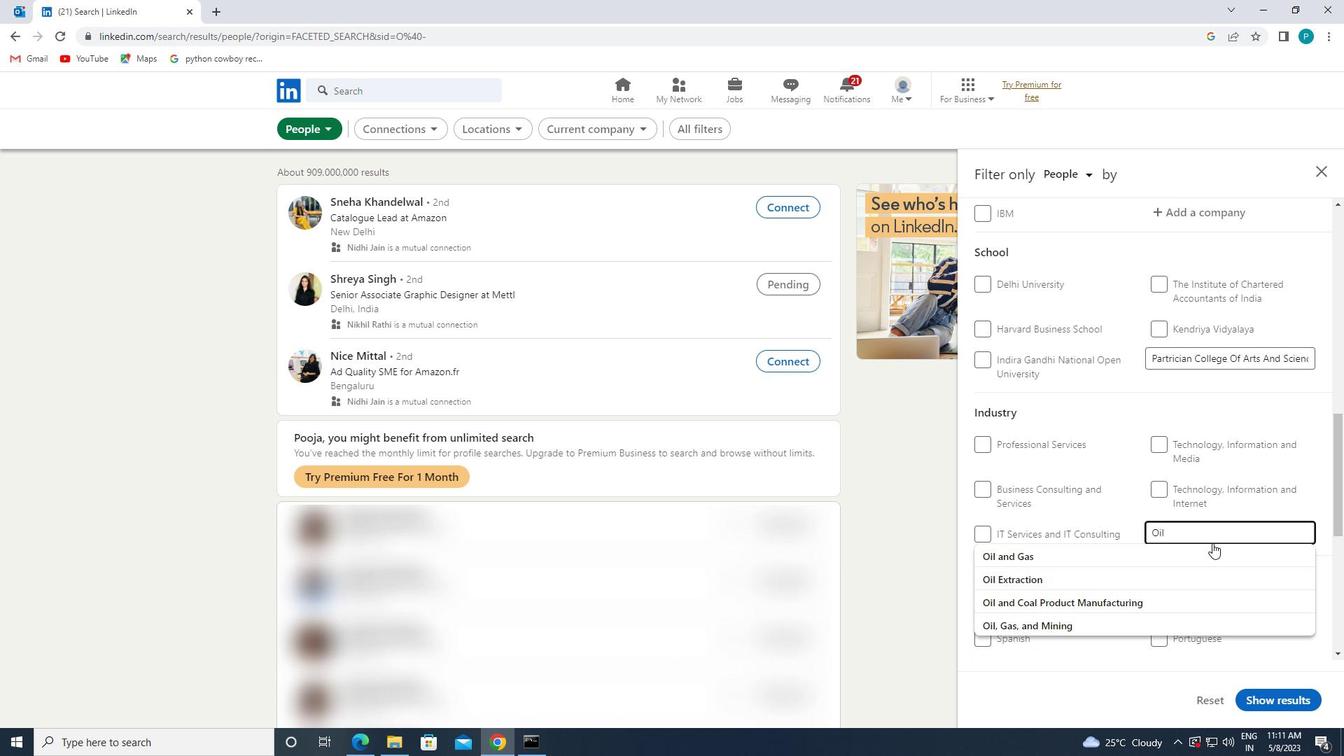 
Action: Mouse pressed left at (1208, 550)
Screenshot: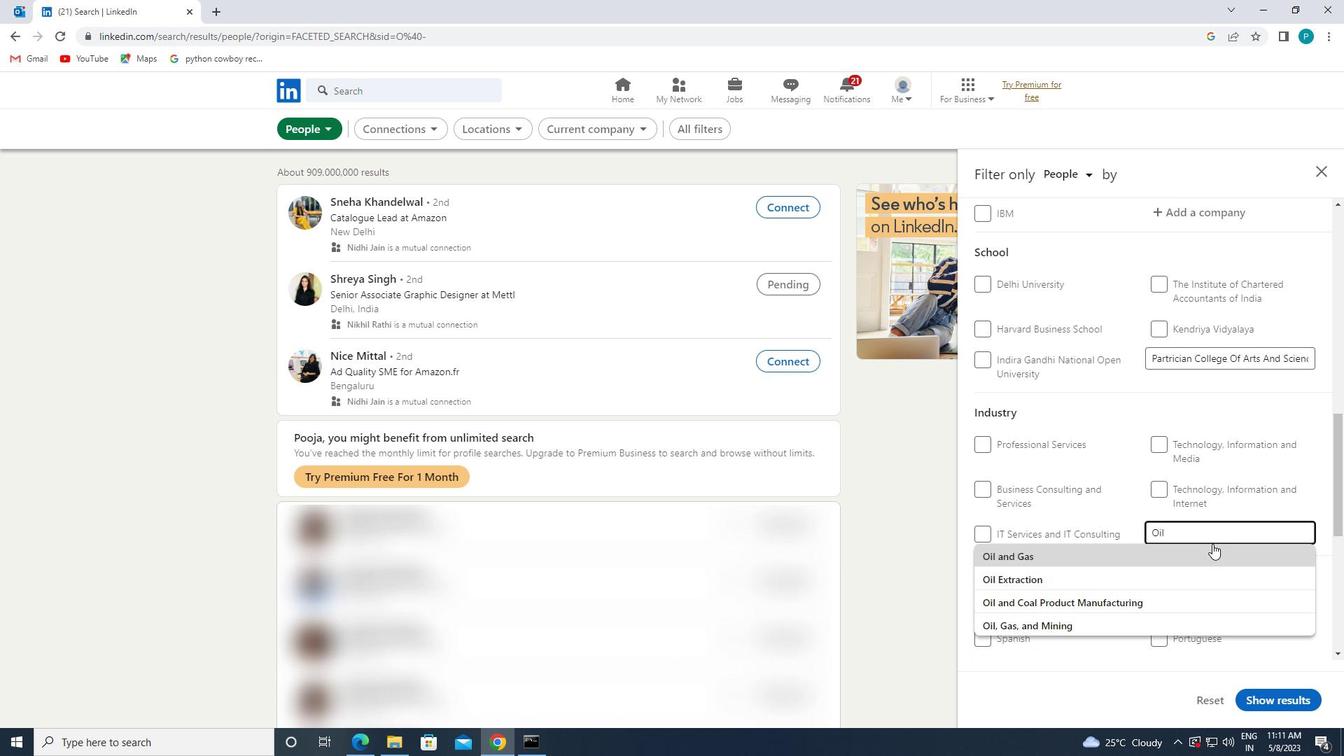 
Action: Mouse scrolled (1208, 549) with delta (0, 0)
Screenshot: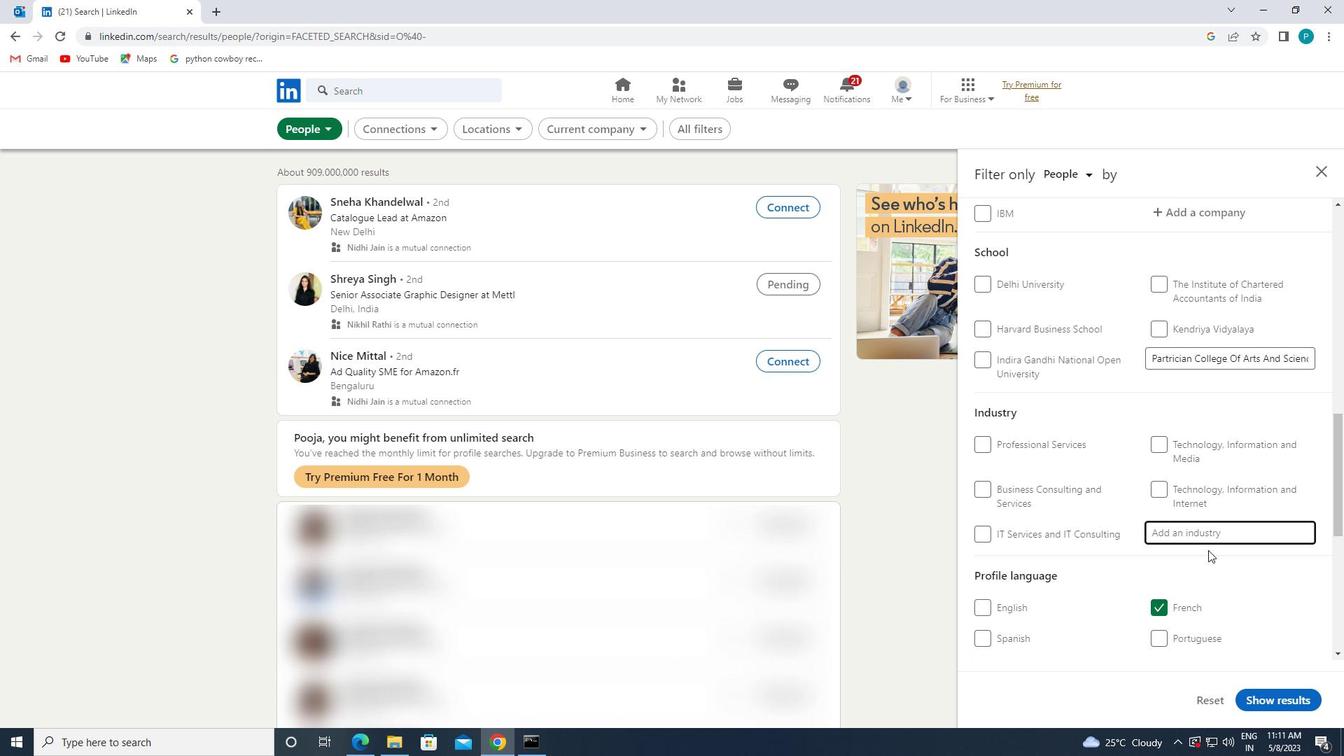
Action: Mouse moved to (1207, 551)
Screenshot: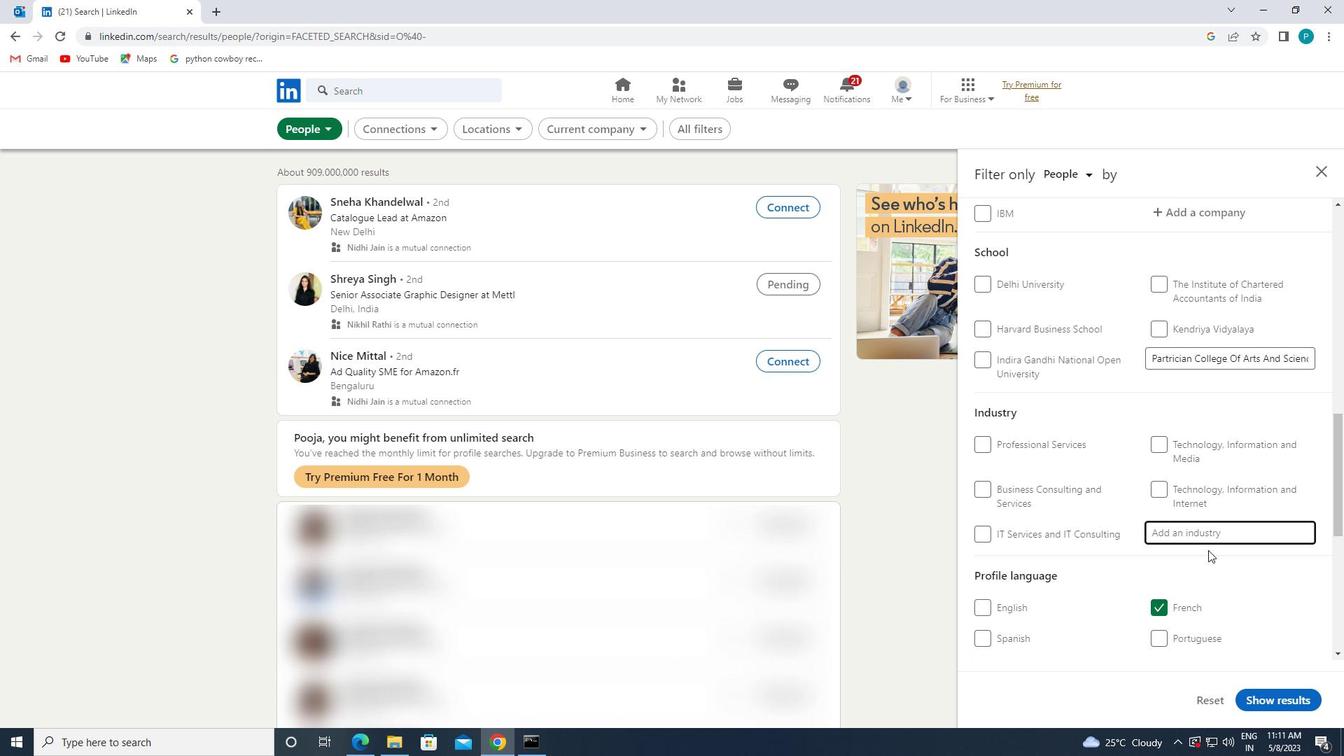 
Action: Mouse scrolled (1207, 550) with delta (0, 0)
Screenshot: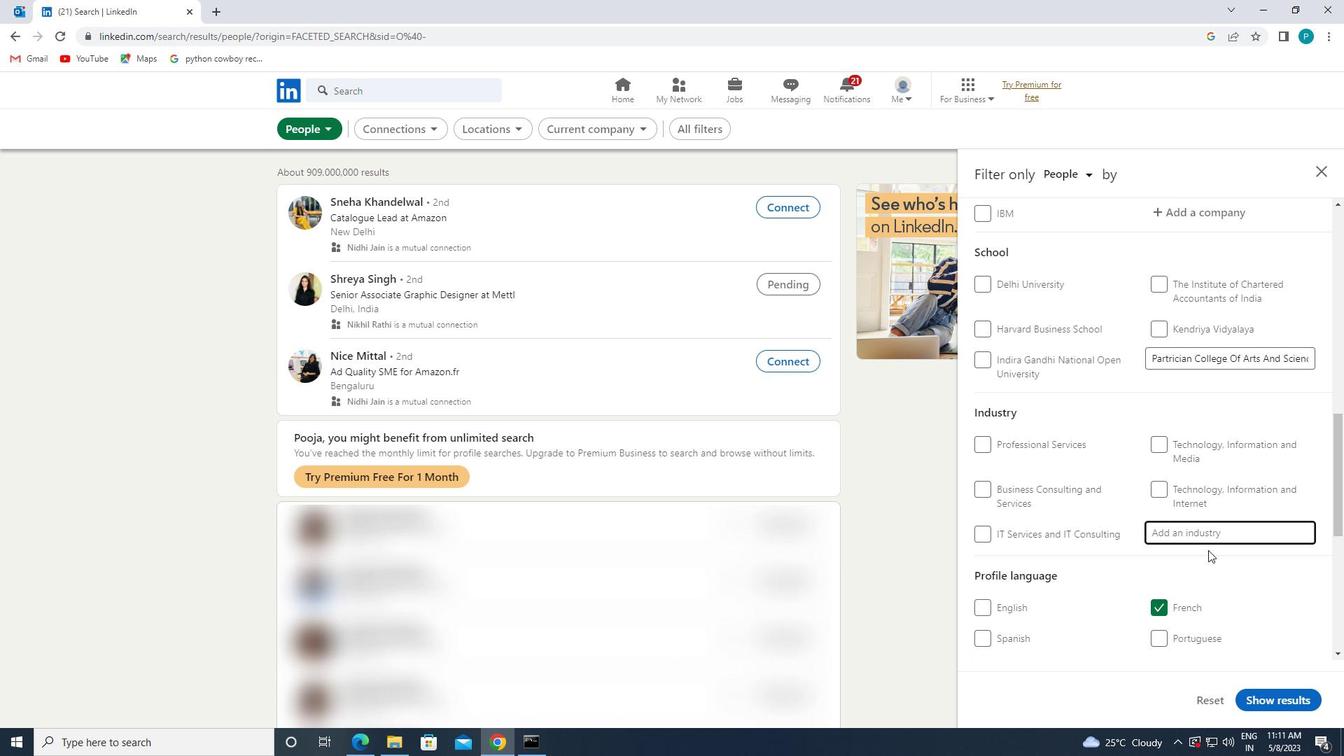
Action: Mouse moved to (1201, 551)
Screenshot: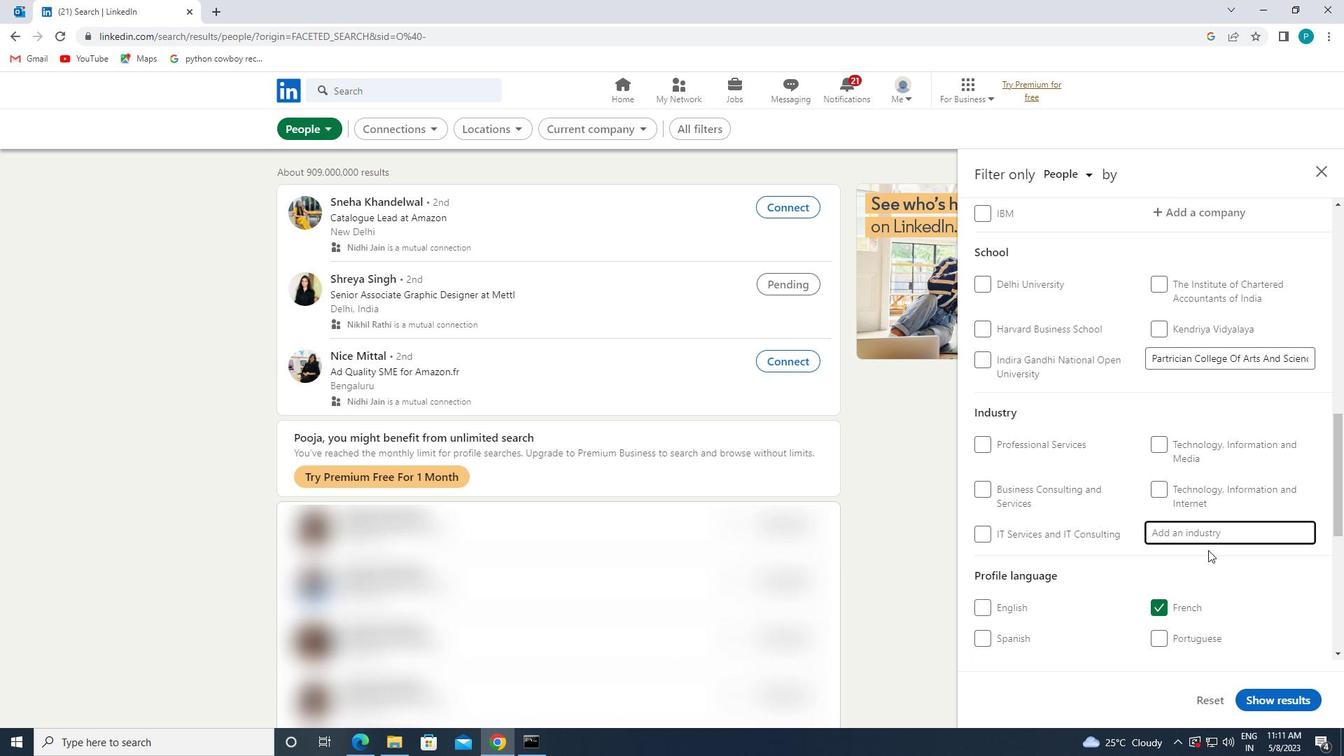 
Action: Mouse scrolled (1201, 550) with delta (0, 0)
Screenshot: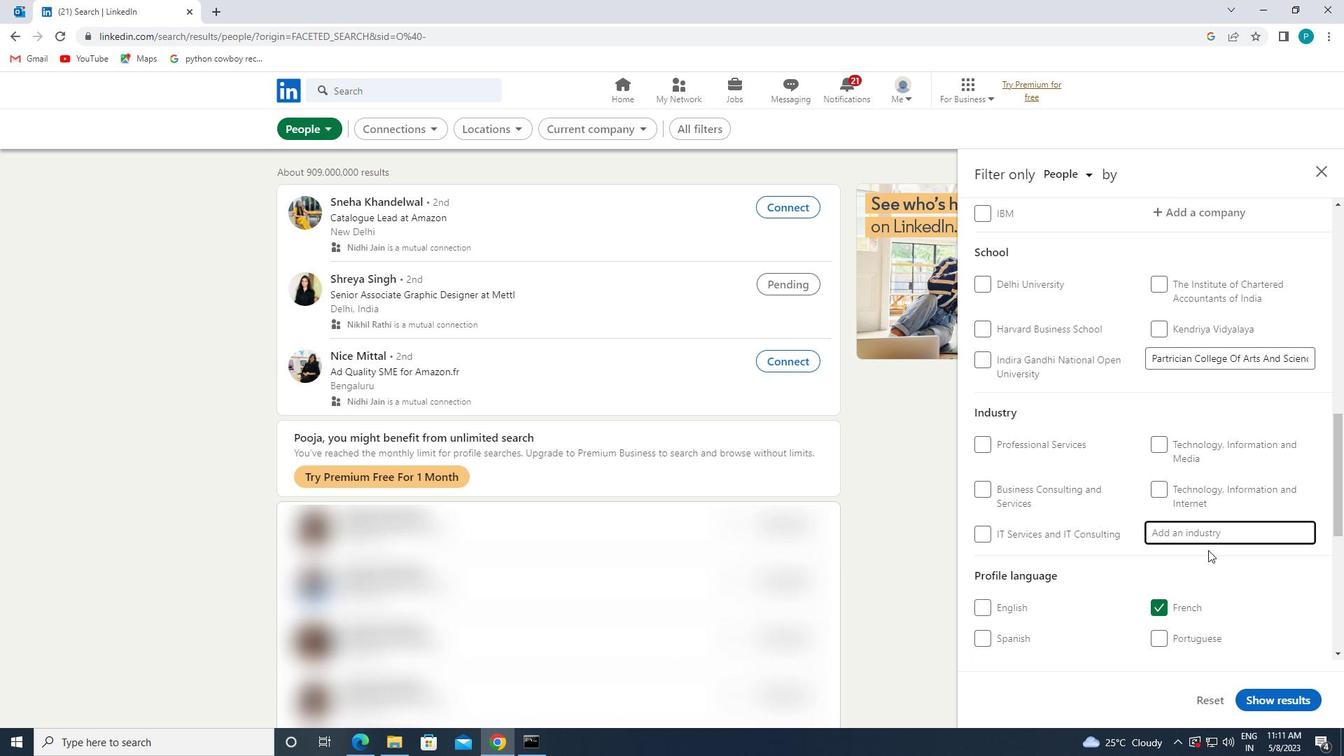 
Action: Mouse moved to (1180, 548)
Screenshot: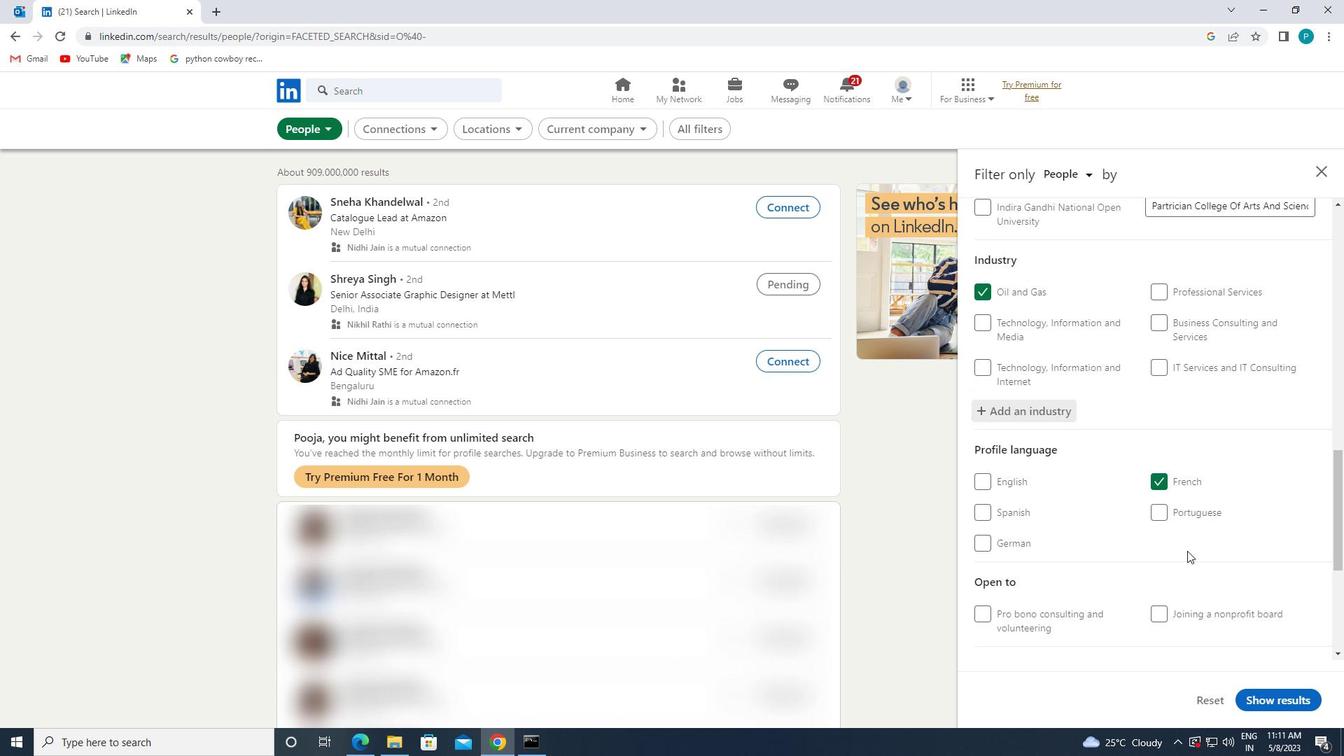 
Action: Mouse scrolled (1180, 547) with delta (0, 0)
Screenshot: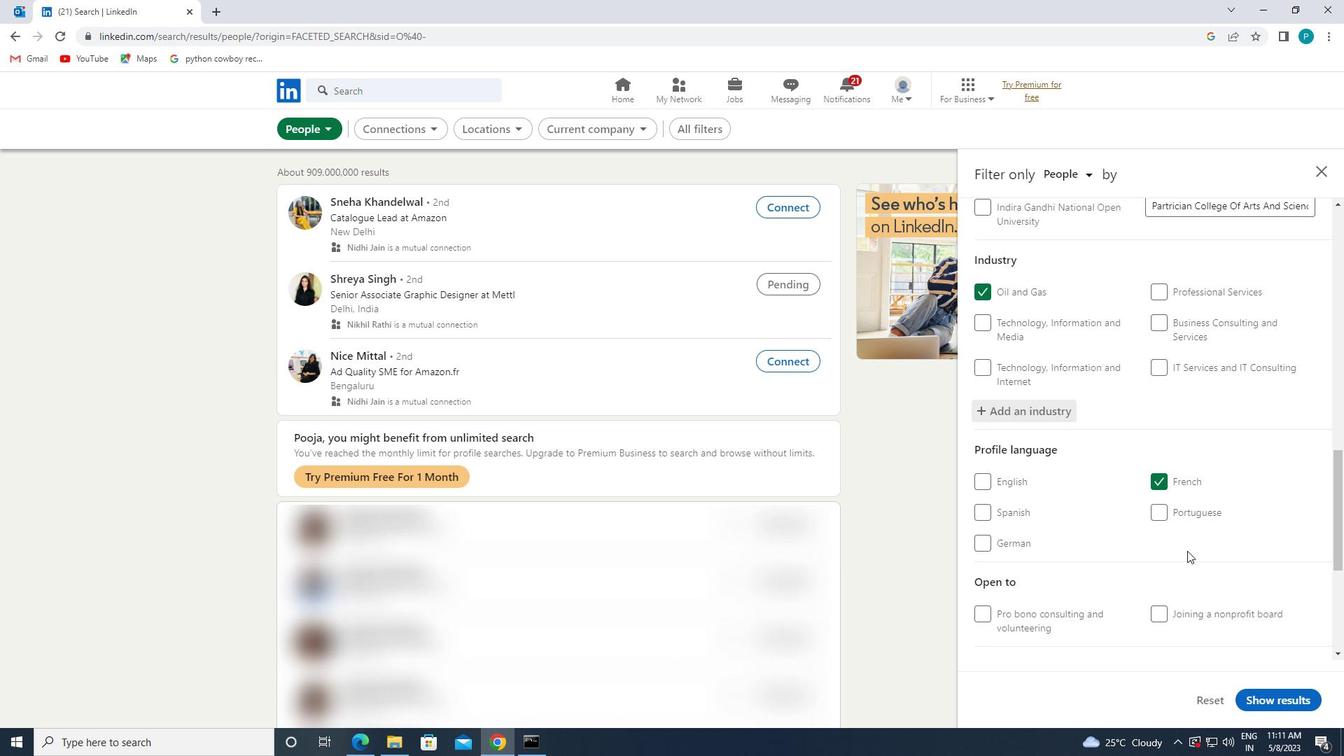 
Action: Mouse scrolled (1180, 547) with delta (0, 0)
Screenshot: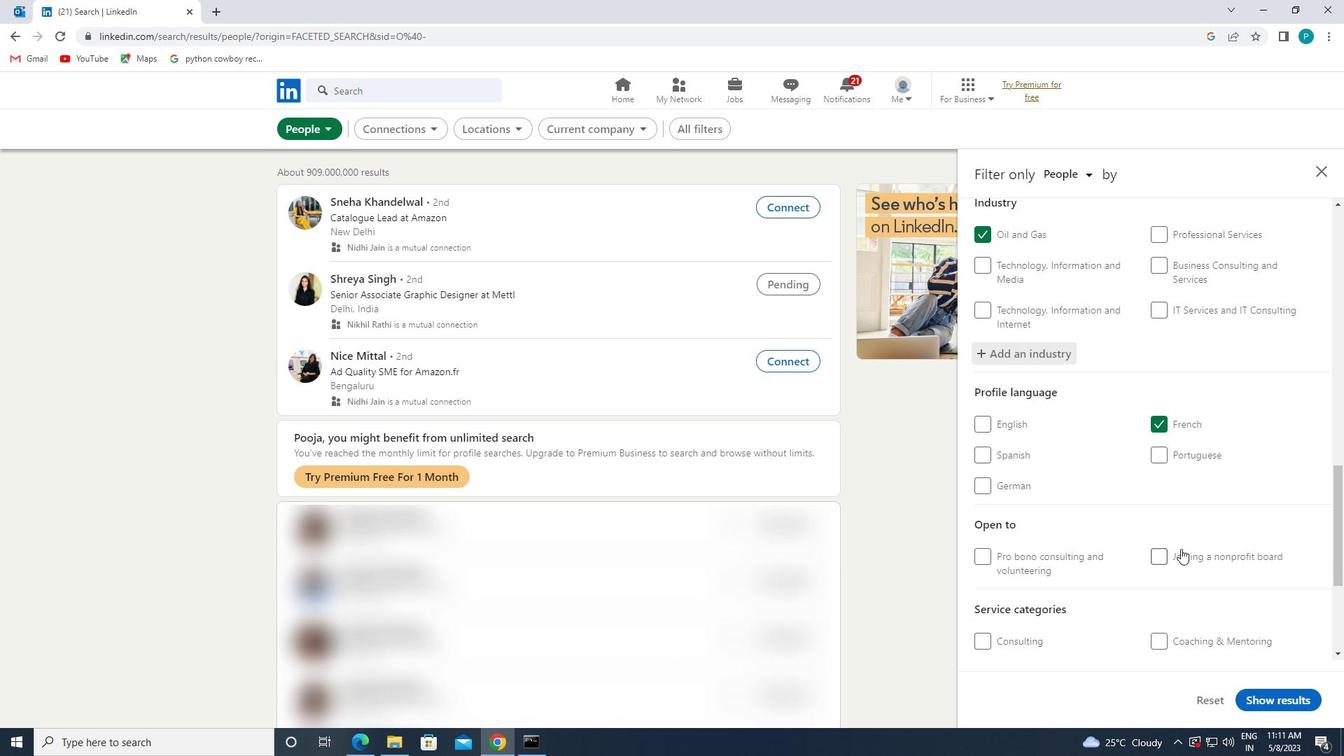 
Action: Mouse scrolled (1180, 547) with delta (0, 0)
Screenshot: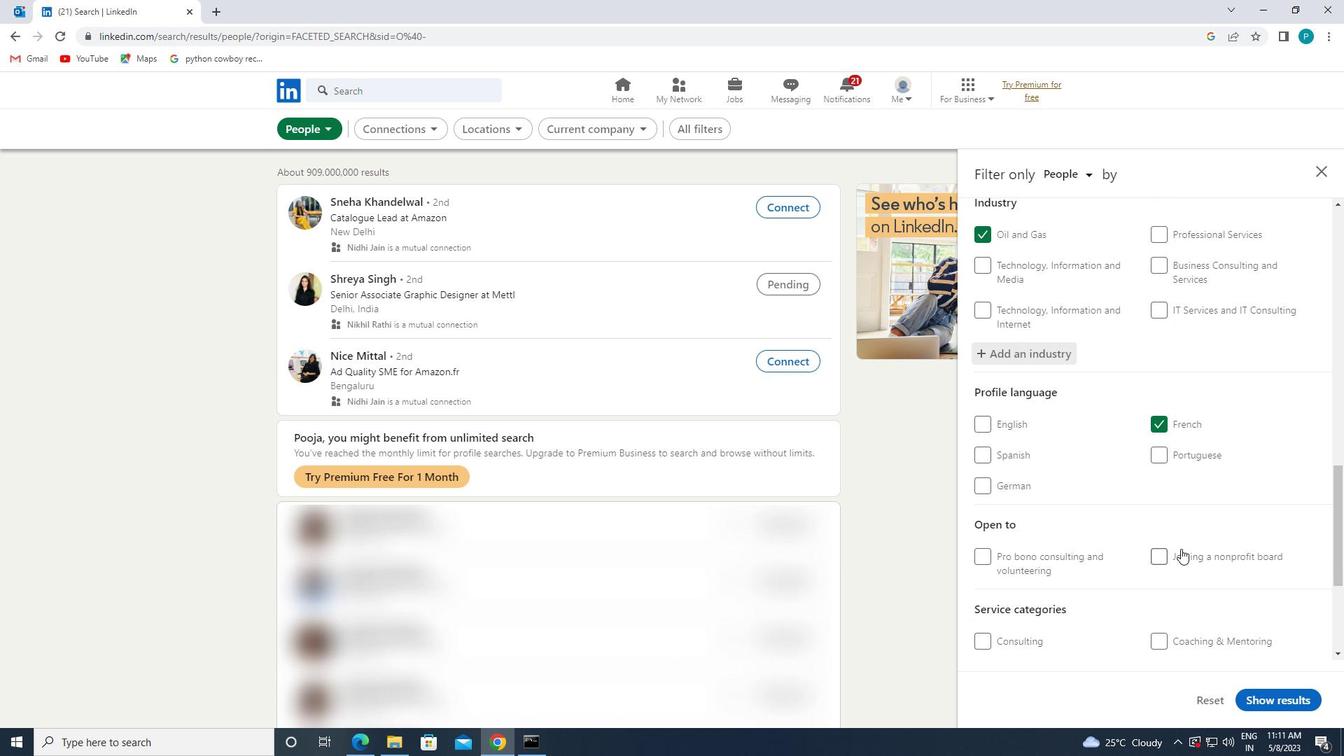 
Action: Mouse moved to (1175, 504)
Screenshot: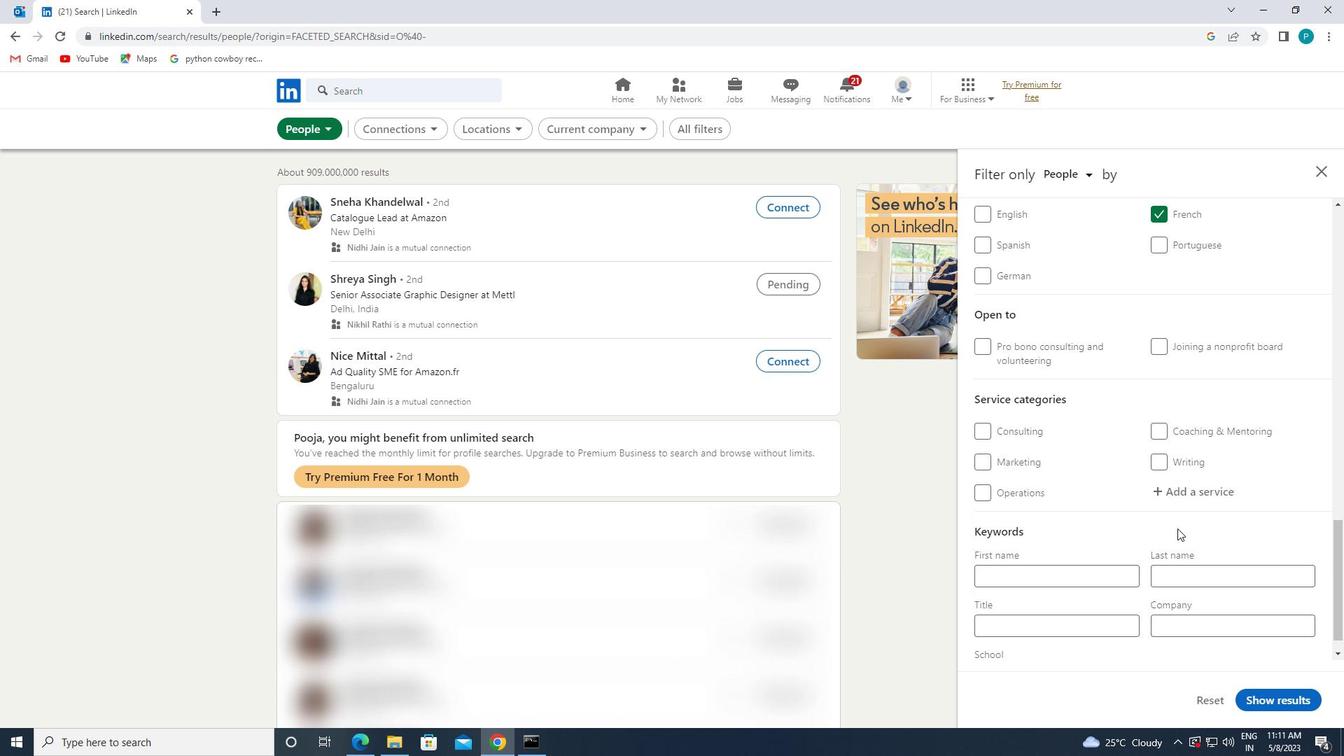 
Action: Mouse pressed left at (1175, 504)
Screenshot: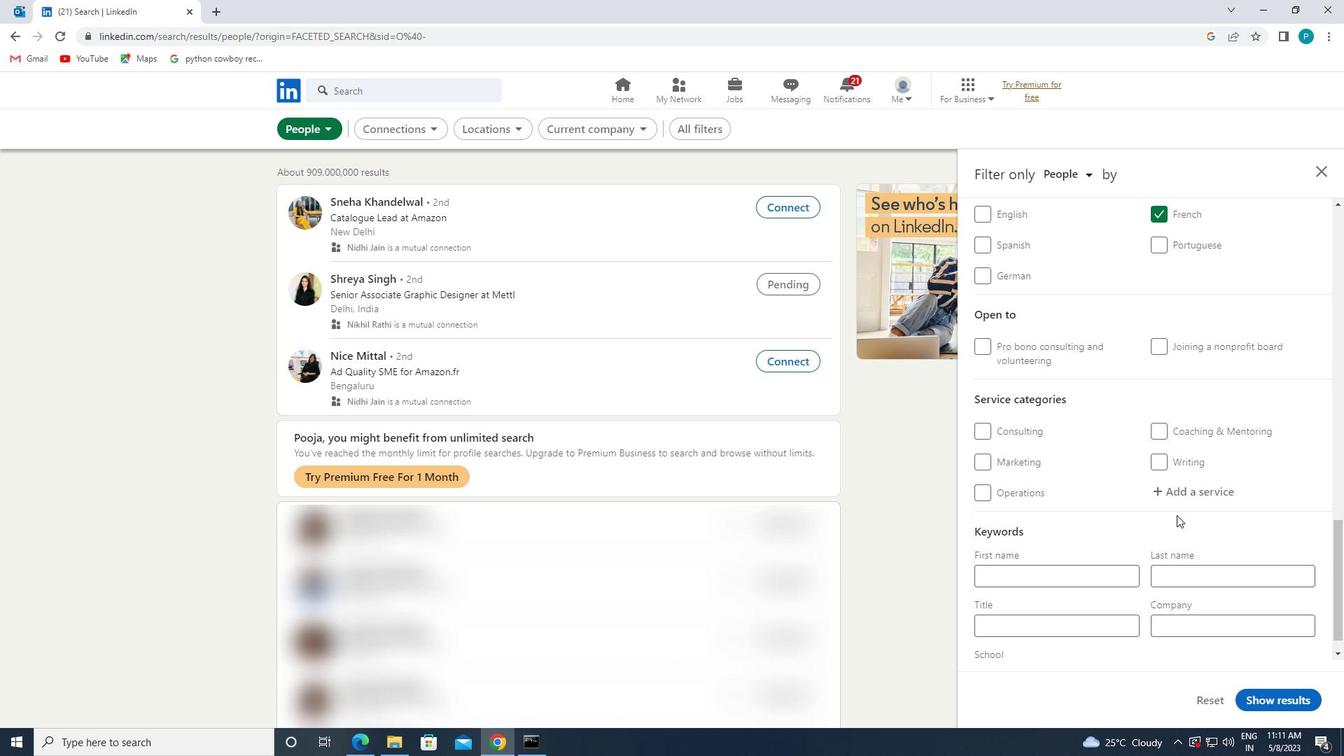 
Action: Mouse moved to (1169, 493)
Screenshot: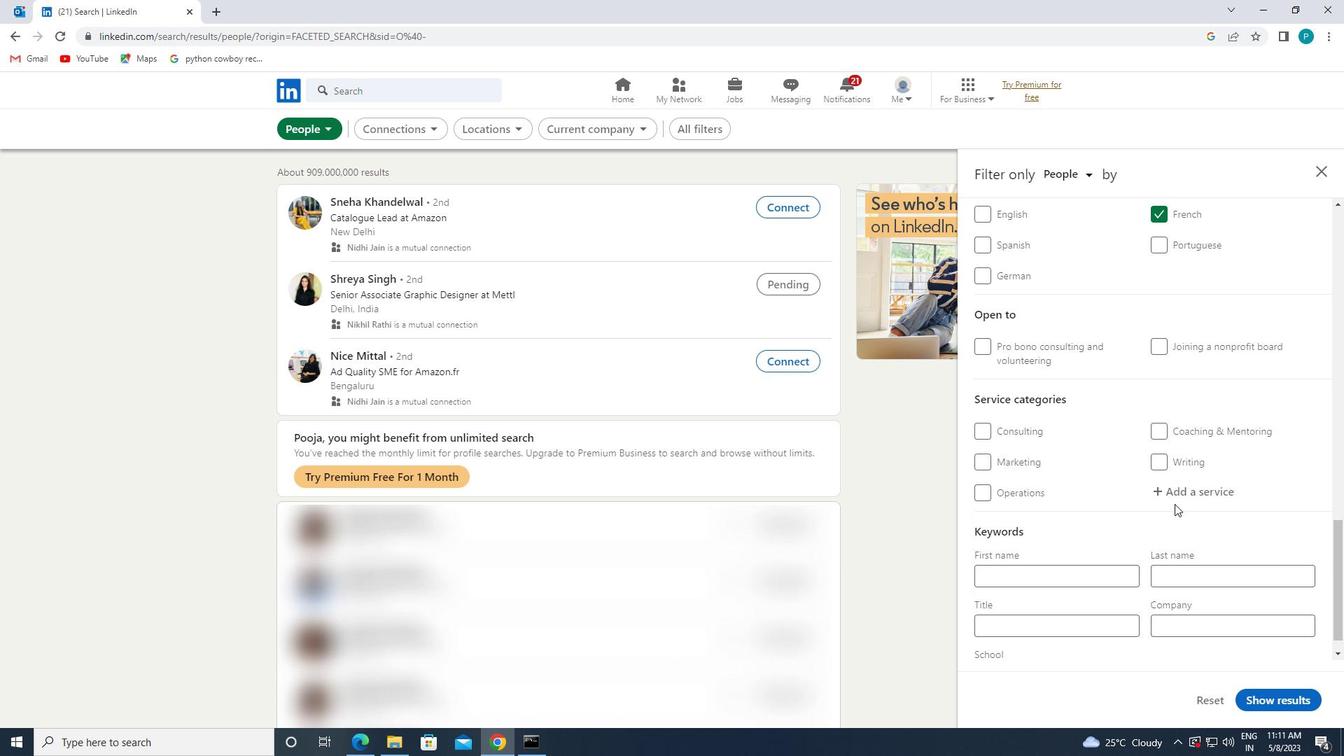 
Action: Mouse pressed left at (1169, 493)
Screenshot: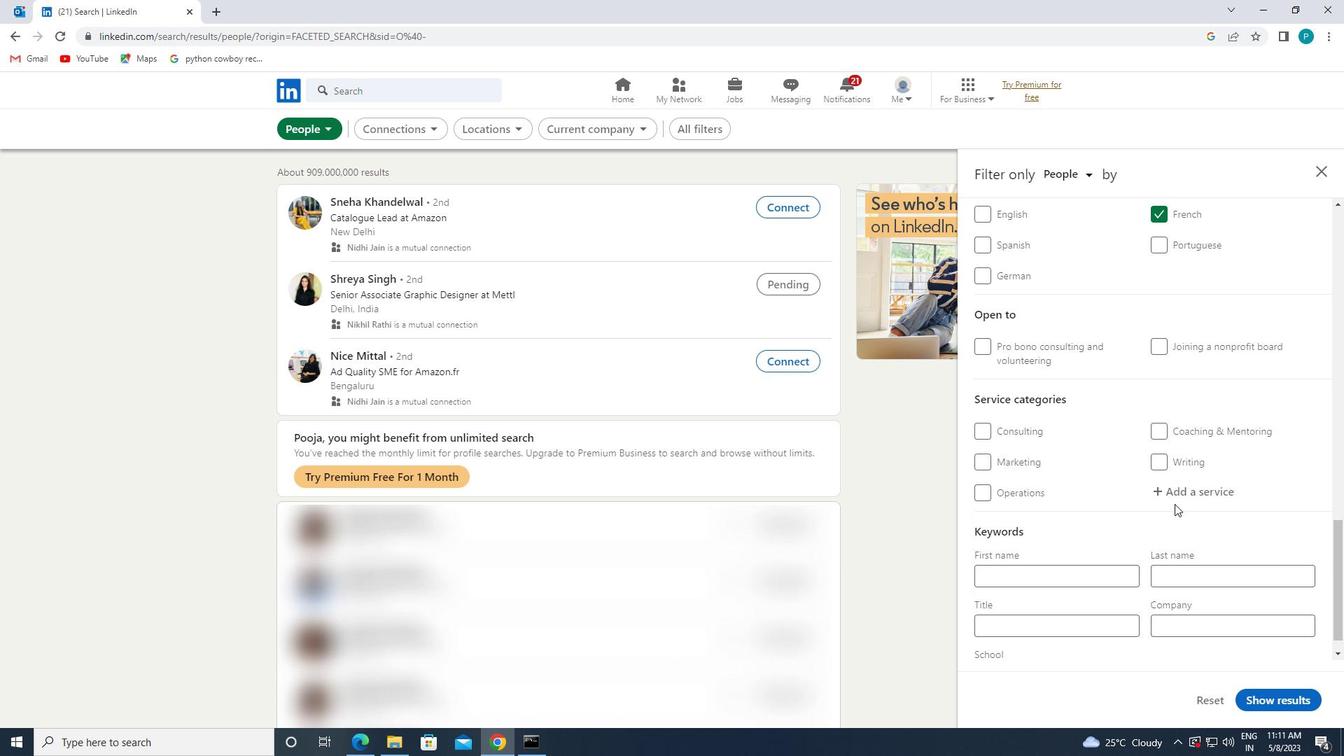 
Action: Mouse moved to (1173, 495)
Screenshot: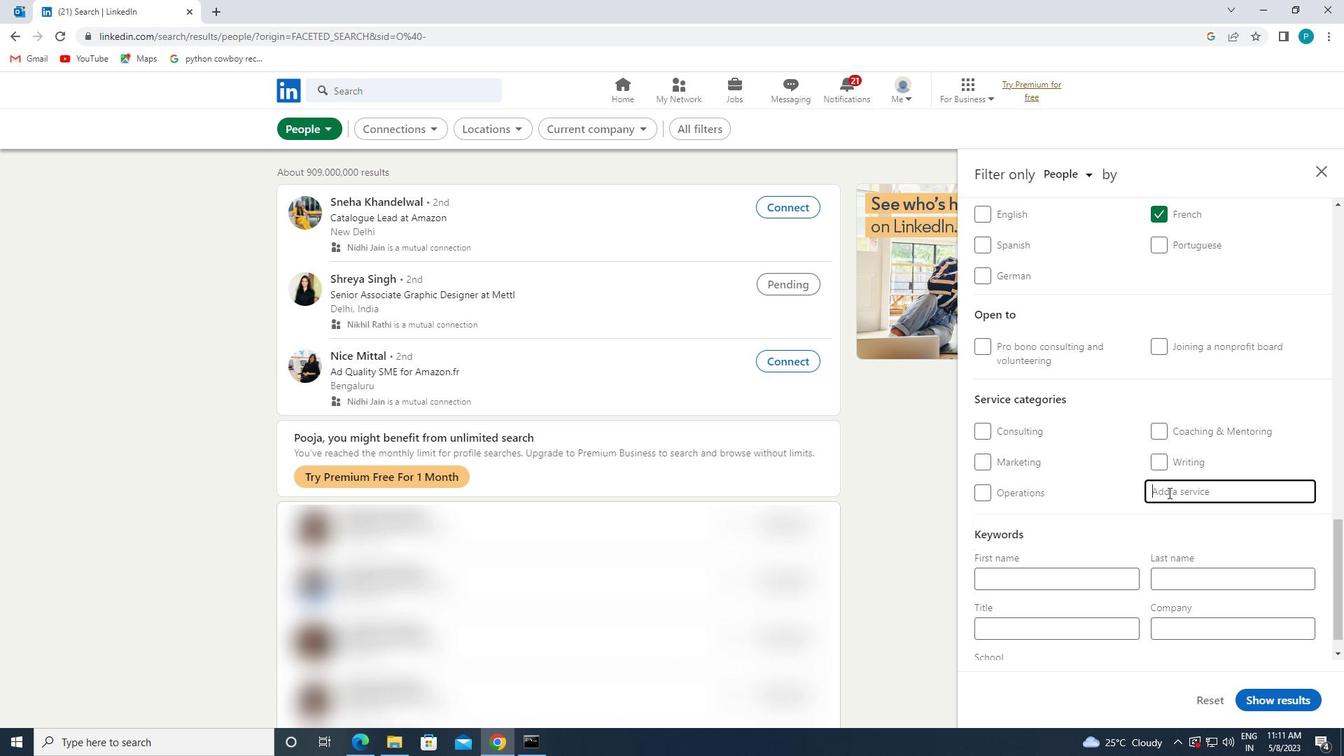 
Action: Key pressed M<Key.caps_lock>ARKW<Key.backspace><Key.backspace><Key.backspace><Key.backspace><Key.backspace>M<Key.caps_lock>ARKET
Screenshot: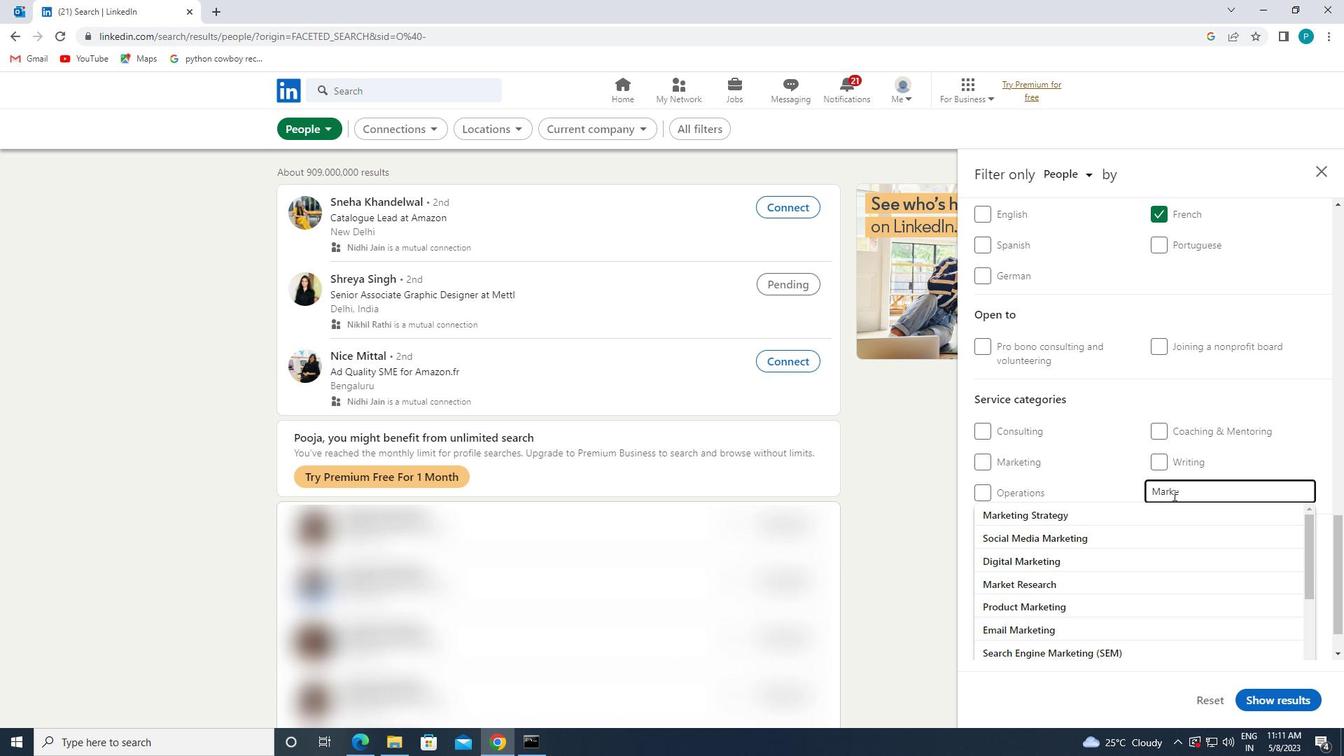 
Action: Mouse moved to (1038, 528)
Screenshot: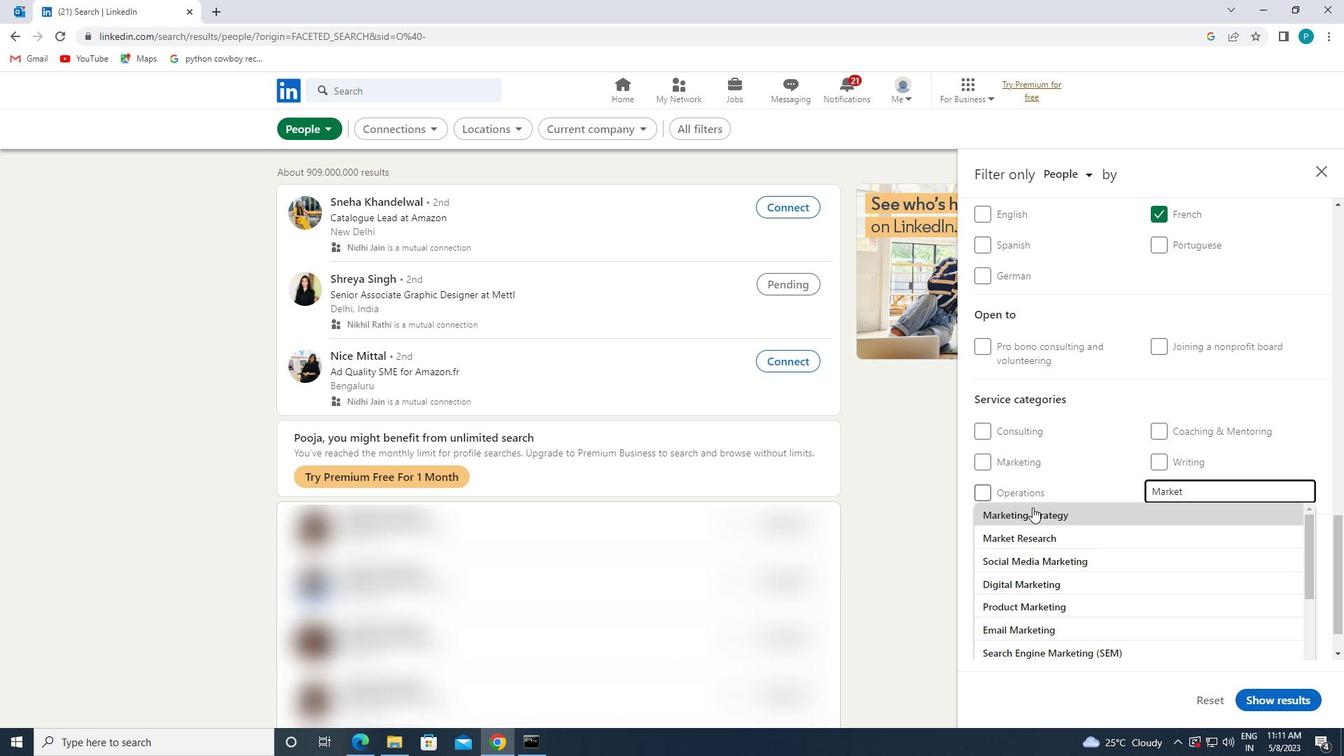 
Action: Mouse pressed left at (1038, 528)
Screenshot: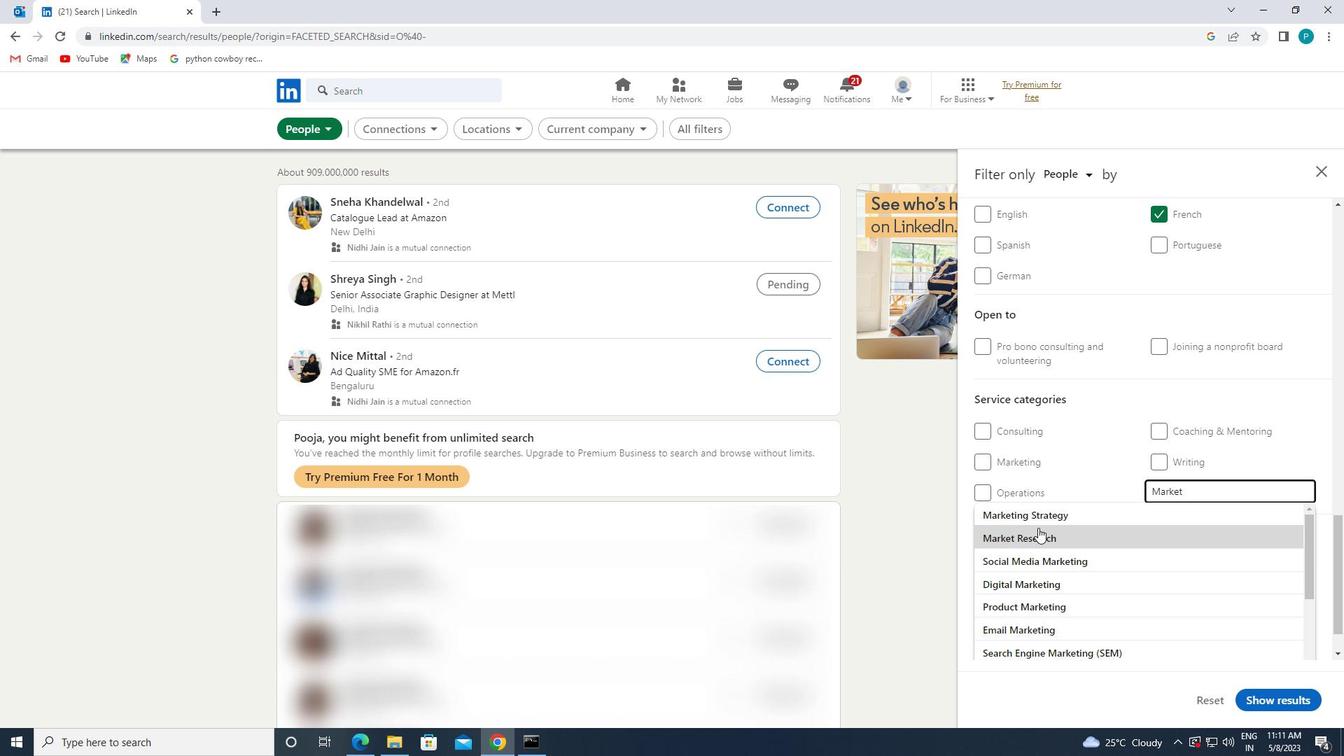 
Action: Mouse scrolled (1038, 527) with delta (0, 0)
Screenshot: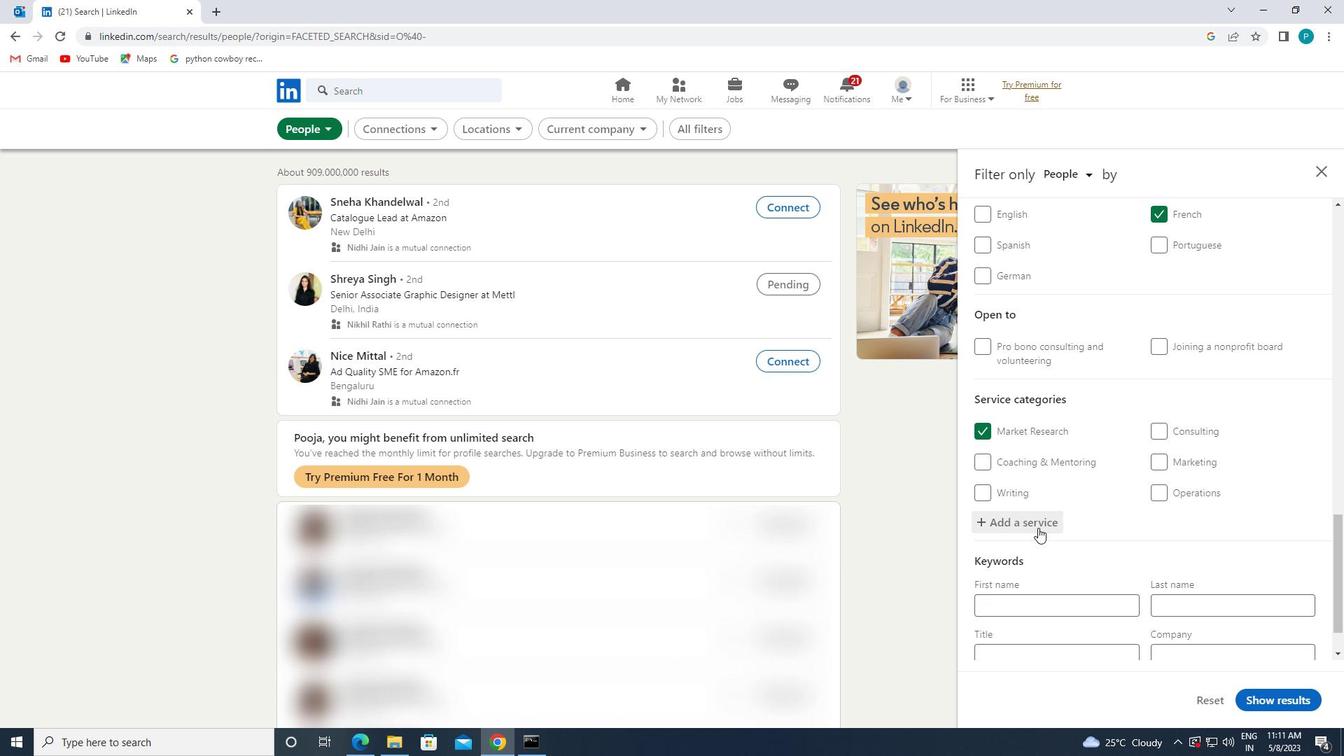 
Action: Mouse scrolled (1038, 527) with delta (0, 0)
Screenshot: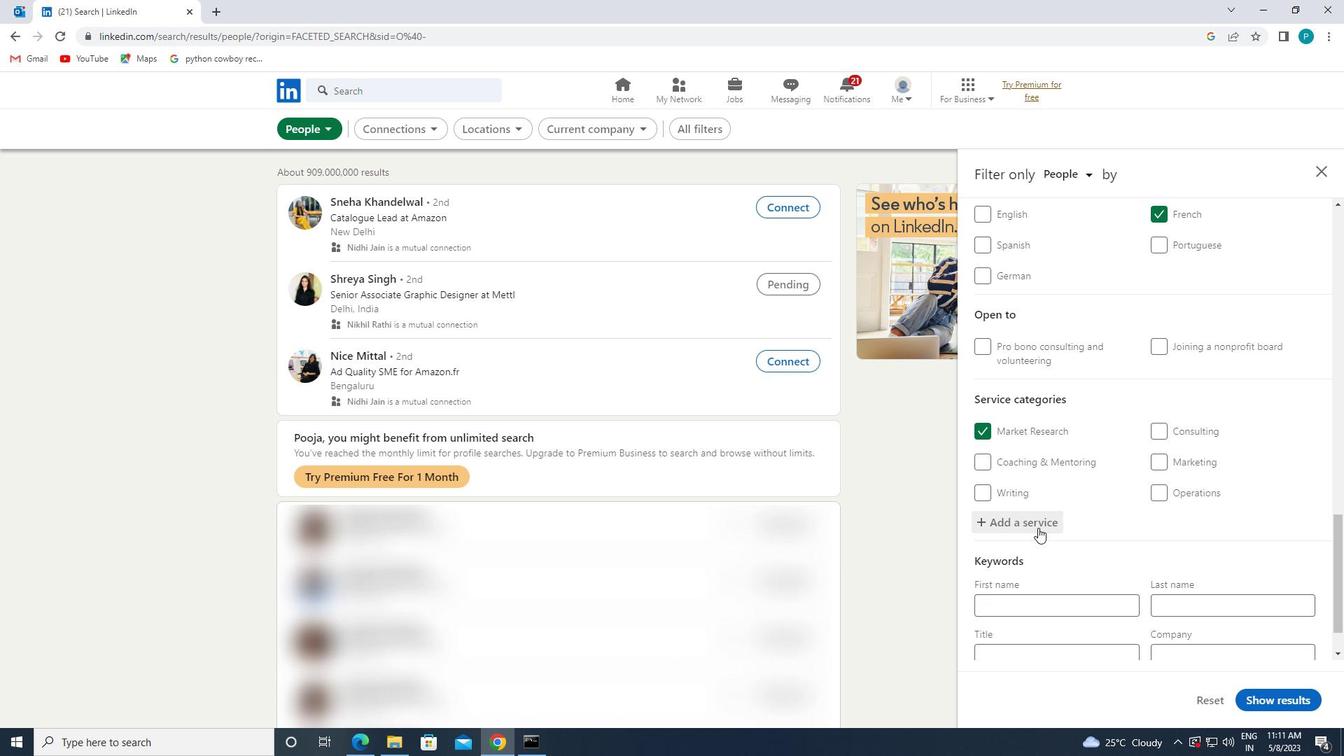 
Action: Mouse scrolled (1038, 527) with delta (0, 0)
Screenshot: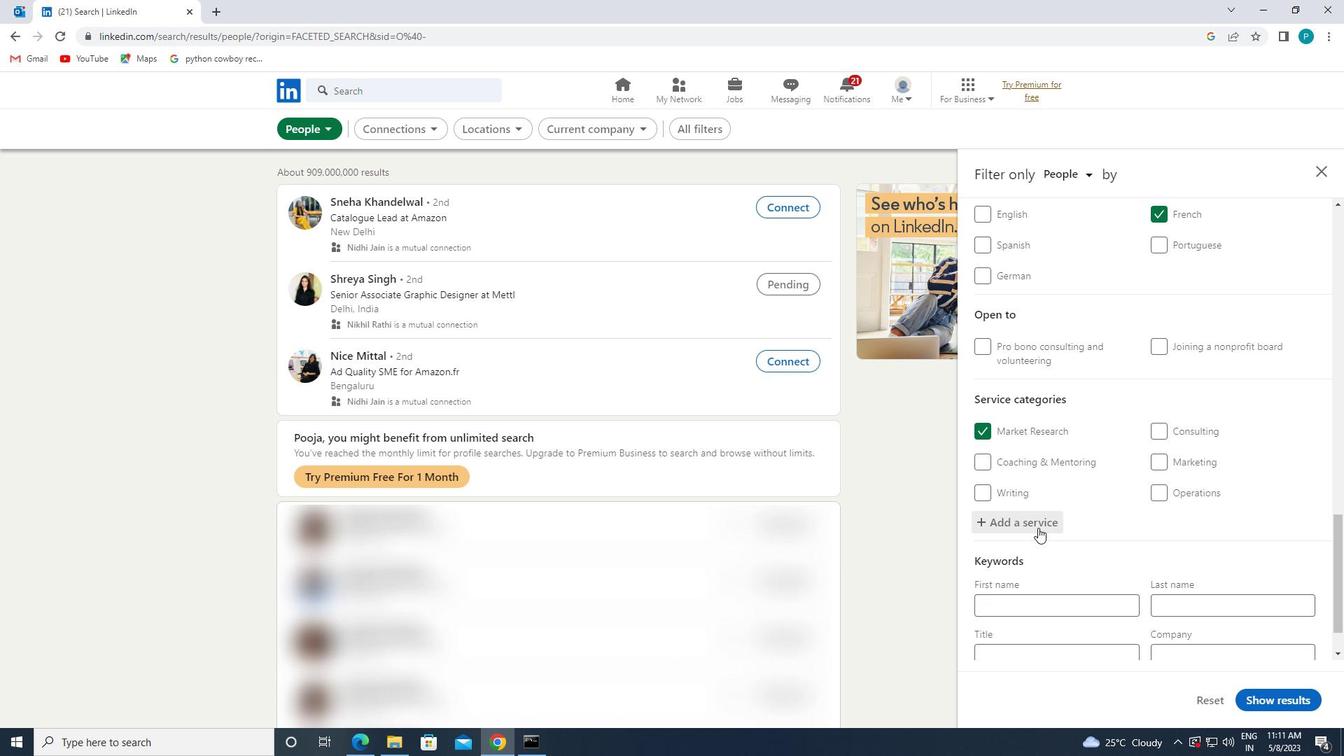 
Action: Mouse moved to (1054, 584)
Screenshot: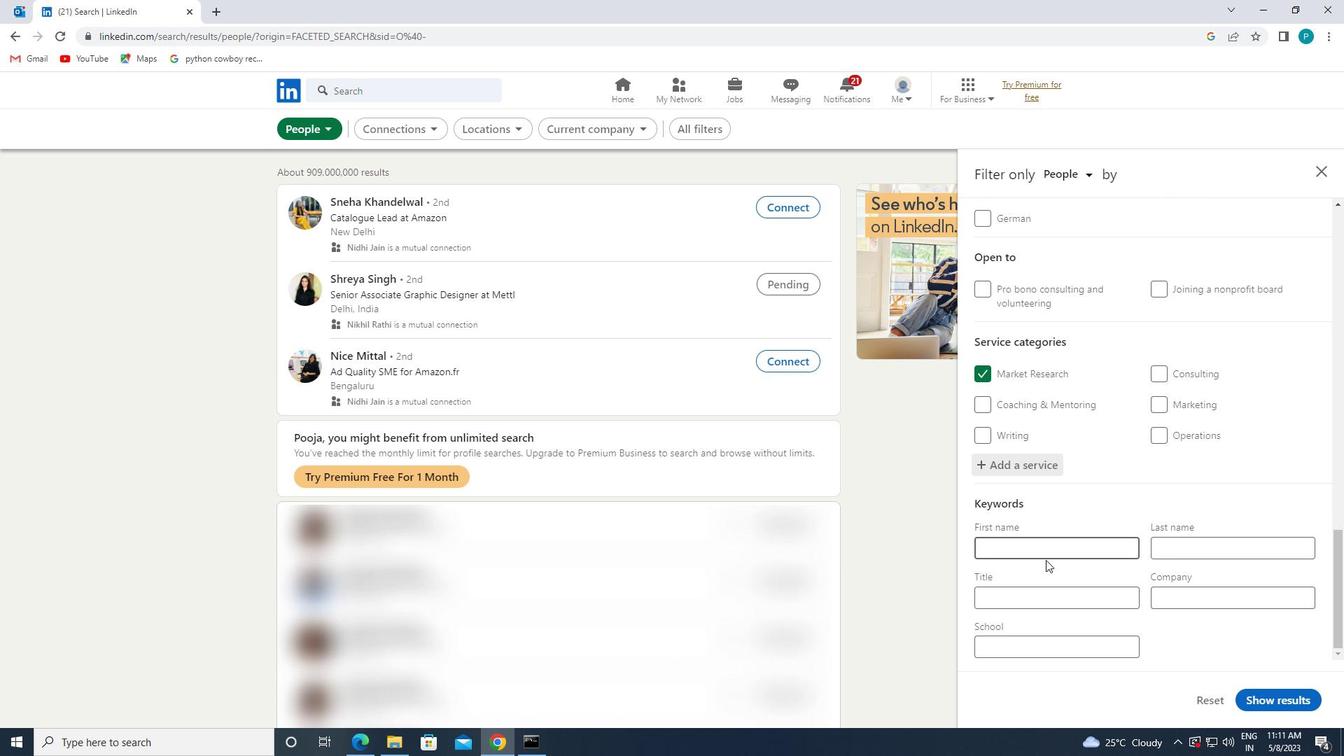
Action: Mouse pressed left at (1054, 584)
Screenshot: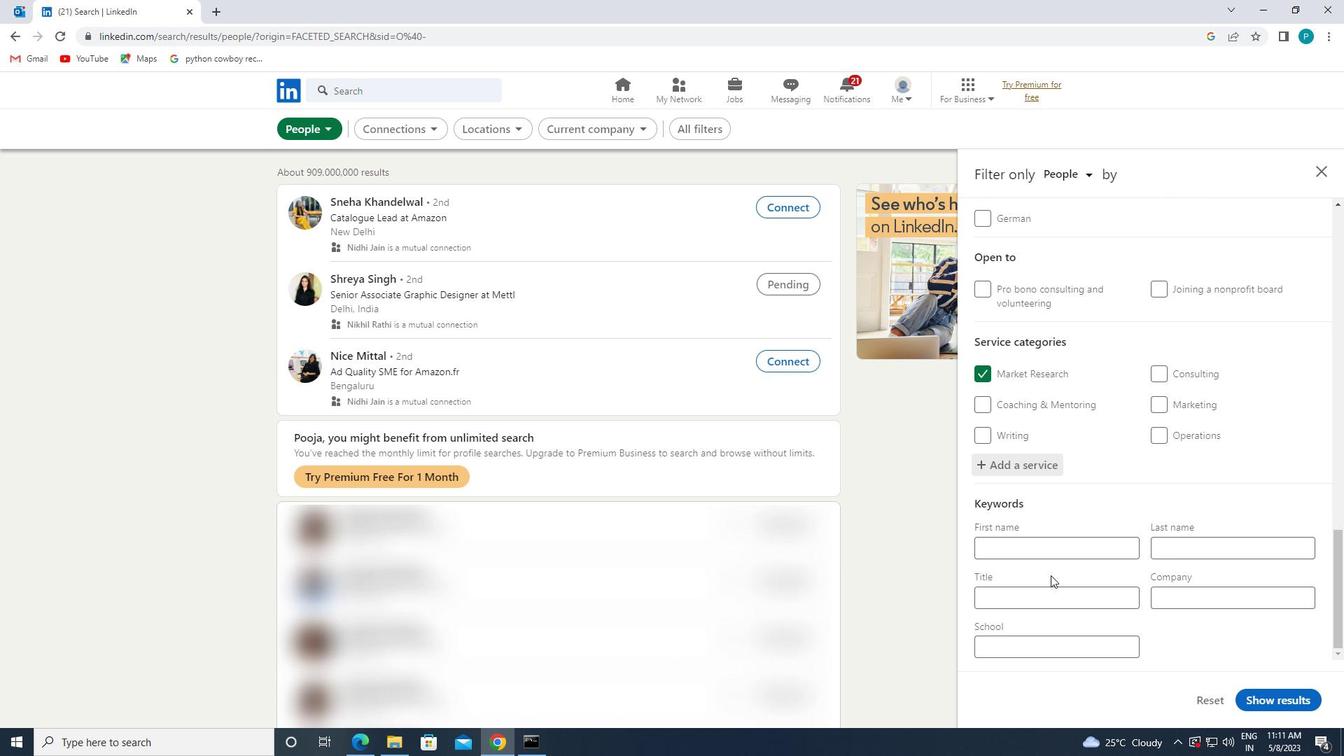 
Action: Key pressed <Key.caps_lock>Q<Key.caps_lock>UALITY<Key.space><Key.caps_lock>E<Key.caps_lock>NGINEER
Screenshot: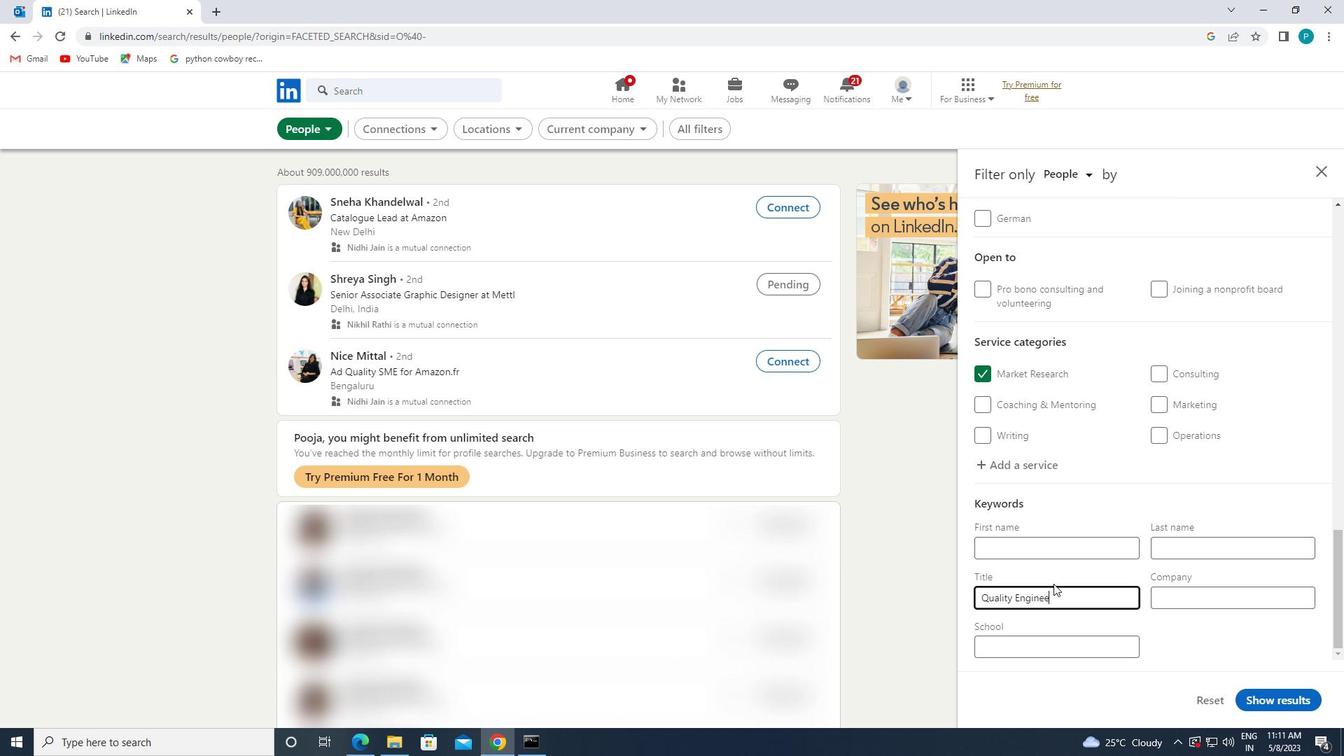 
Action: Mouse moved to (1274, 695)
Screenshot: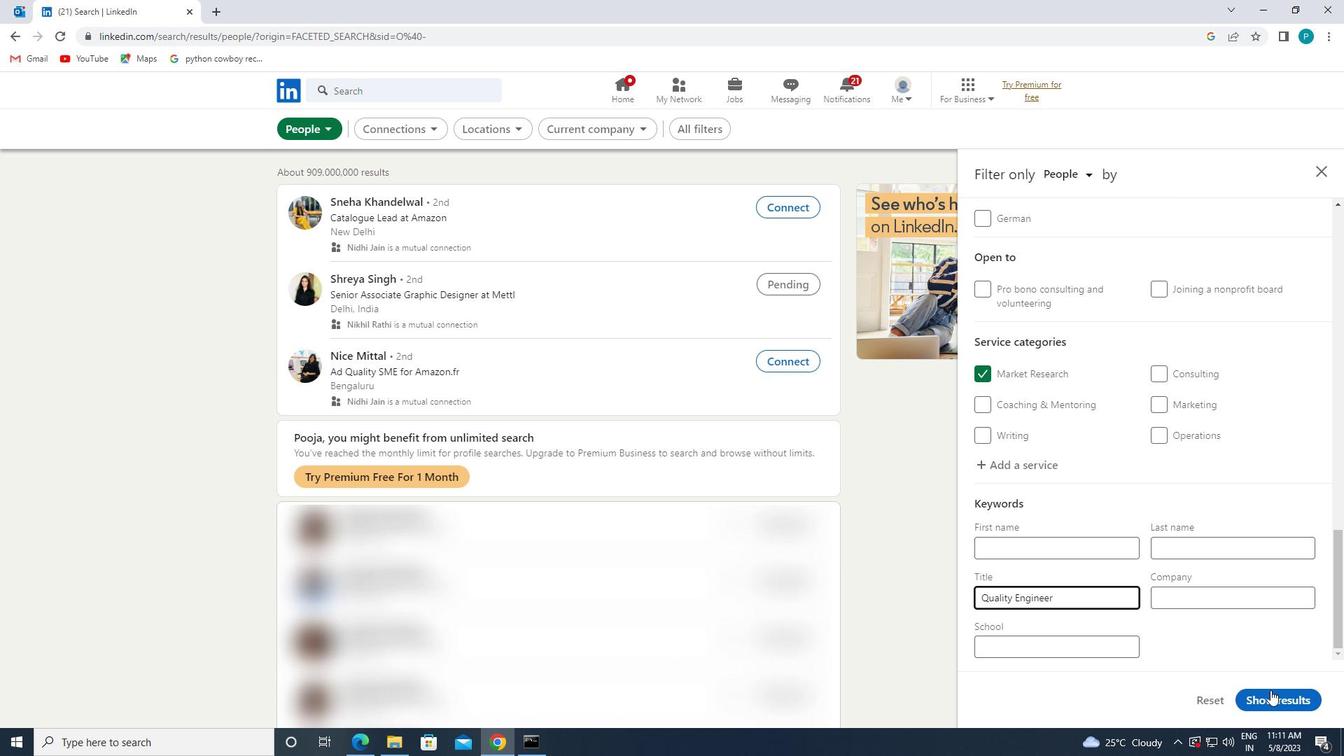 
Action: Mouse pressed left at (1274, 695)
Screenshot: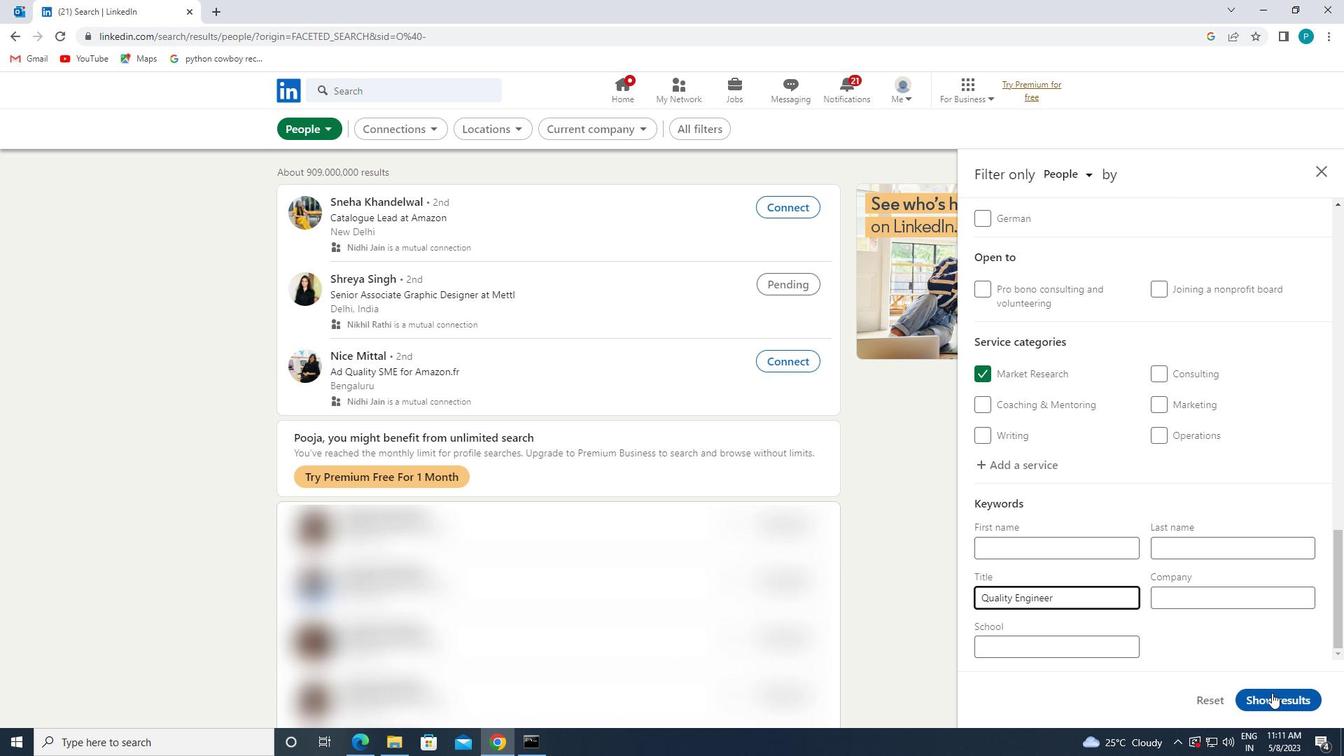 
